 Task: Design a Travel Planning Software.
Action: Mouse moved to (391, 232)
Screenshot: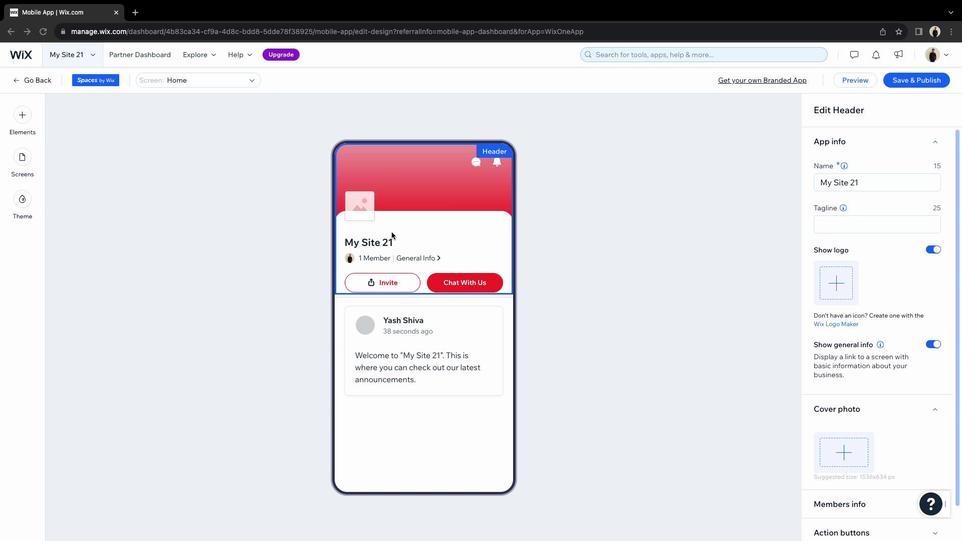 
Action: Mouse pressed left at (391, 232)
Screenshot: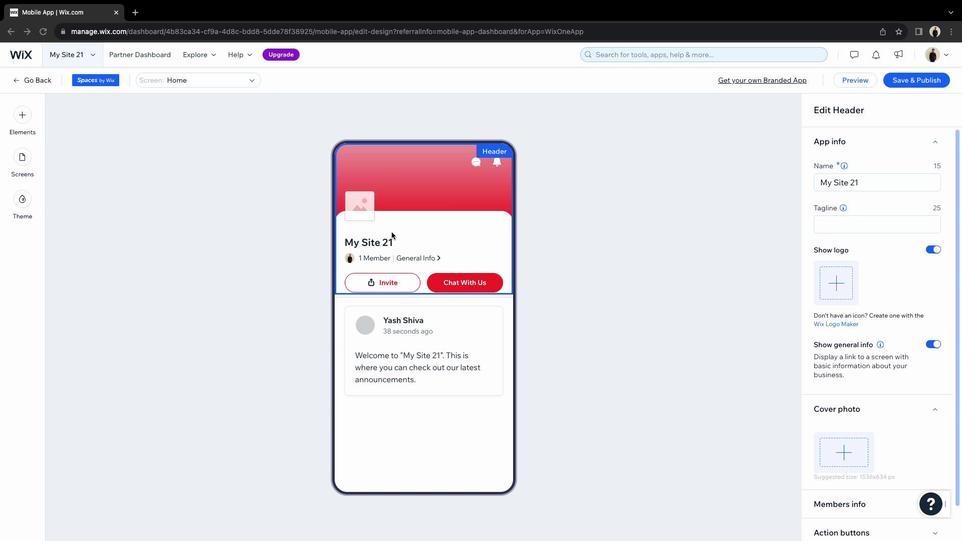 
Action: Mouse moved to (878, 185)
Screenshot: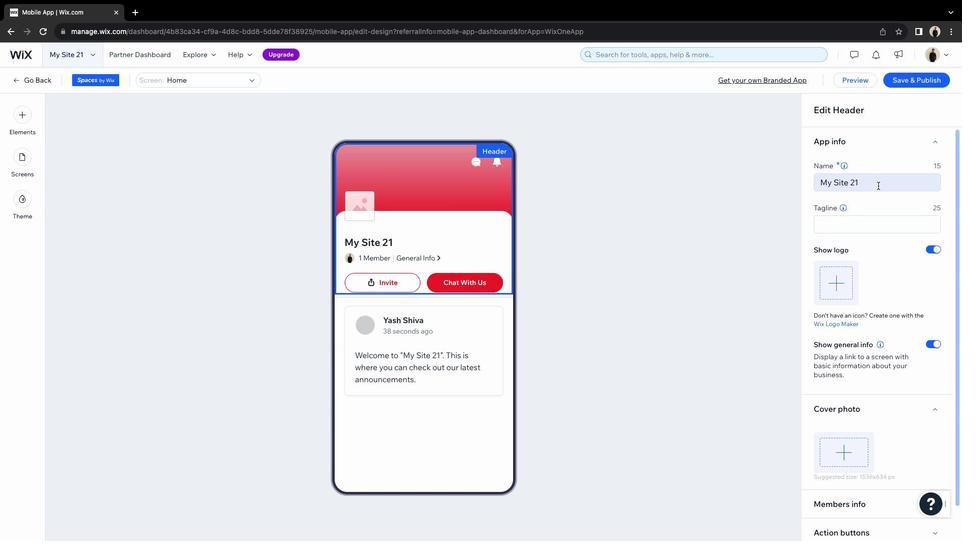 
Action: Mouse pressed left at (878, 185)
Screenshot: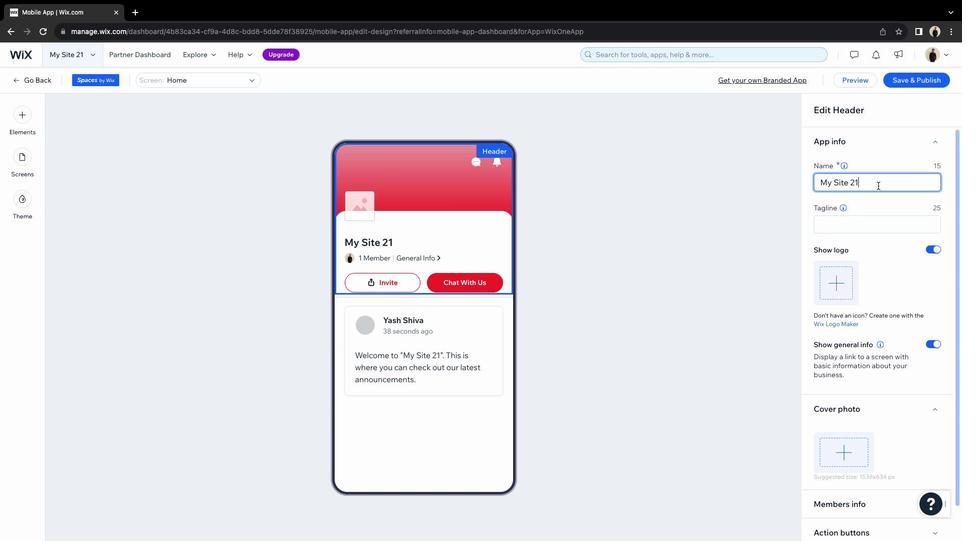 
Action: Key pressed Key.shift'T'Key.caps_lock'r''a''v''e''l'Key.caps_lock'X'
Screenshot: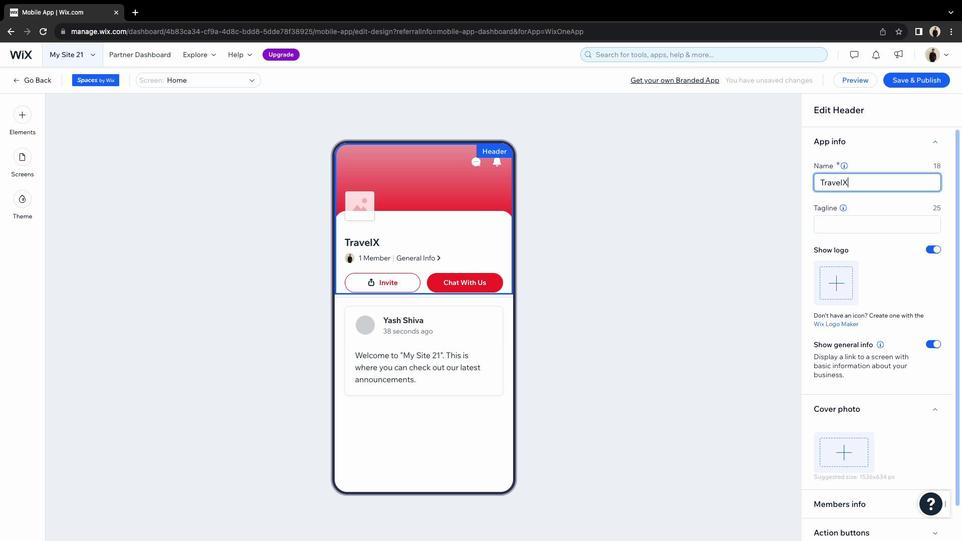 
Action: Mouse moved to (868, 221)
Screenshot: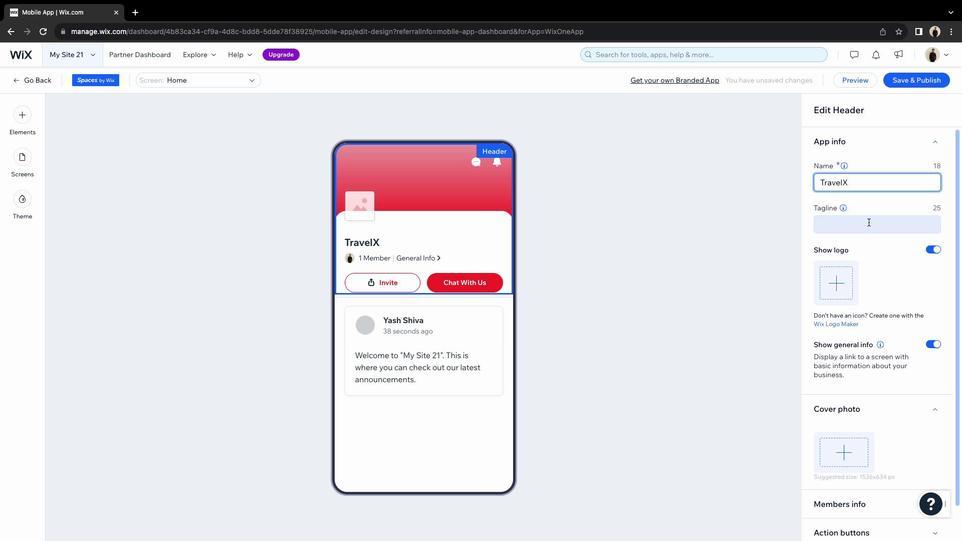 
Action: Mouse pressed left at (868, 221)
Screenshot: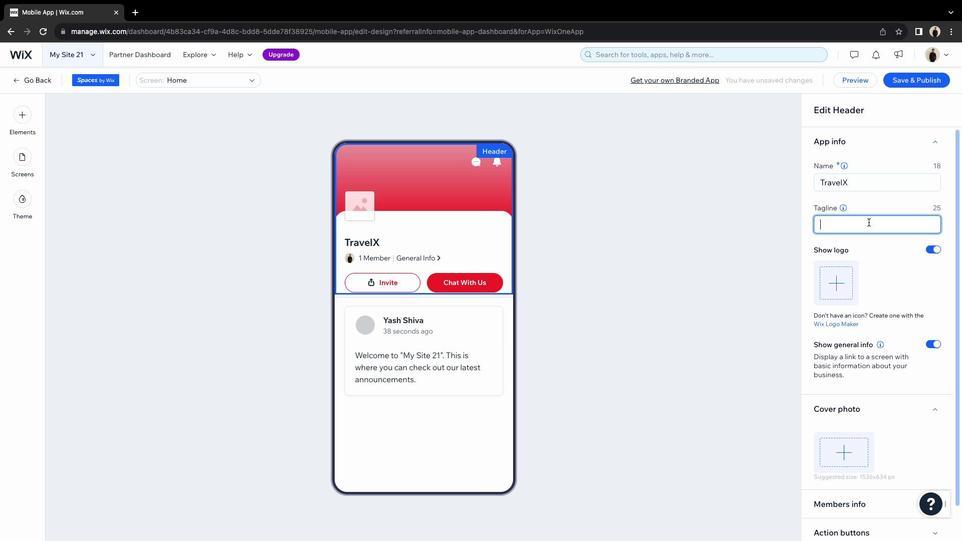 
Action: Key pressed 'G'Key.caps_lock'o'Key.space't''h''e'Key.space'd''i''s''t''a''n''c''e'
Screenshot: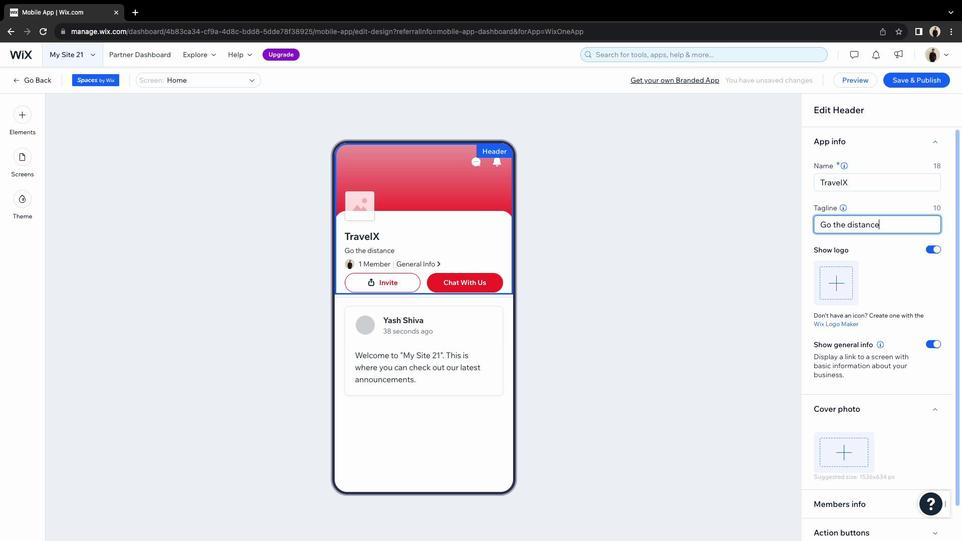 
Action: Mouse moved to (839, 280)
Screenshot: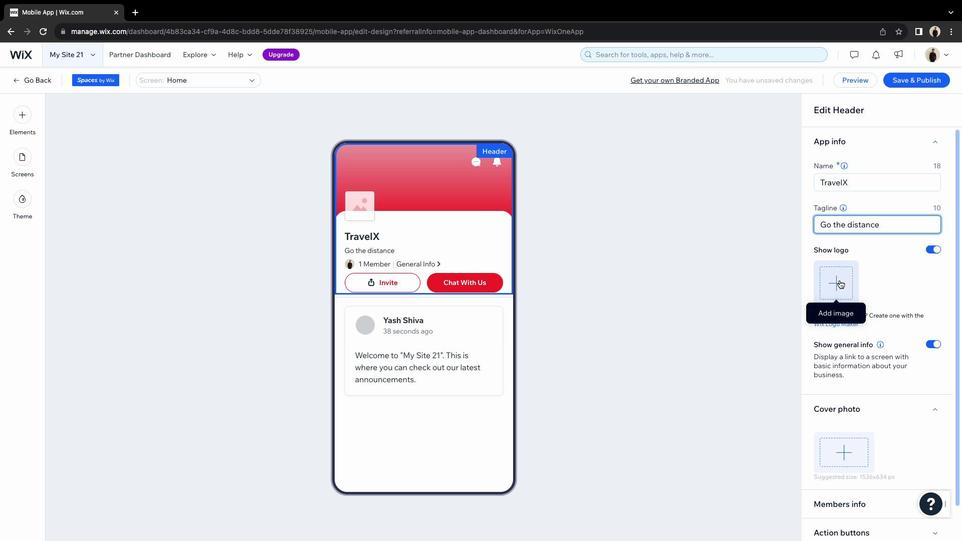 
Action: Mouse pressed left at (839, 280)
Screenshot: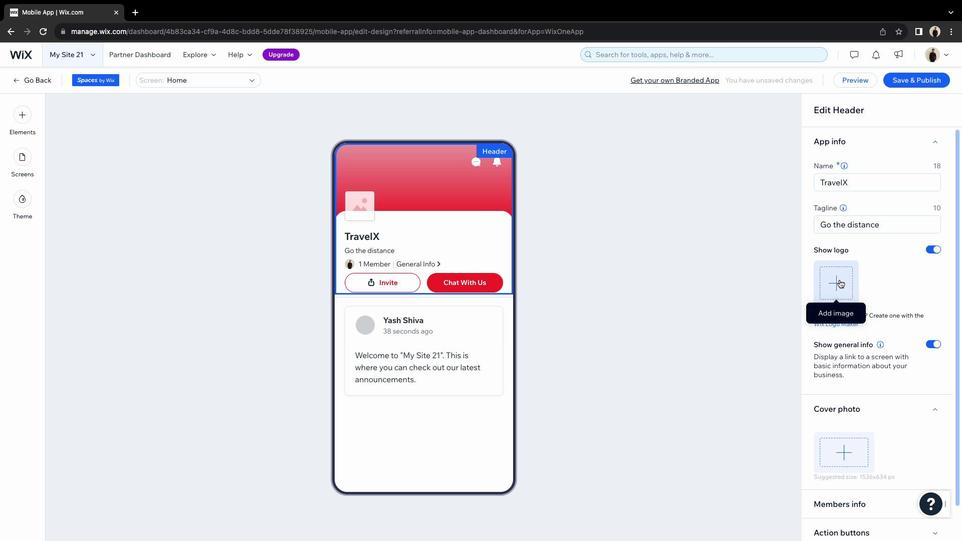 
Action: Mouse moved to (457, 117)
Screenshot: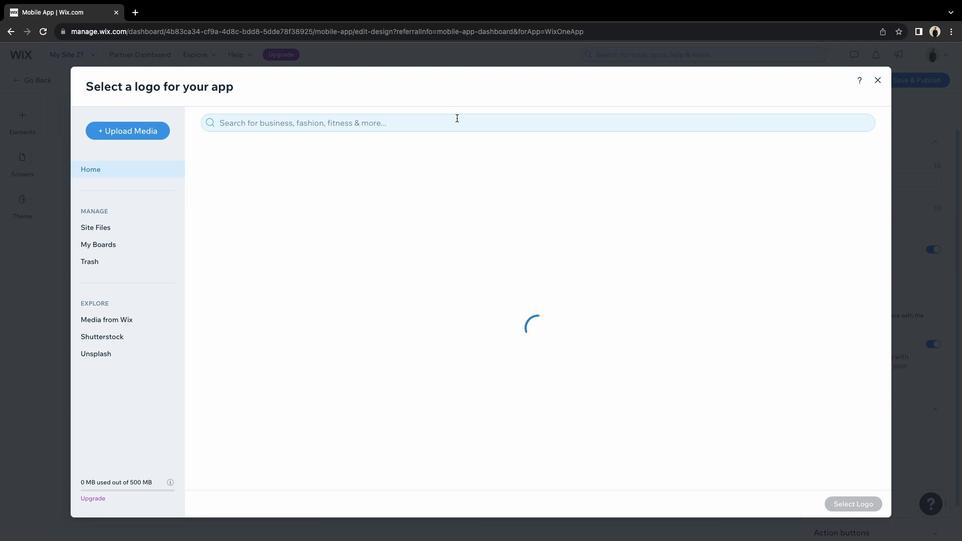 
Action: Mouse pressed left at (457, 117)
Screenshot: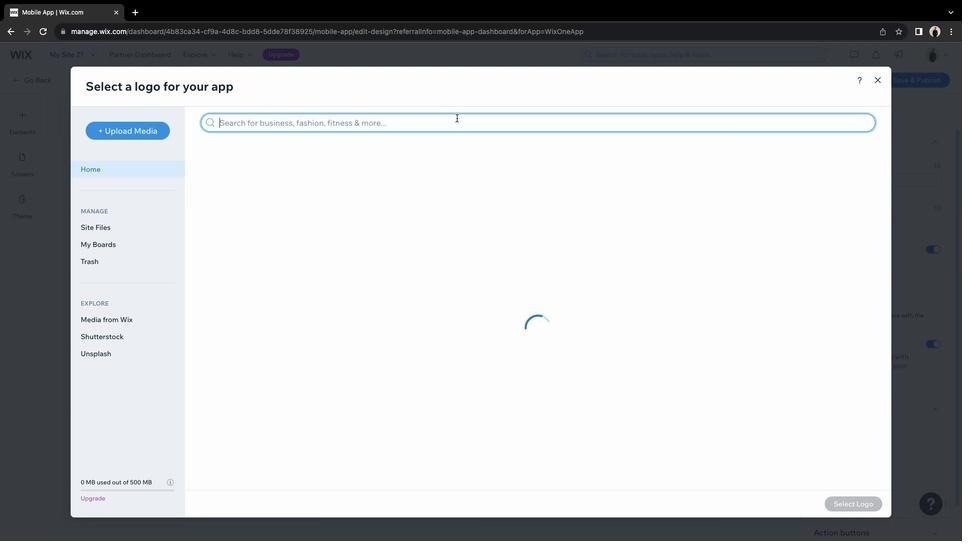 
Action: Key pressed 'a''d''v''e''n''t''u''r''e'Key.enter
Screenshot: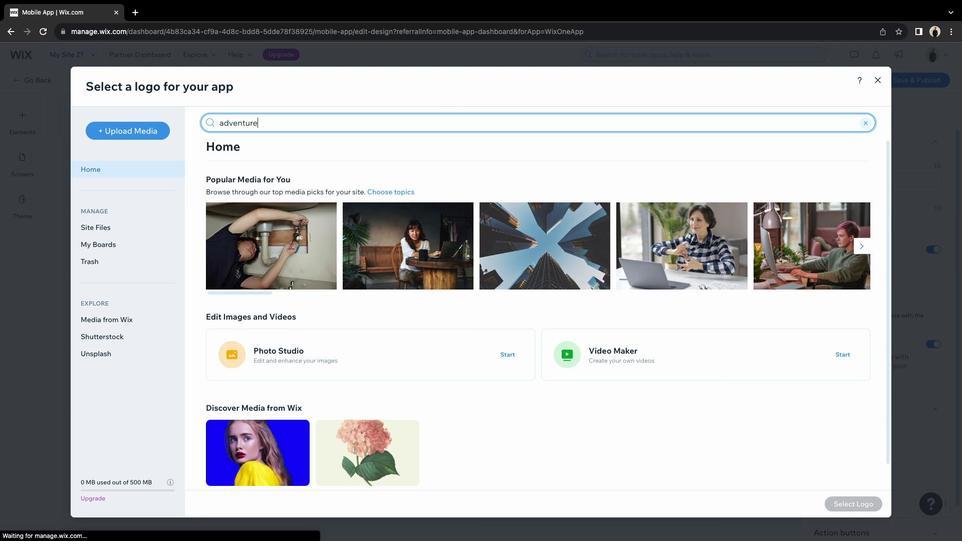 
Action: Mouse moved to (726, 280)
Screenshot: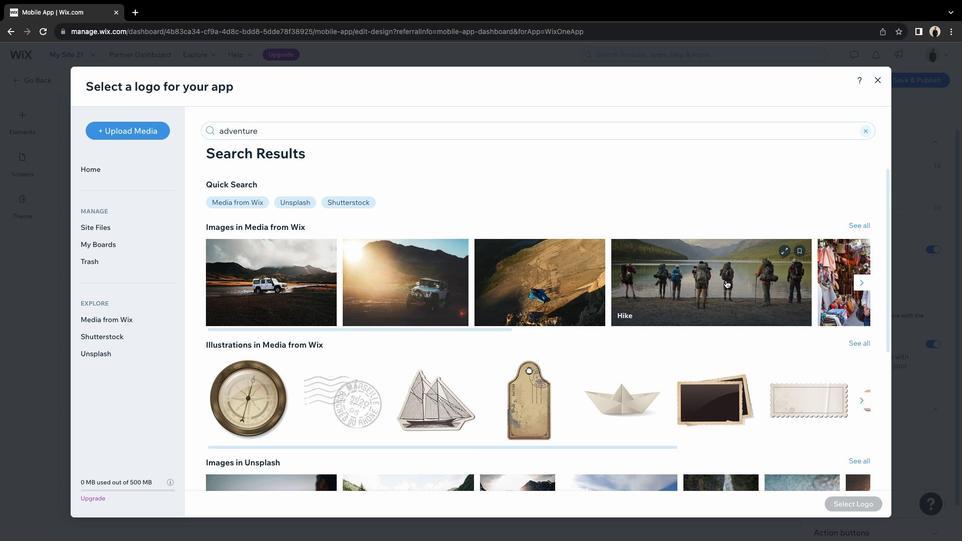 
Action: Mouse pressed left at (726, 280)
Screenshot: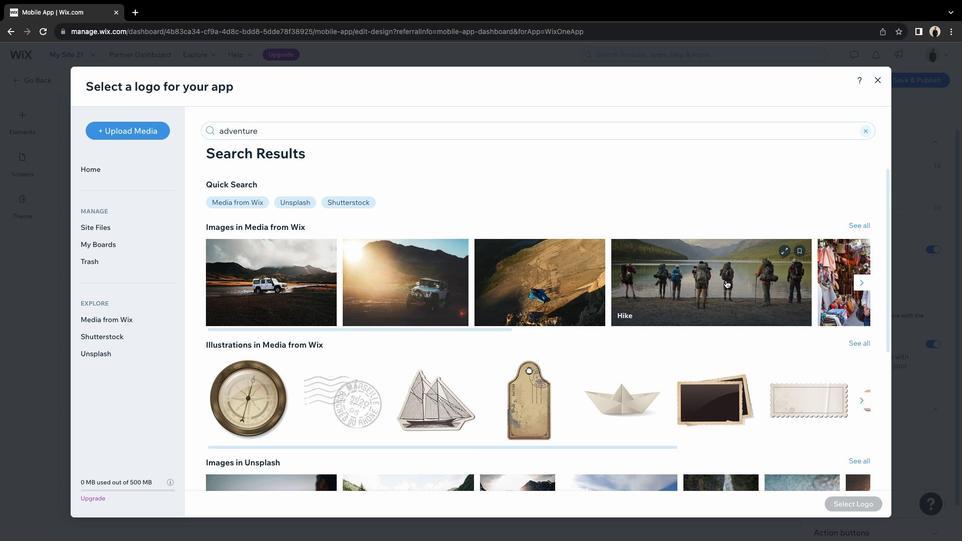 
Action: Mouse pressed left at (726, 280)
Screenshot: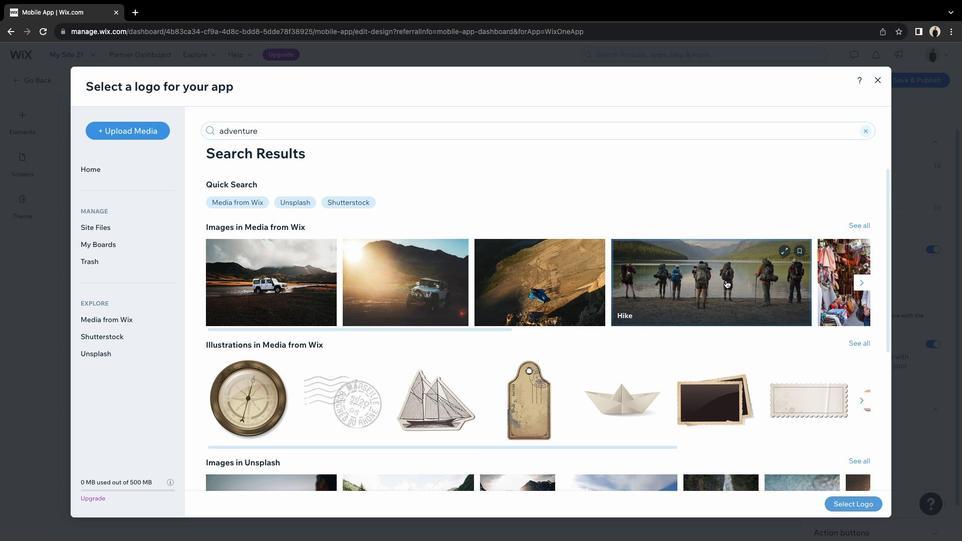 
Action: Mouse moved to (708, 407)
Screenshot: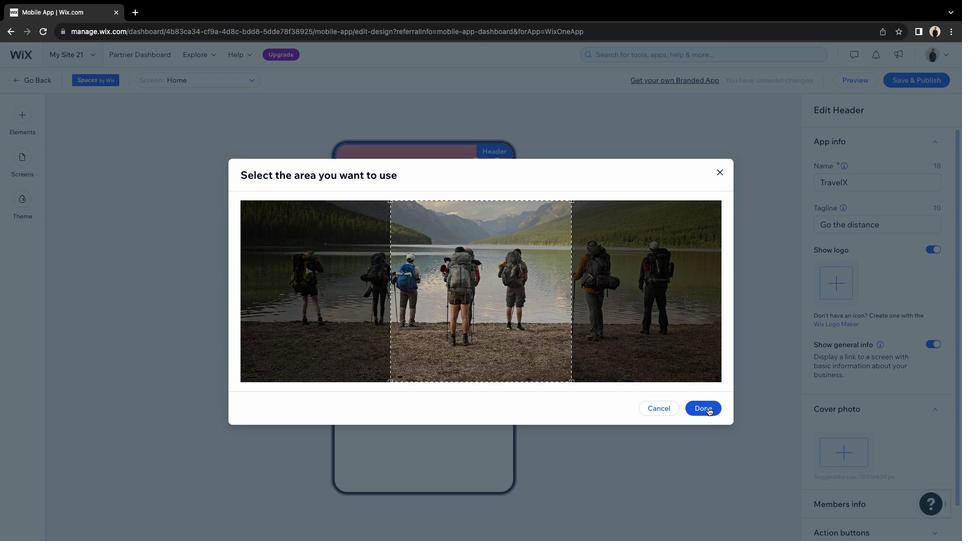 
Action: Mouse pressed left at (708, 407)
Screenshot: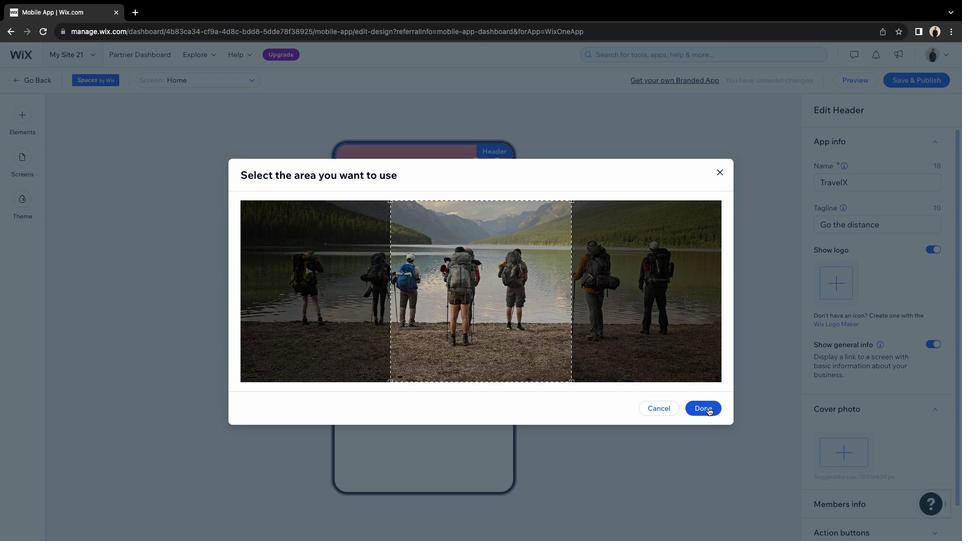 
Action: Mouse moved to (838, 457)
Screenshot: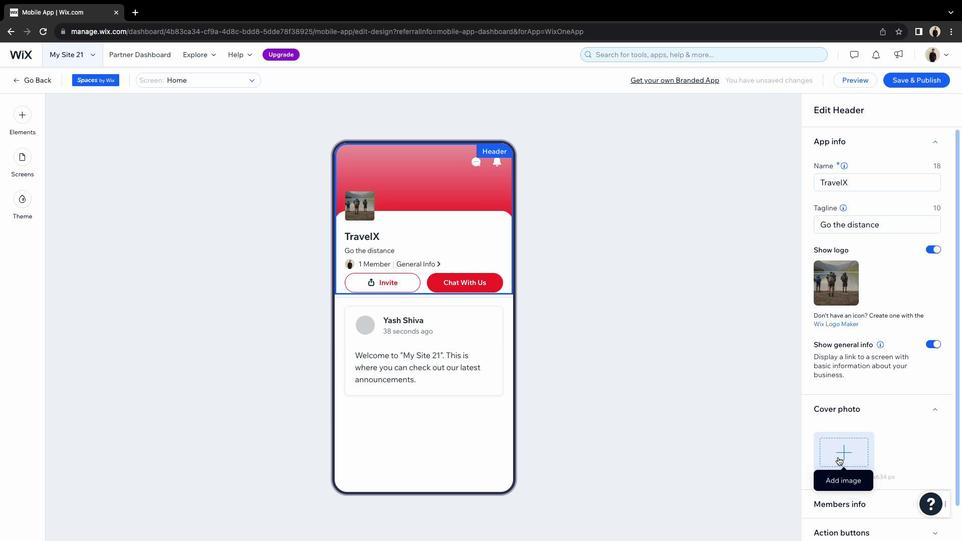 
Action: Mouse pressed left at (838, 457)
Screenshot: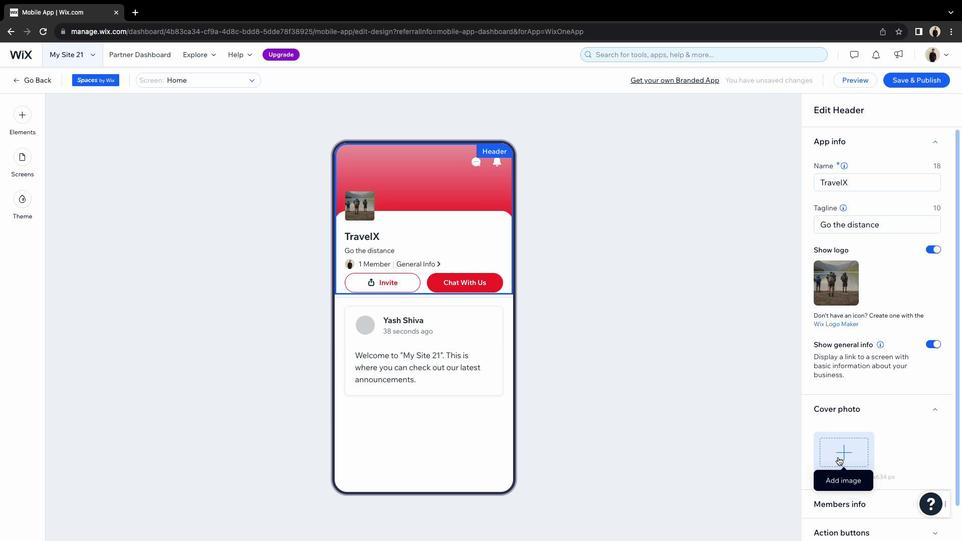 
Action: Mouse moved to (420, 120)
Screenshot: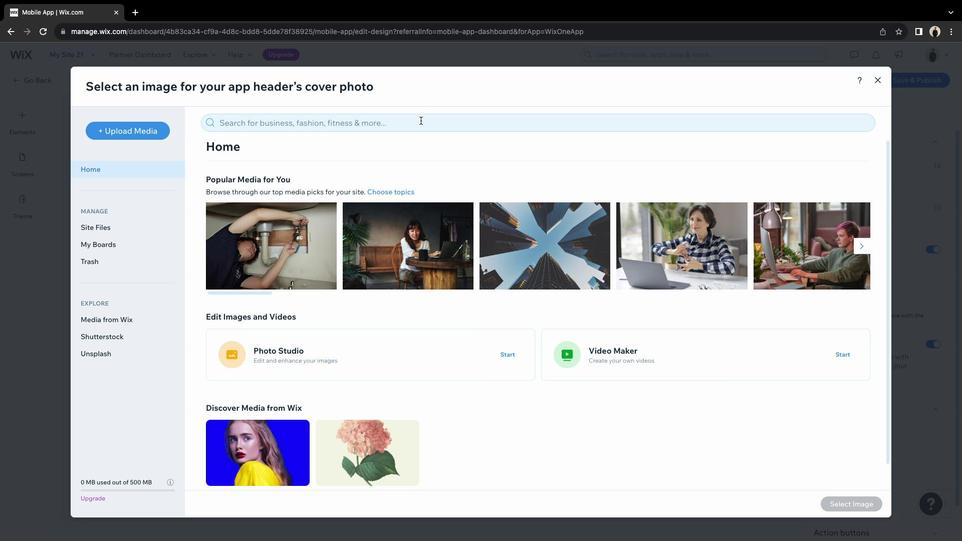 
Action: Mouse pressed left at (420, 120)
Screenshot: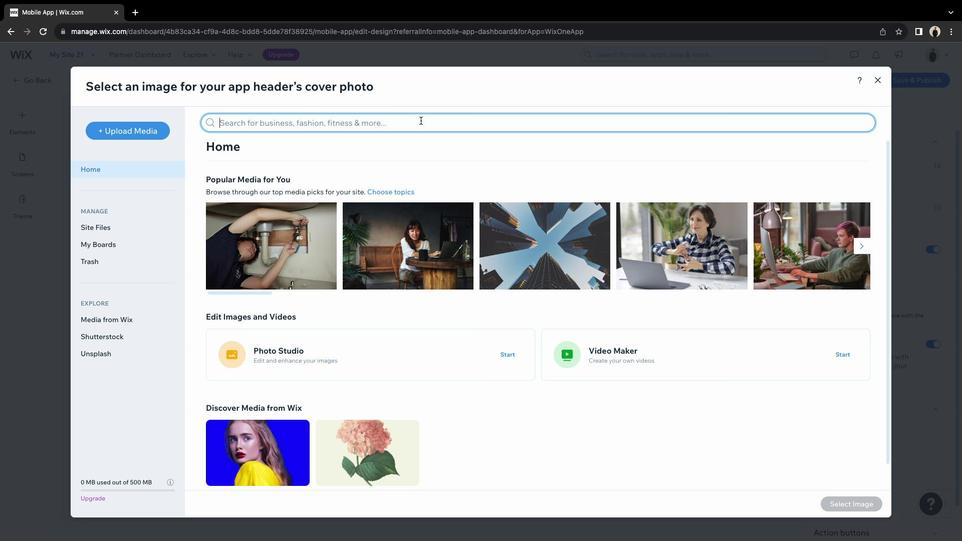 
Action: Key pressed 't''r''a''v''e''l''l''l''i''n''g'Key.enter
Screenshot: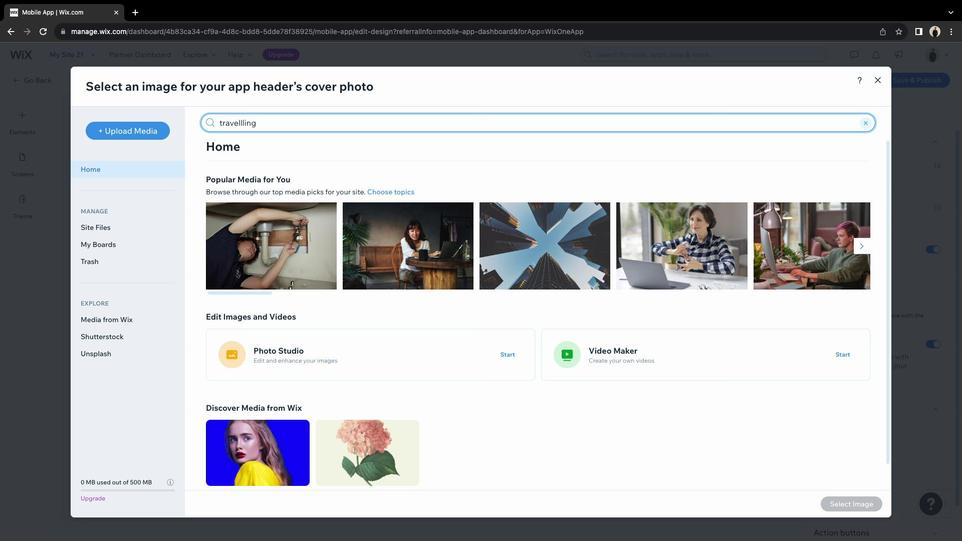 
Action: Mouse moved to (272, 281)
Screenshot: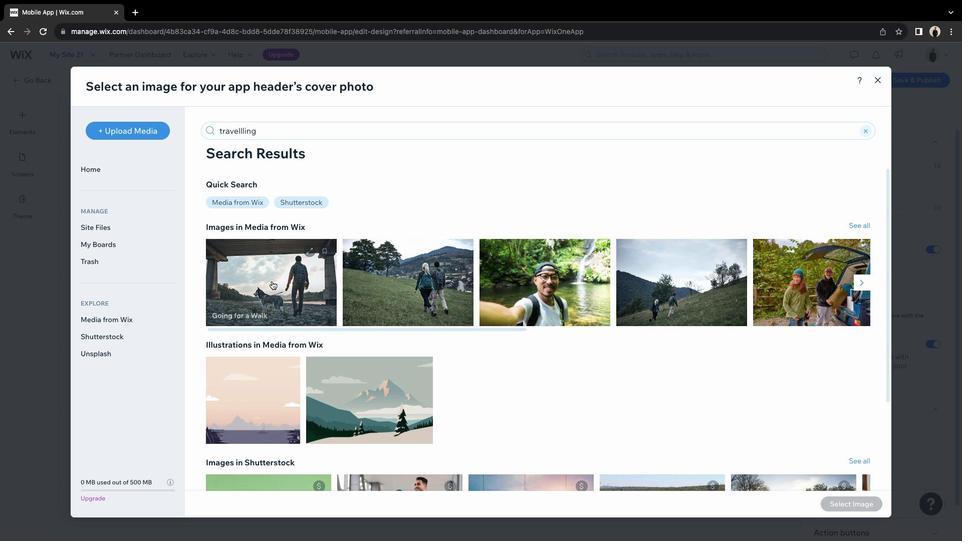 
Action: Mouse pressed left at (272, 281)
Screenshot: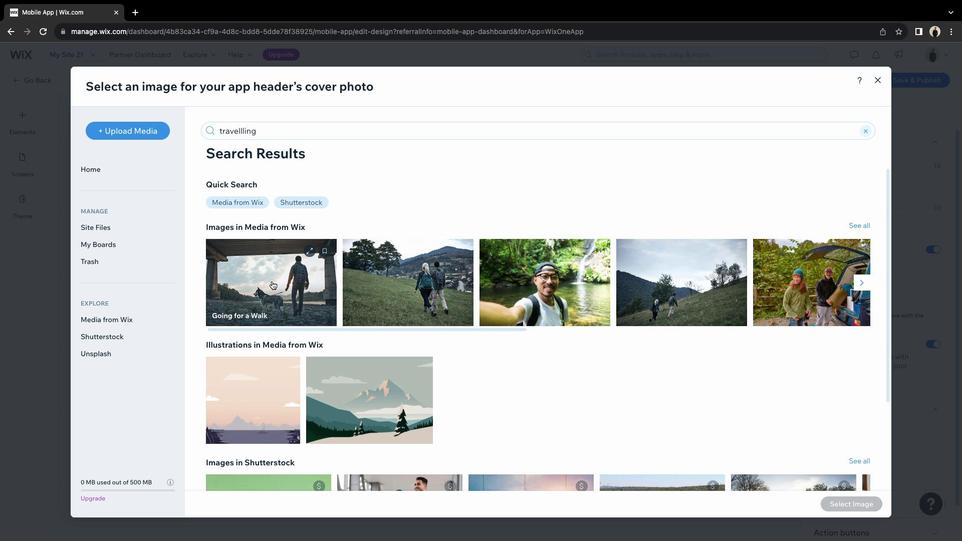 
Action: Mouse pressed left at (272, 281)
Screenshot: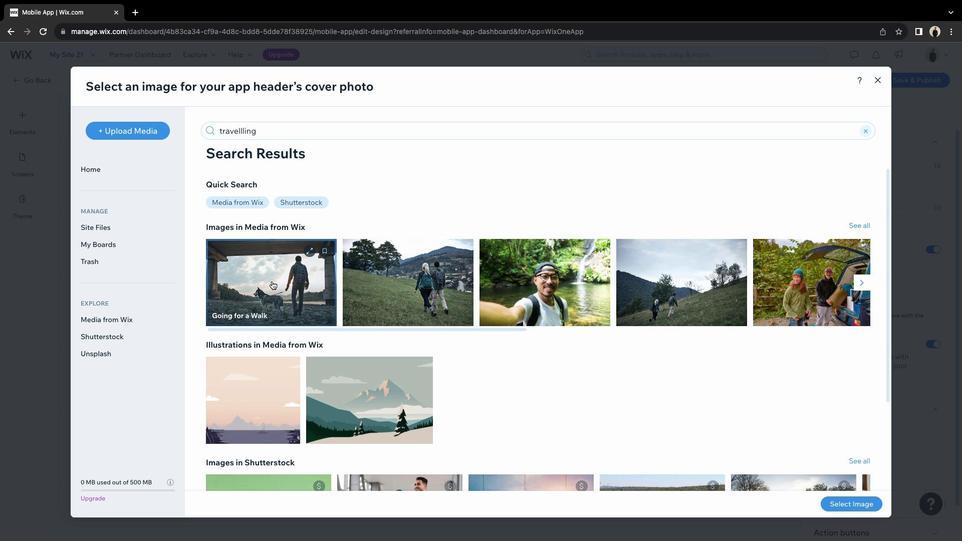 
Action: Mouse moved to (509, 296)
Screenshot: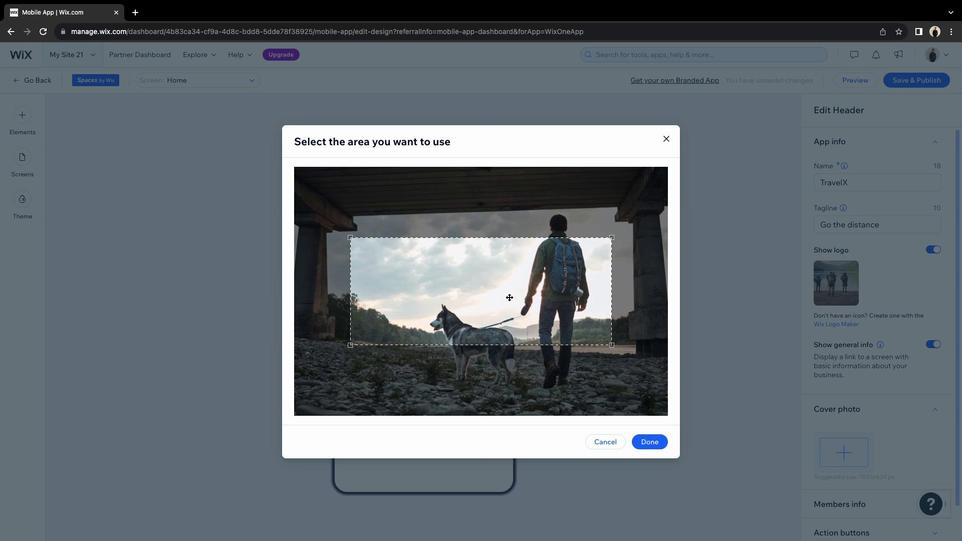 
Action: Mouse pressed left at (509, 296)
Screenshot: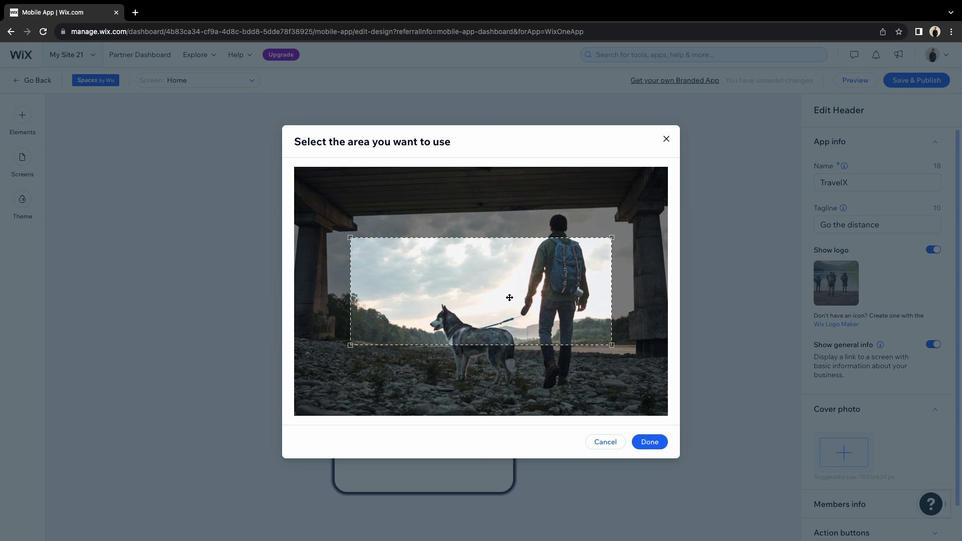 
Action: Mouse moved to (653, 443)
Screenshot: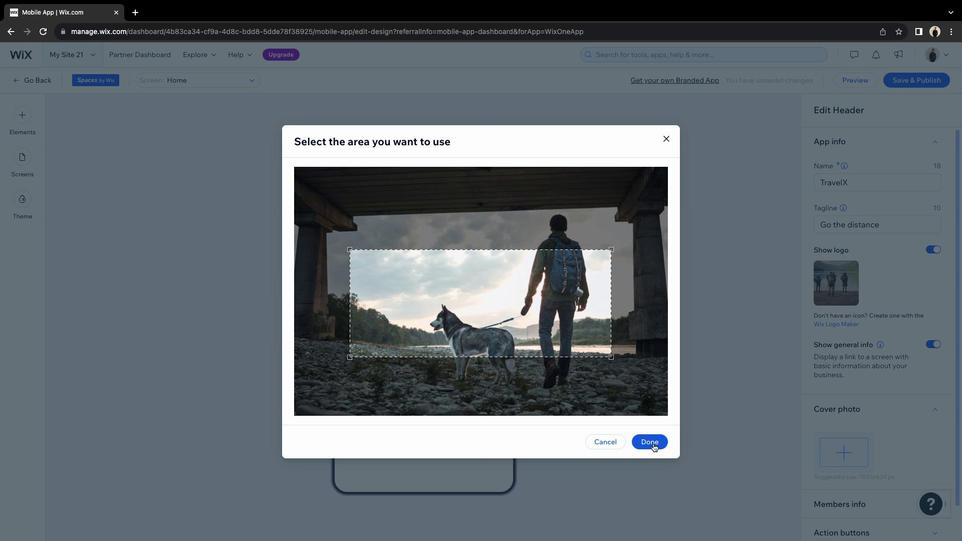 
Action: Mouse pressed left at (653, 443)
Screenshot: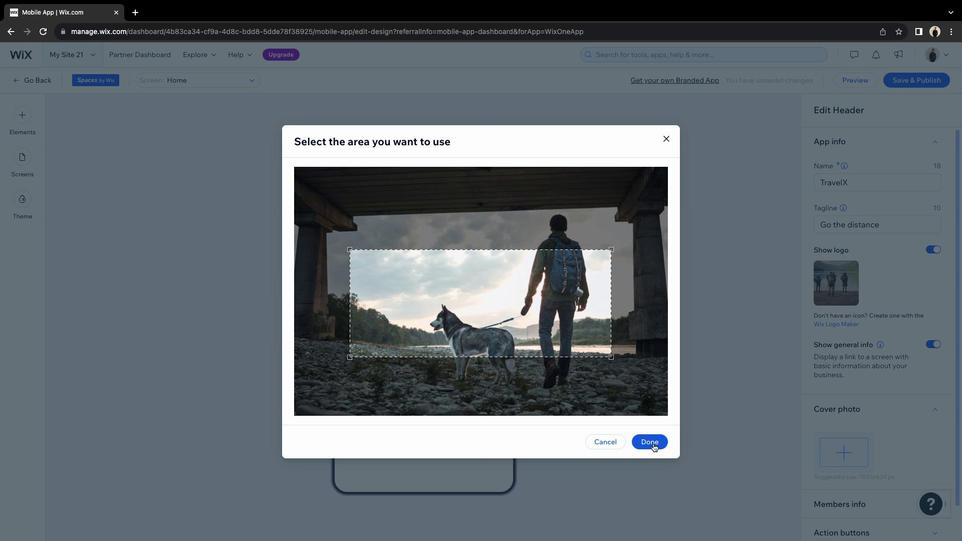 
Action: Mouse moved to (928, 383)
Screenshot: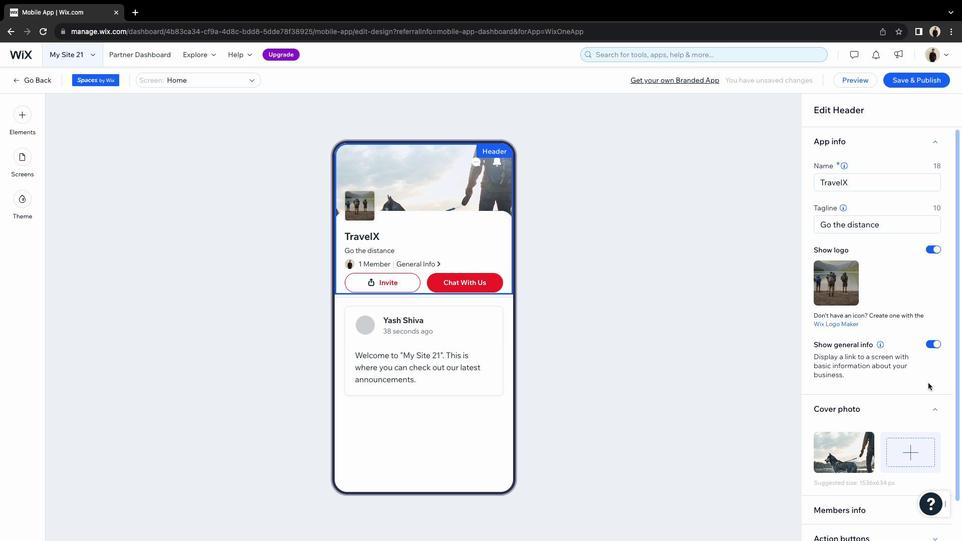 
Action: Mouse scrolled (928, 383) with delta (0, 0)
Screenshot: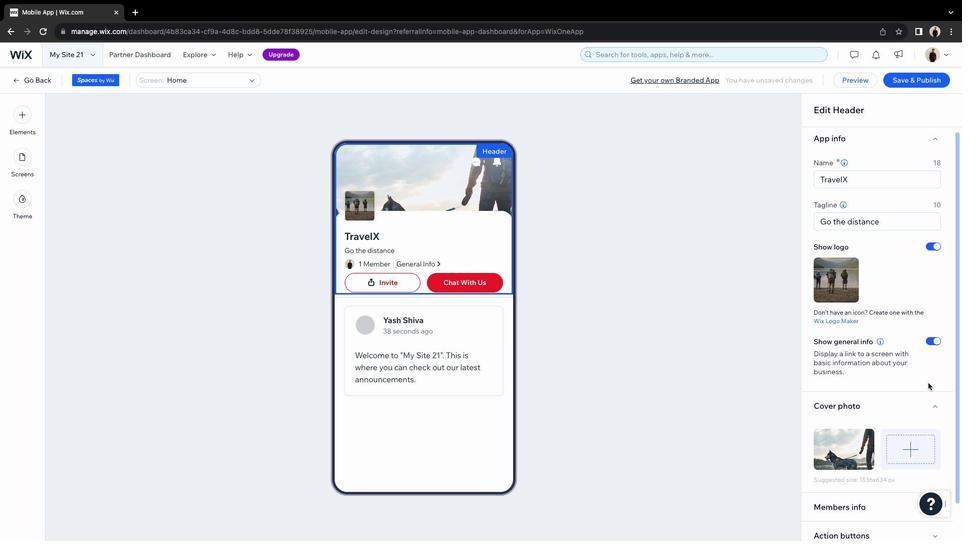 
Action: Mouse scrolled (928, 383) with delta (0, 0)
Screenshot: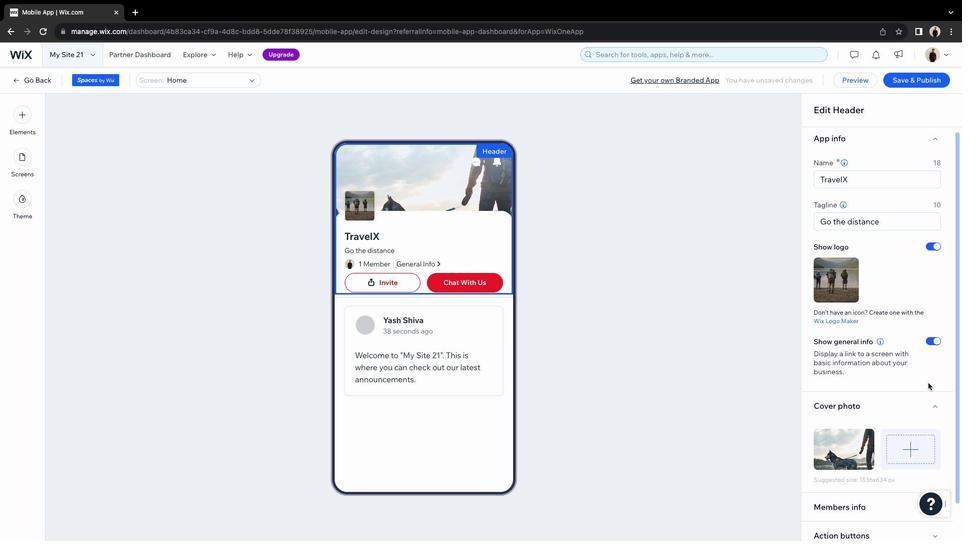 
Action: Mouse scrolled (928, 383) with delta (0, -1)
Screenshot: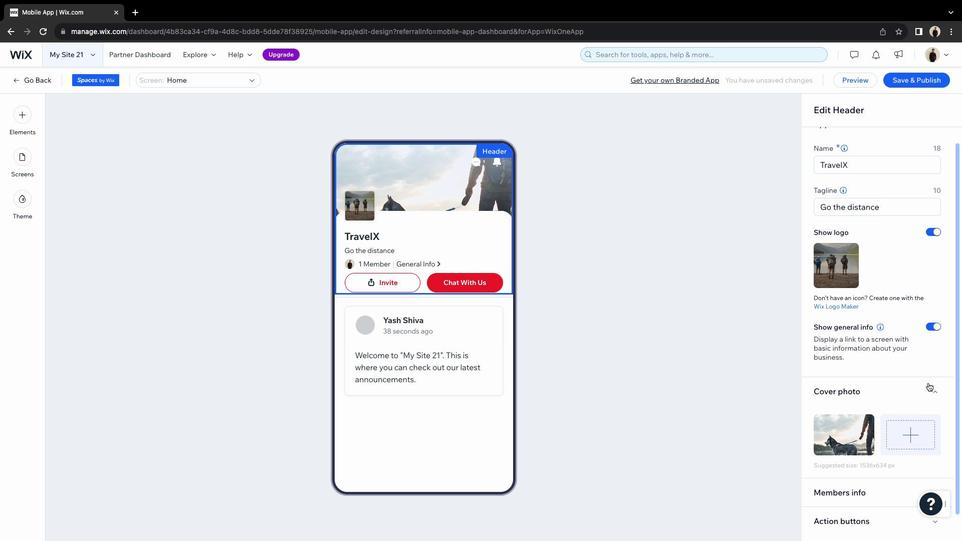 
Action: Mouse moved to (909, 382)
Screenshot: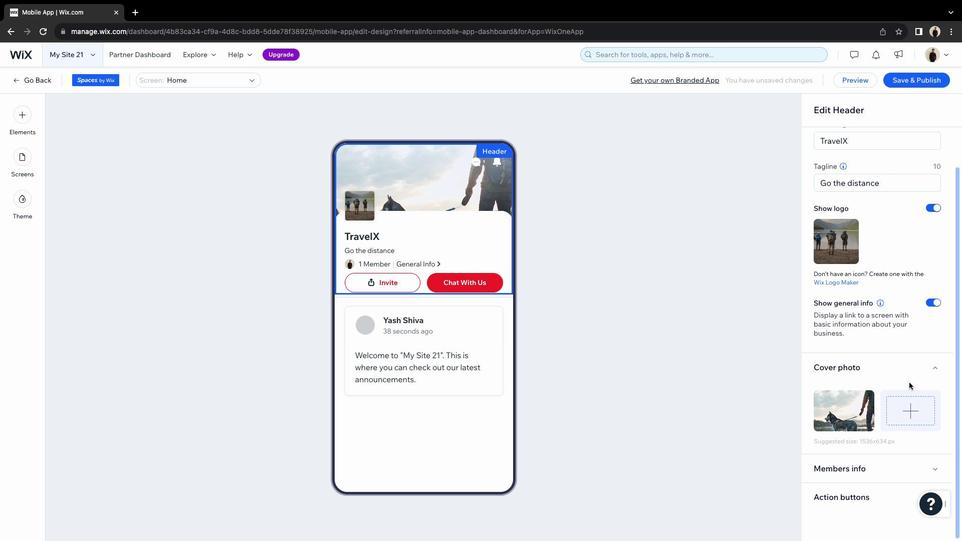 
Action: Mouse scrolled (909, 382) with delta (0, 0)
Screenshot: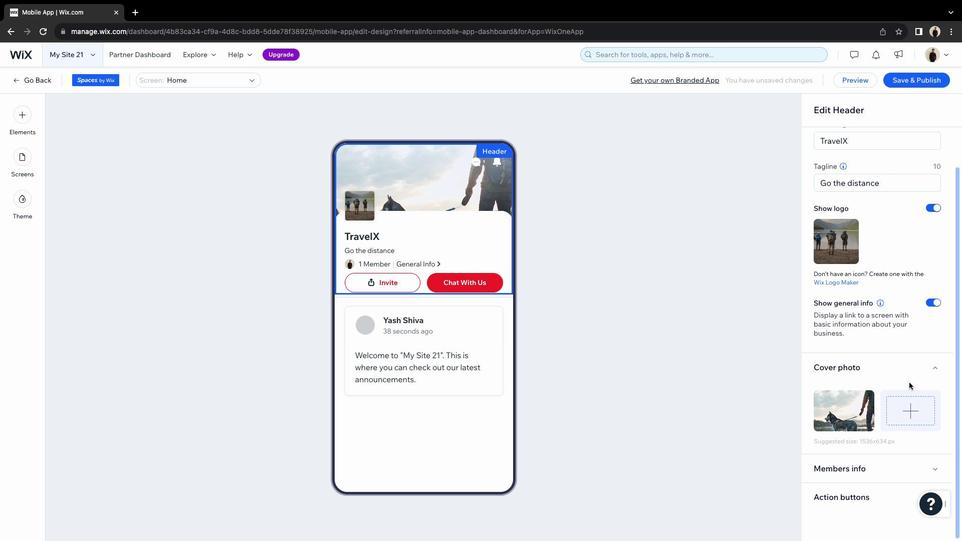 
Action: Mouse scrolled (909, 382) with delta (0, 0)
Screenshot: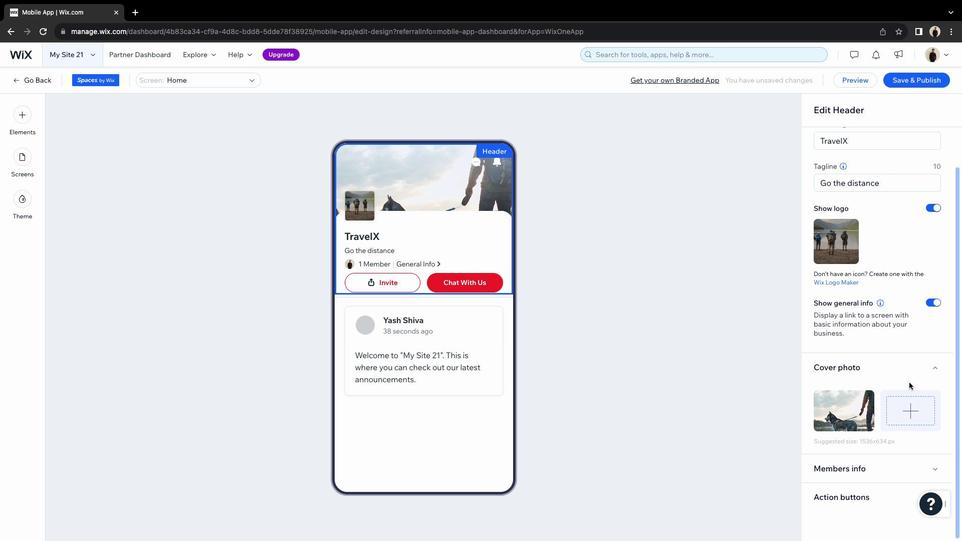 
Action: Mouse scrolled (909, 382) with delta (0, -1)
Screenshot: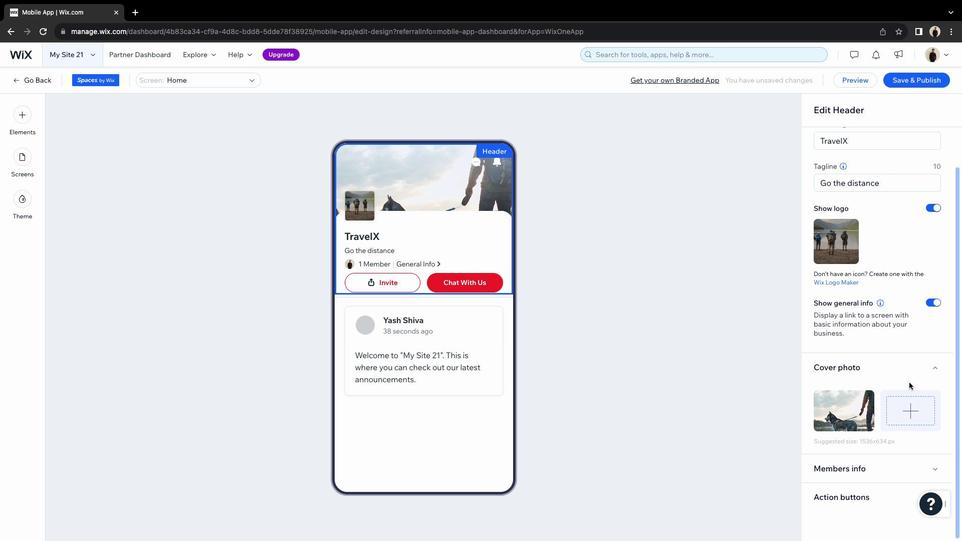 
Action: Mouse moved to (886, 496)
Screenshot: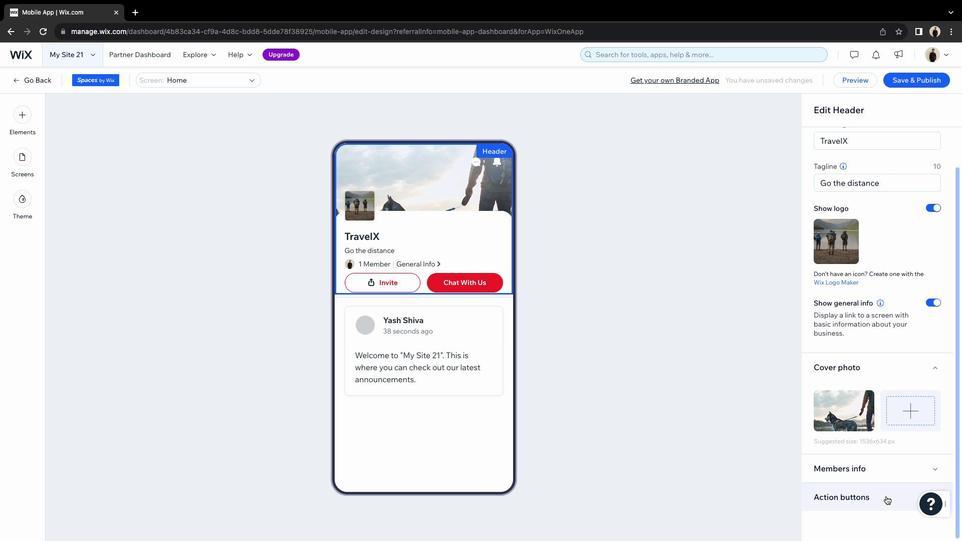 
Action: Mouse pressed left at (886, 496)
Screenshot: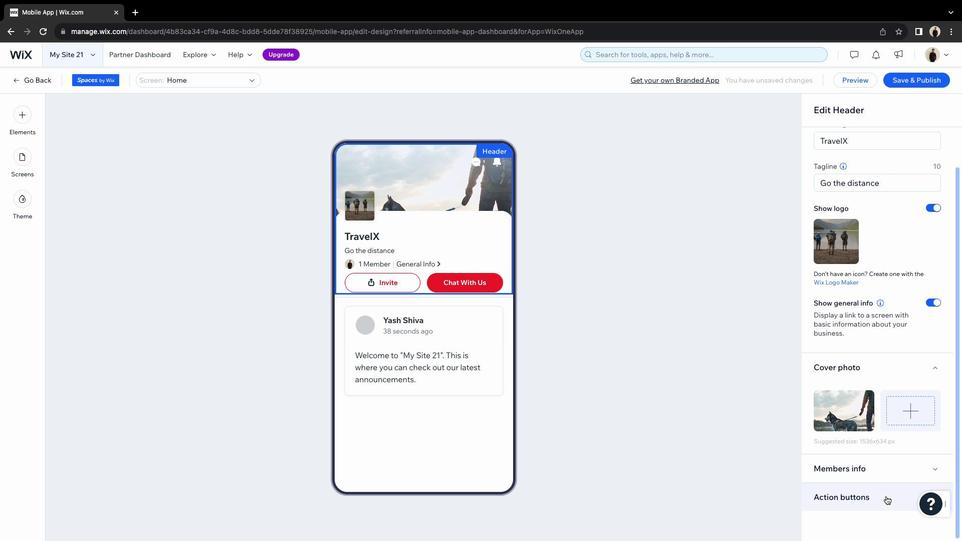 
Action: Mouse moved to (879, 450)
Screenshot: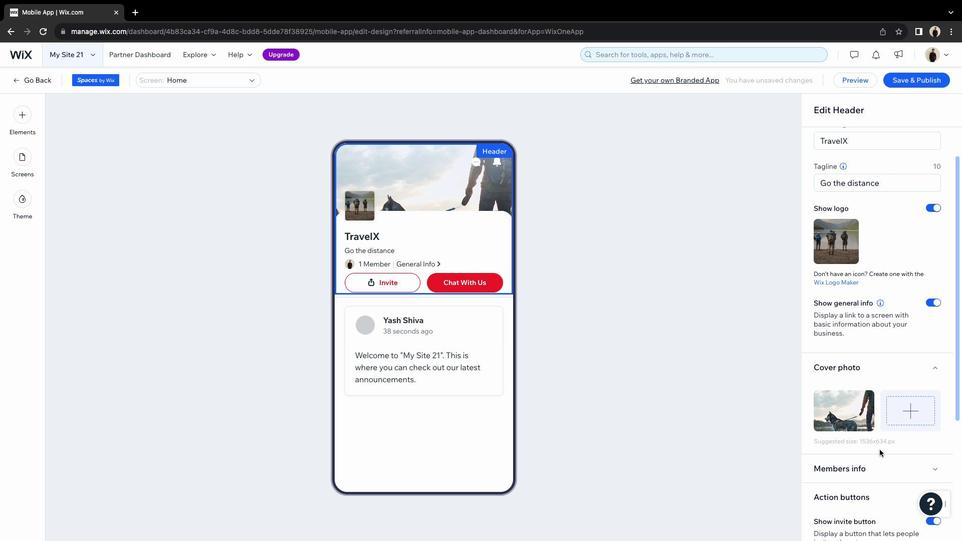 
Action: Mouse scrolled (879, 450) with delta (0, 0)
Screenshot: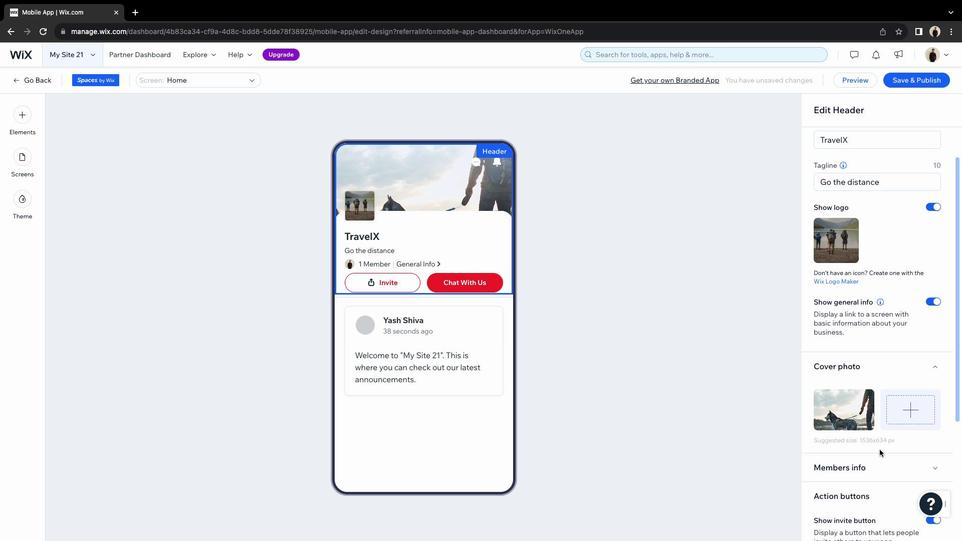 
Action: Mouse scrolled (879, 450) with delta (0, 0)
Screenshot: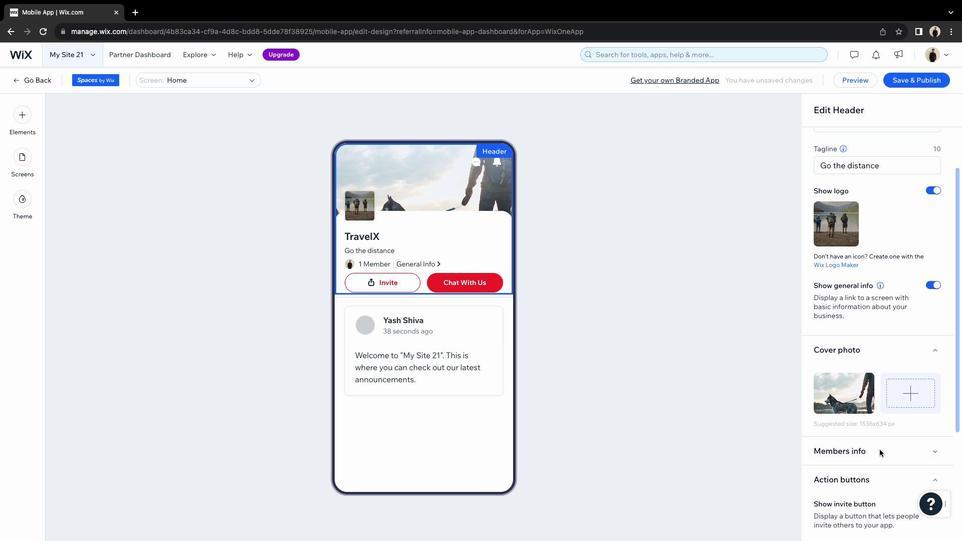 
Action: Mouse scrolled (879, 450) with delta (0, -1)
Screenshot: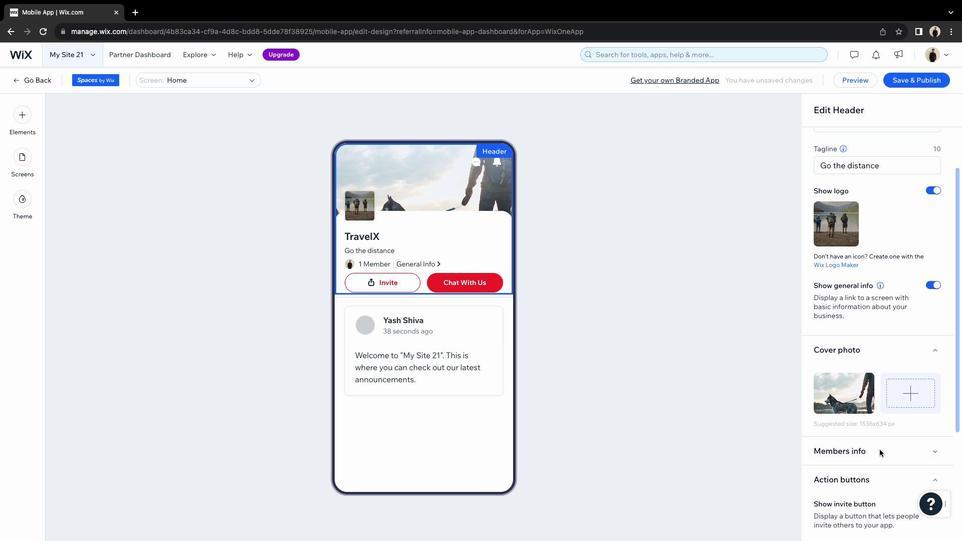 
Action: Mouse scrolled (879, 450) with delta (0, -2)
Screenshot: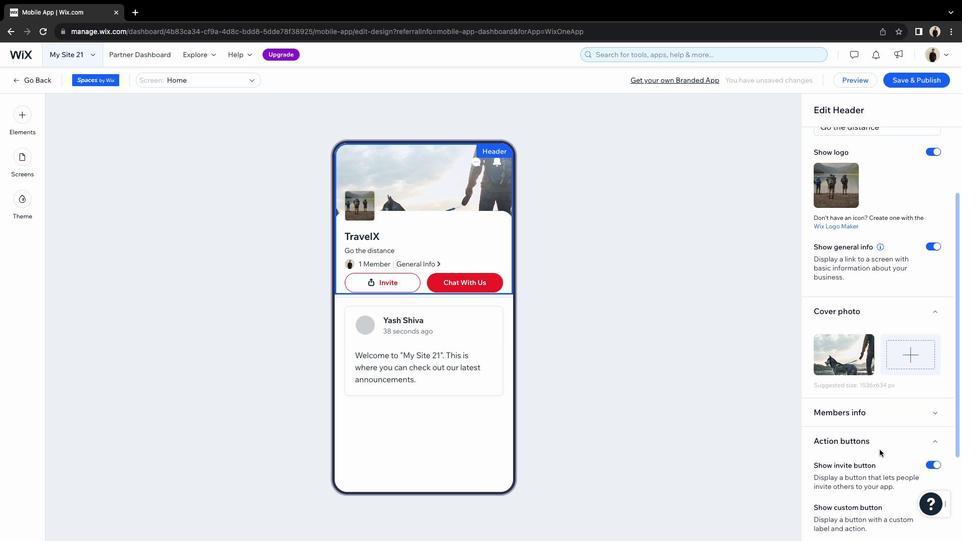 
Action: Mouse moved to (928, 341)
Screenshot: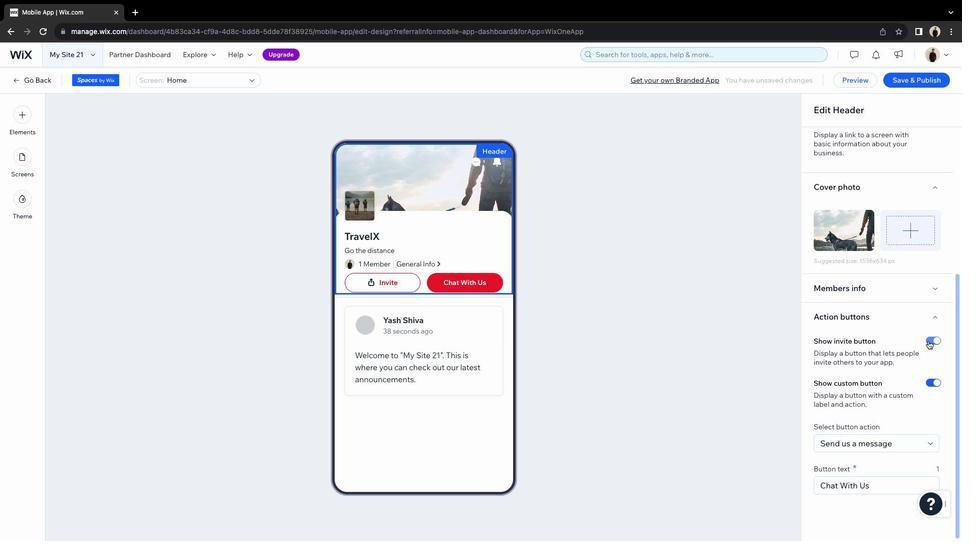 
Action: Mouse pressed left at (928, 341)
Screenshot: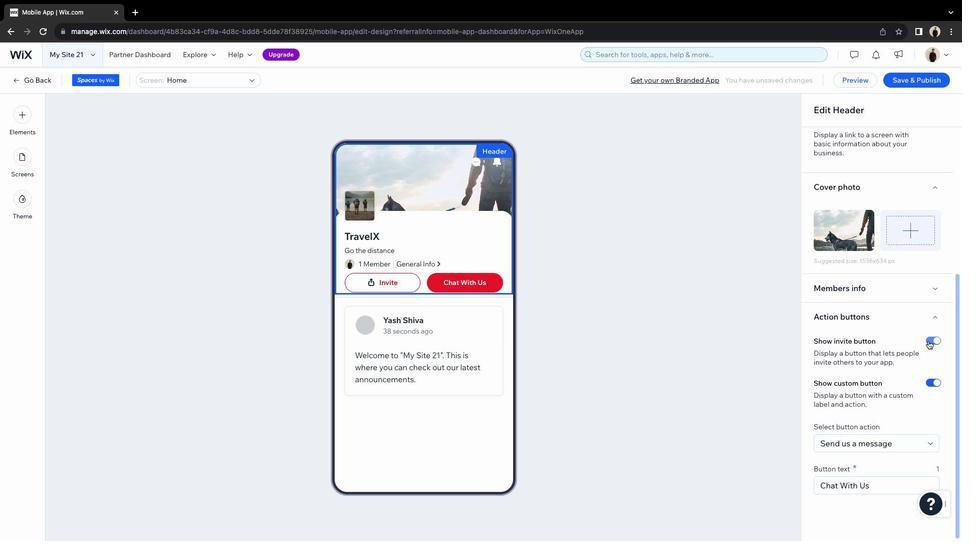 
Action: Mouse moved to (873, 389)
Screenshot: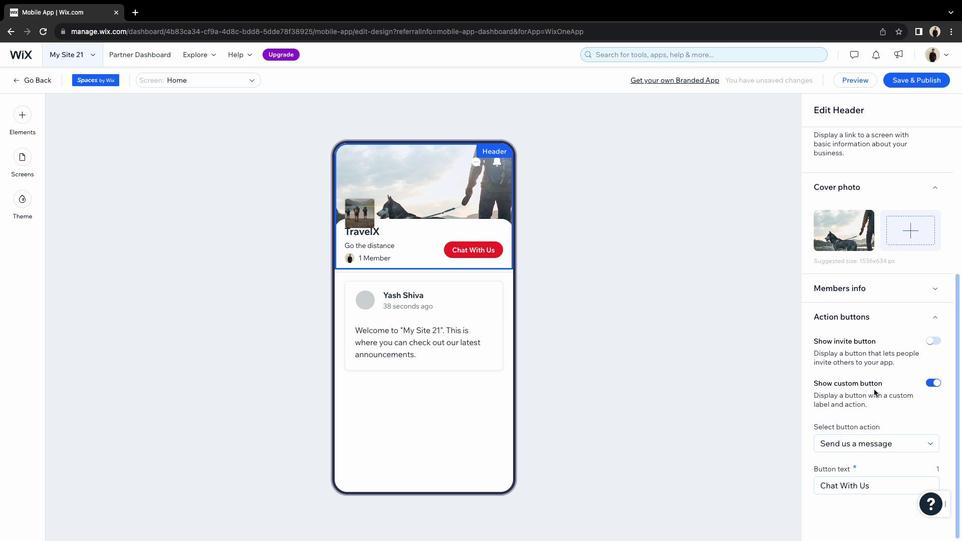 
Action: Mouse scrolled (873, 389) with delta (0, 0)
Screenshot: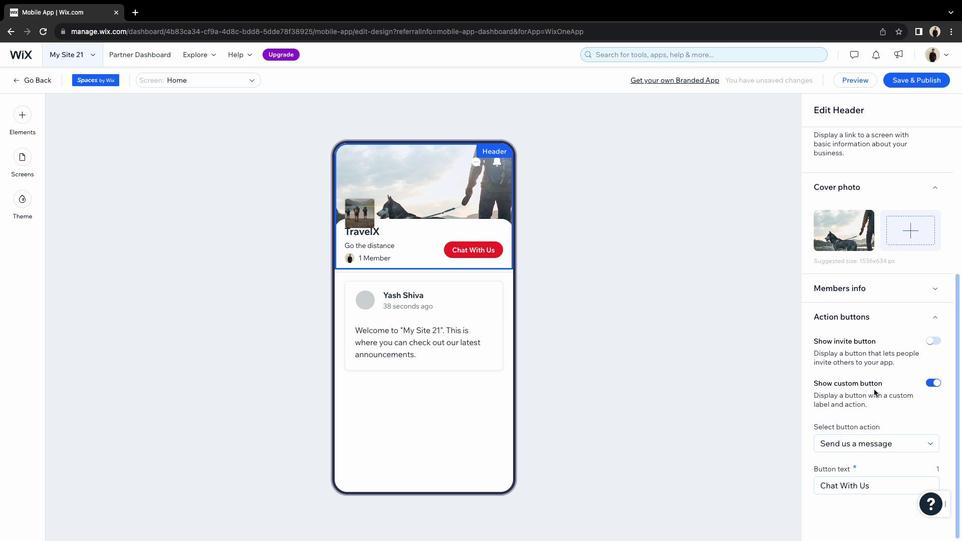
Action: Mouse scrolled (873, 389) with delta (0, 0)
Screenshot: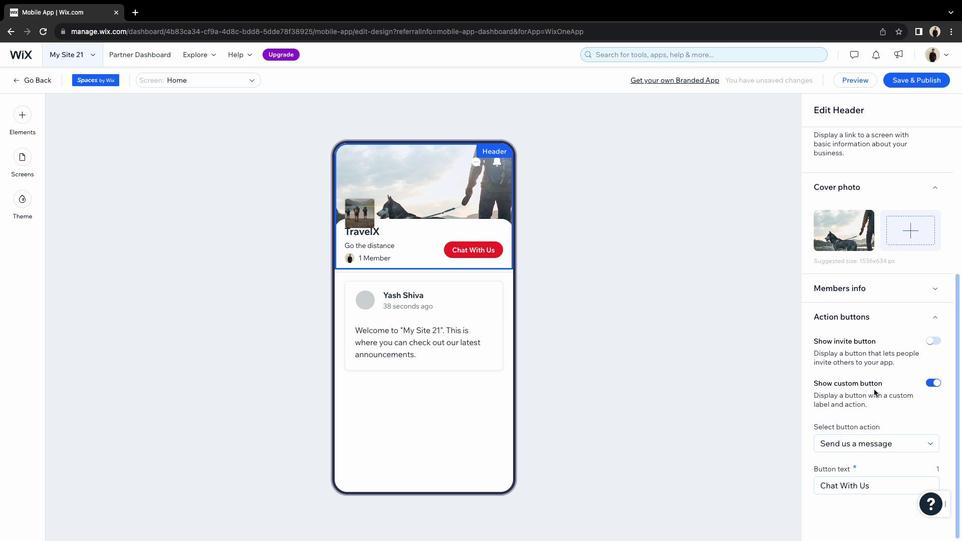 
Action: Mouse scrolled (873, 389) with delta (0, -1)
Screenshot: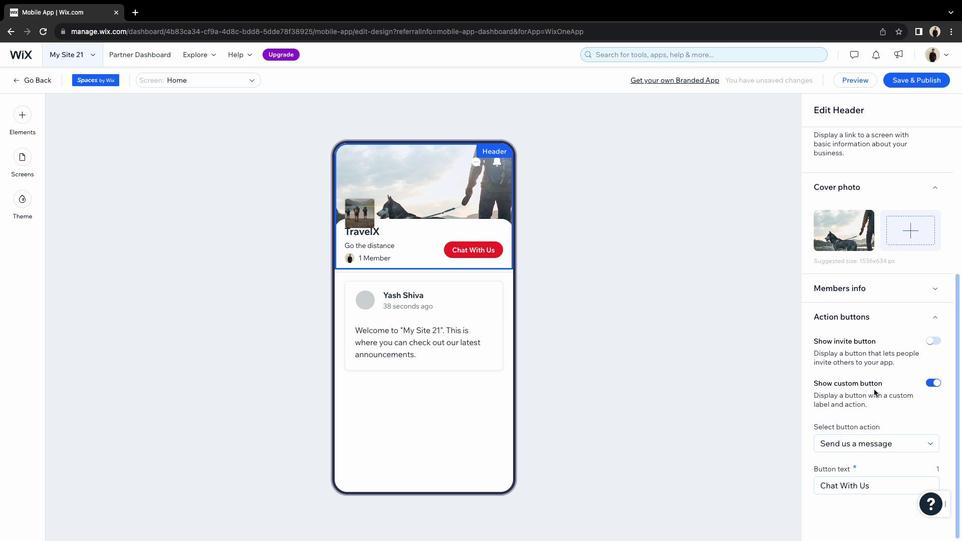 
Action: Mouse moved to (887, 488)
Screenshot: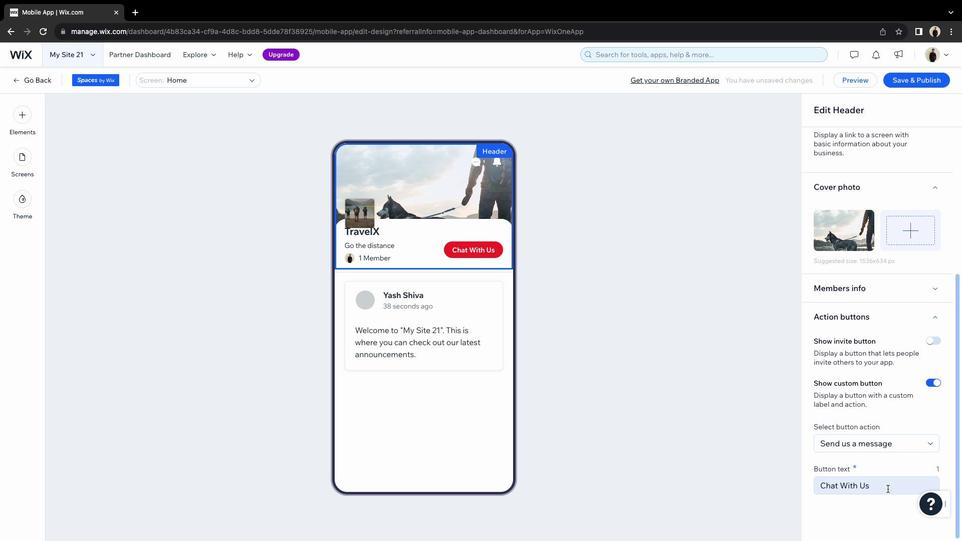 
Action: Mouse pressed left at (887, 488)
Screenshot: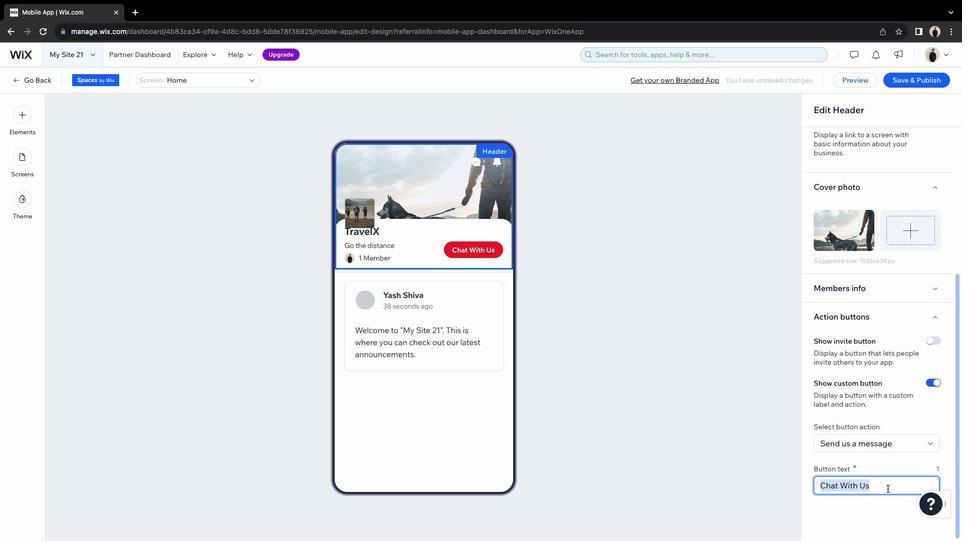 
Action: Mouse pressed left at (887, 488)
Screenshot: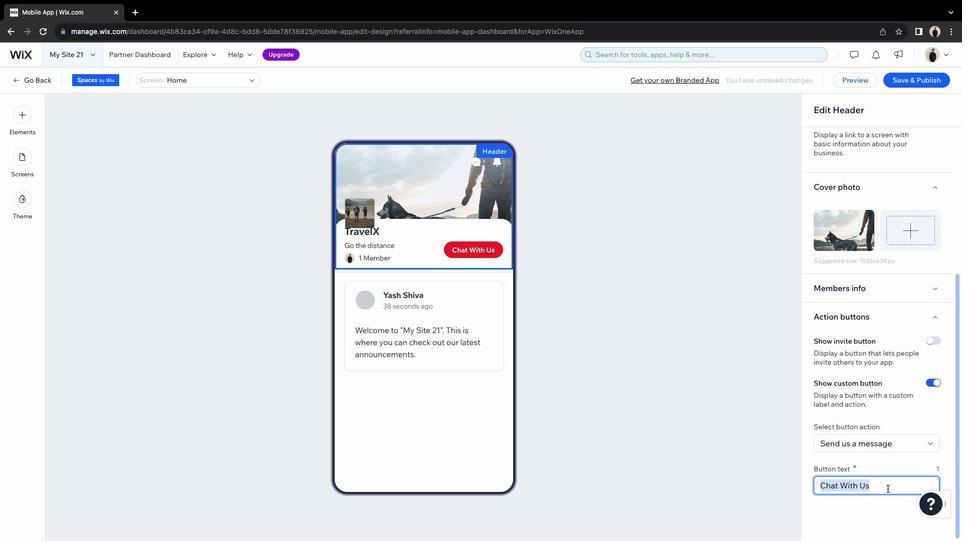 
Action: Mouse pressed left at (887, 488)
Screenshot: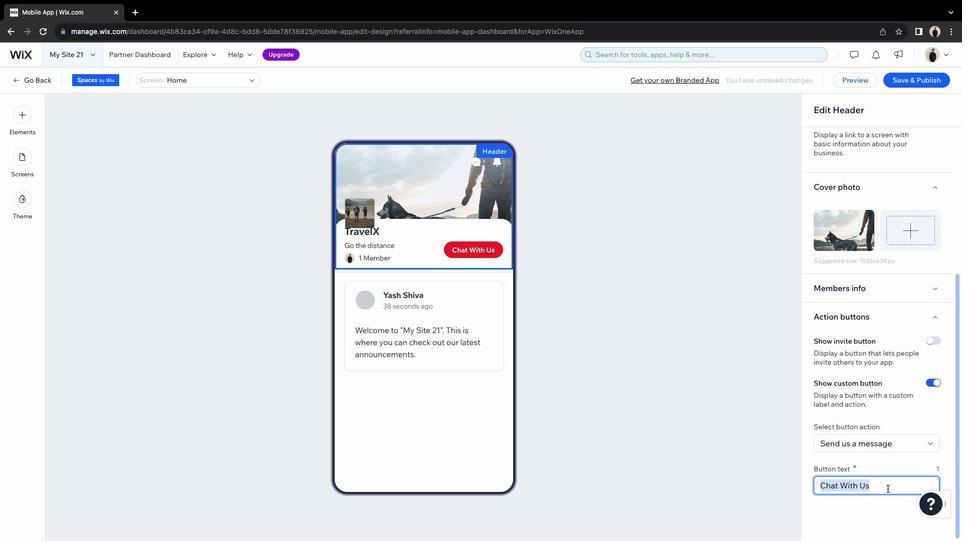 
Action: Key pressed Key.shift'G''o'Key.spaceKey.shift'T''r''a''v''e'Key.backspaceKey.backspaceKey.backspaceKey.backspaceKey.backspaceKey.backspaceKey.backspaceKey.backspaceKey.backspaceKey.backspaceKey.shift'f''i''n''d'Key.spaceKey.backspaceKey.backspaceKey.backspaceKey.backspaceKey.backspaceKey.backspaceKey.backspaceKey.shift'F''i''n''d'Key.space't''r''i''p''s'
Screenshot: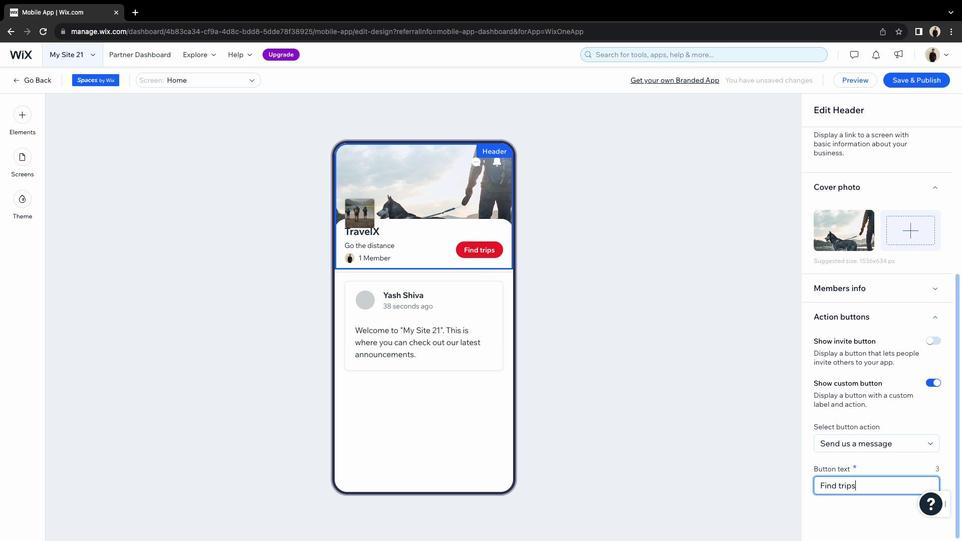 
Action: Mouse moved to (668, 367)
Screenshot: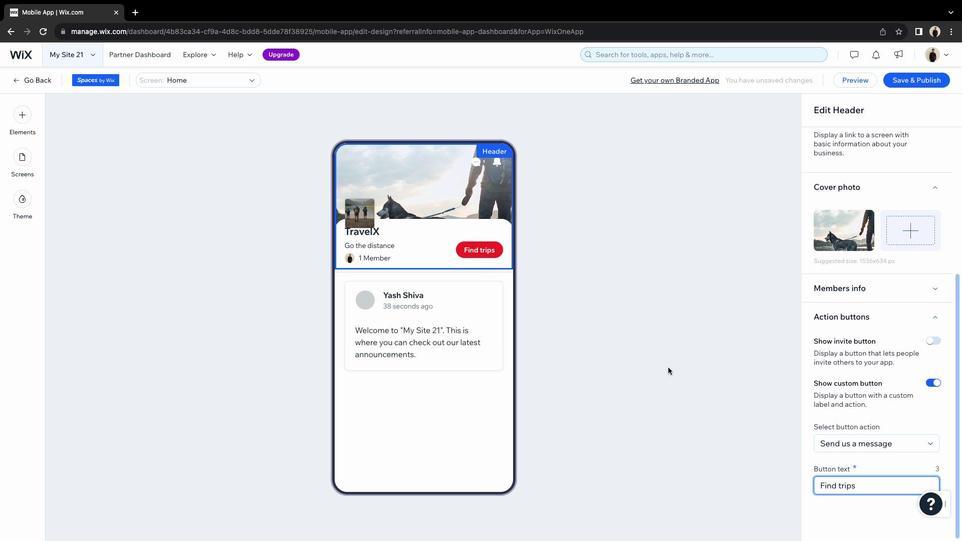 
Action: Mouse pressed left at (668, 367)
Screenshot: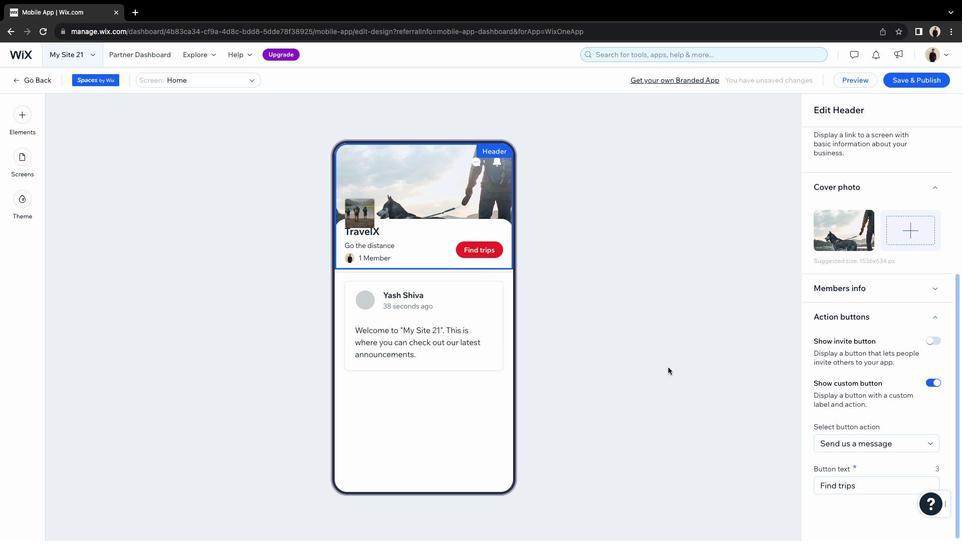 
Action: Mouse moved to (398, 320)
Screenshot: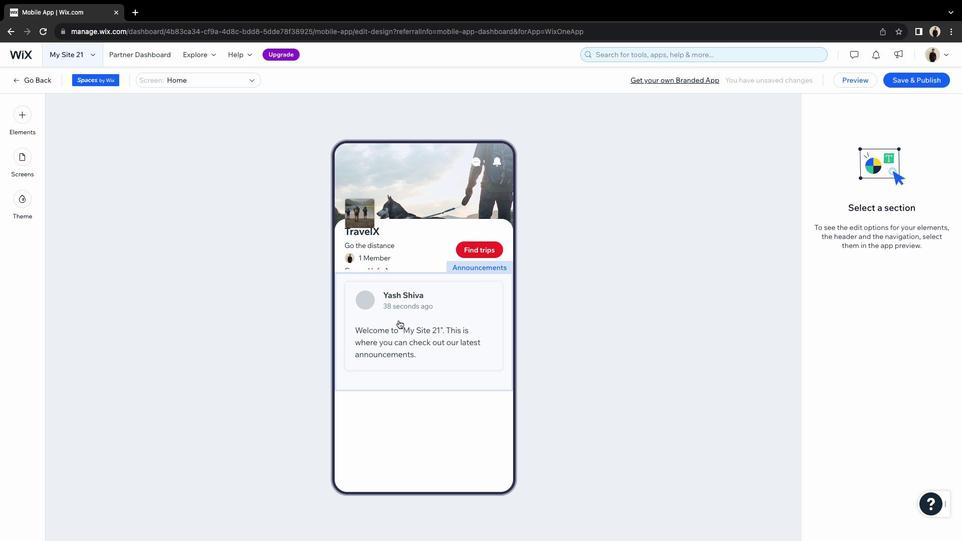 
Action: Mouse pressed left at (398, 320)
Screenshot: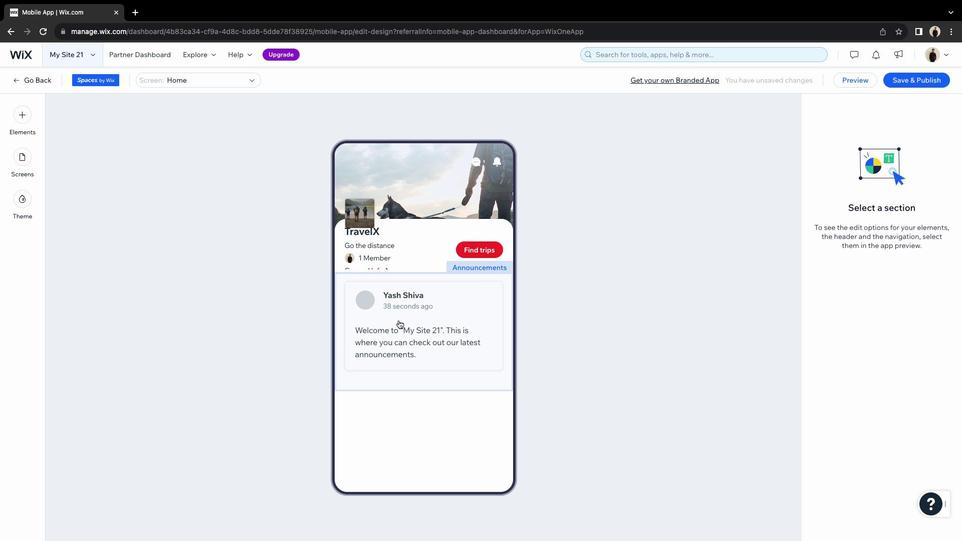 
Action: Mouse moved to (531, 345)
Screenshot: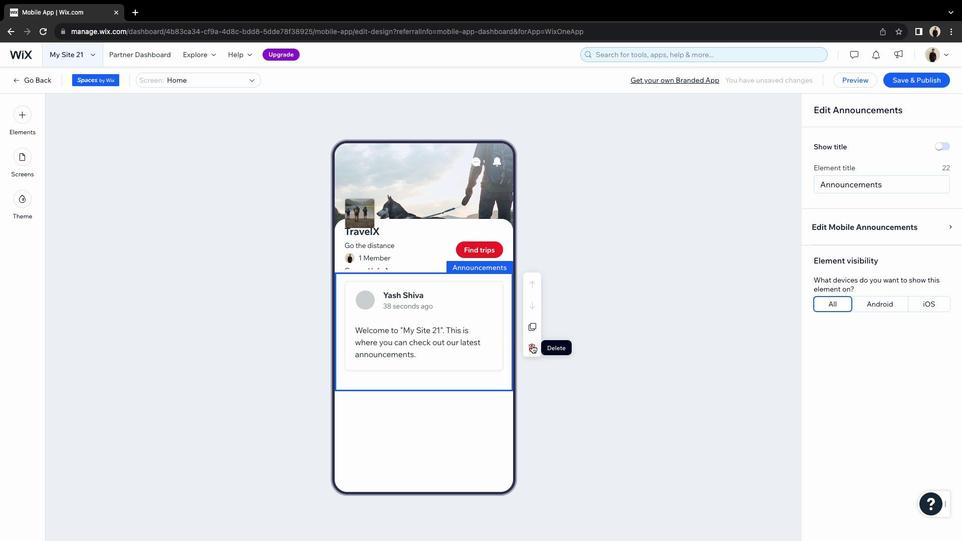 
Action: Mouse pressed left at (531, 345)
Screenshot: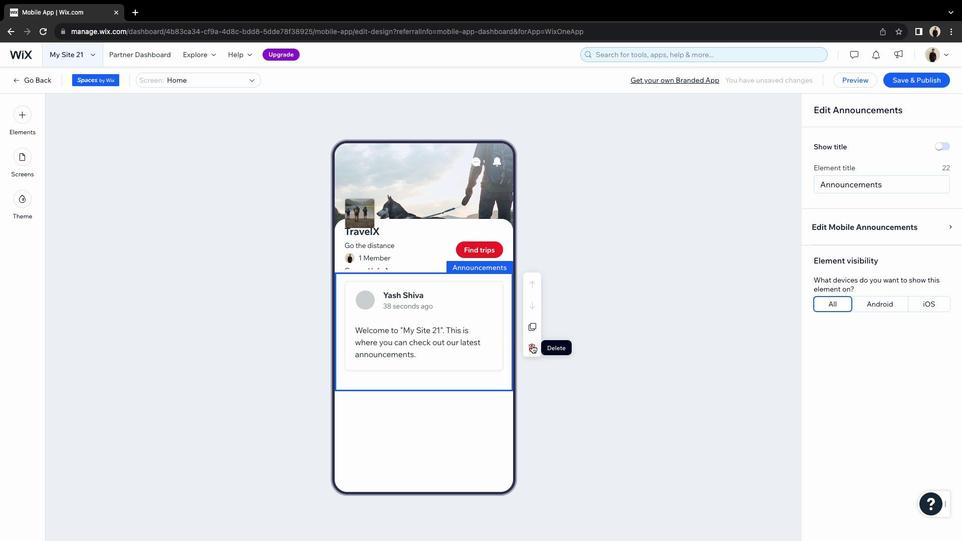 
Action: Mouse moved to (578, 323)
Screenshot: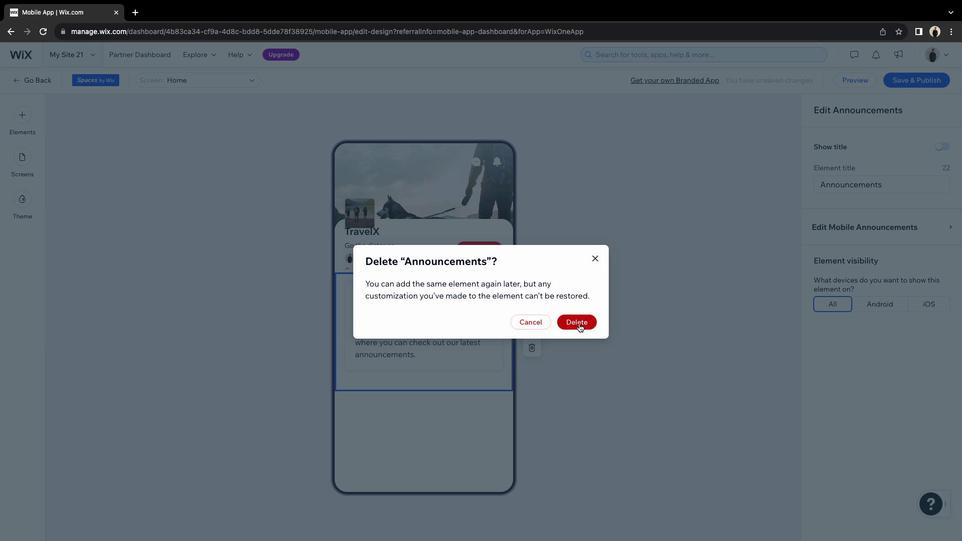 
Action: Mouse pressed left at (578, 323)
Screenshot: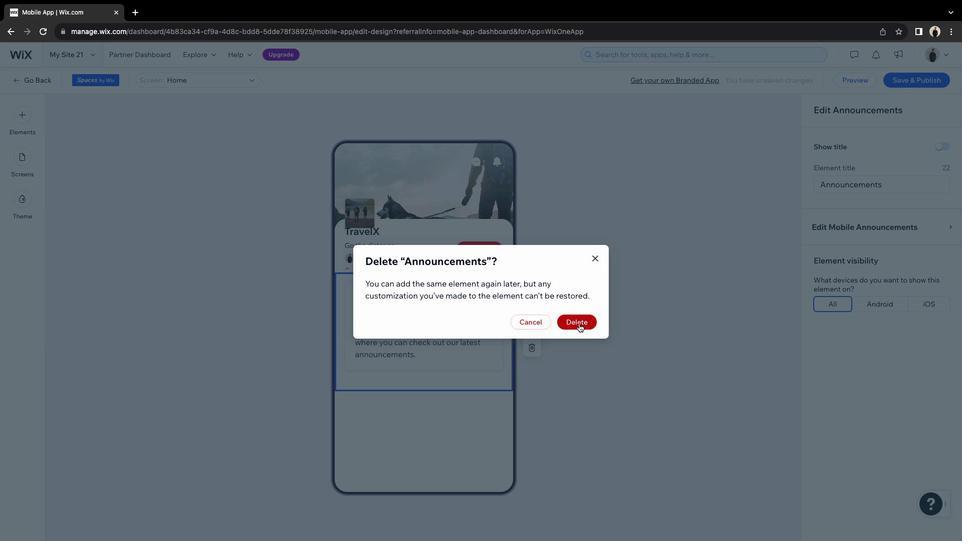 
Action: Mouse moved to (16, 112)
Screenshot: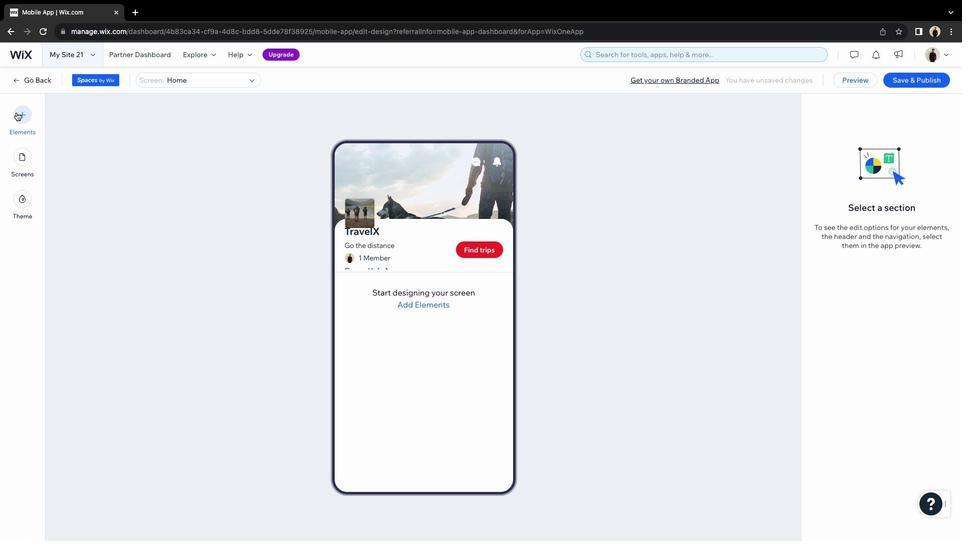 
Action: Mouse pressed left at (16, 112)
Screenshot: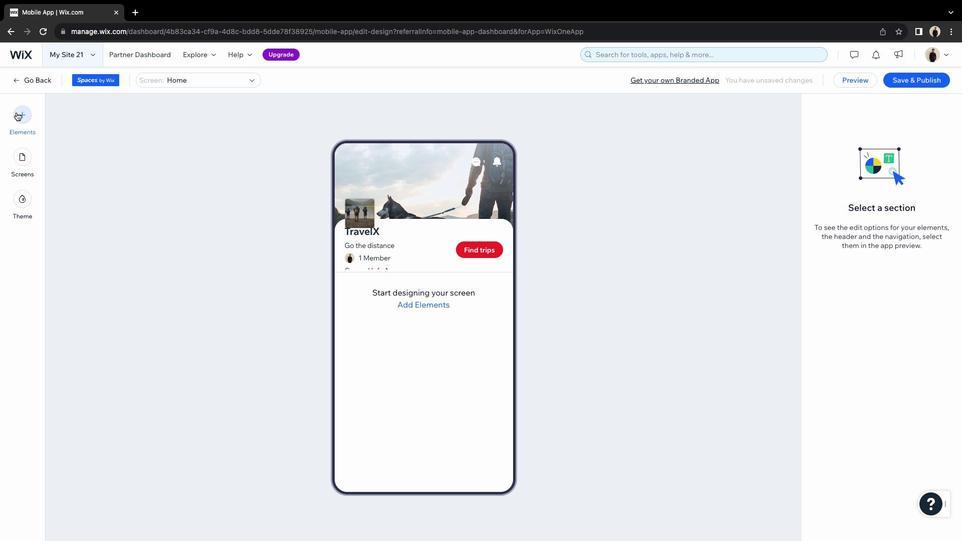 
Action: Mouse moved to (278, 336)
Screenshot: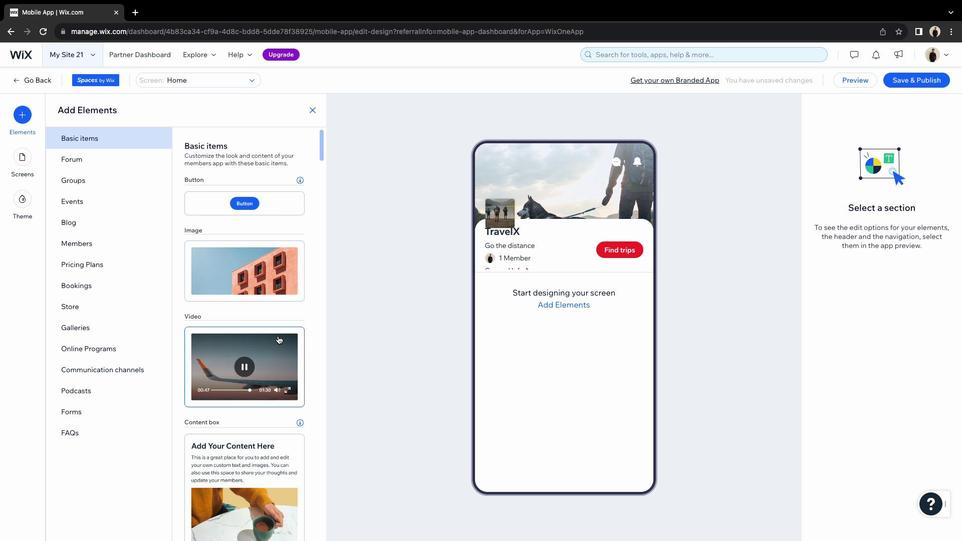 
Action: Mouse scrolled (278, 336) with delta (0, 0)
Screenshot: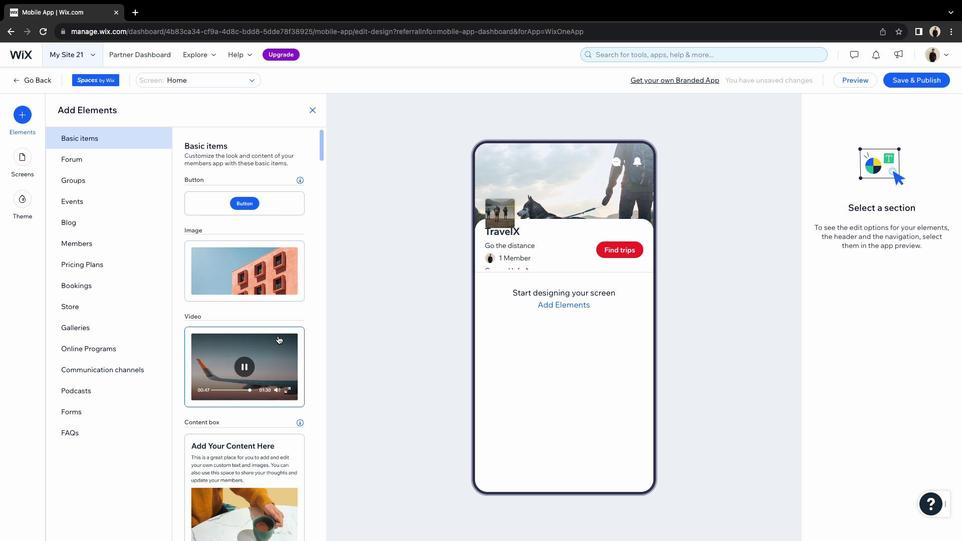 
Action: Mouse moved to (267, 252)
Screenshot: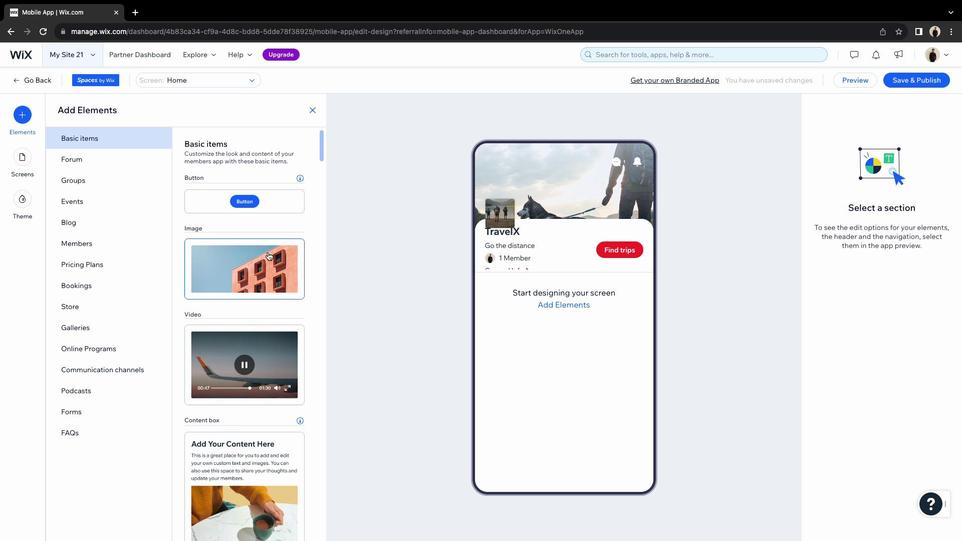 
Action: Mouse pressed left at (267, 252)
Screenshot: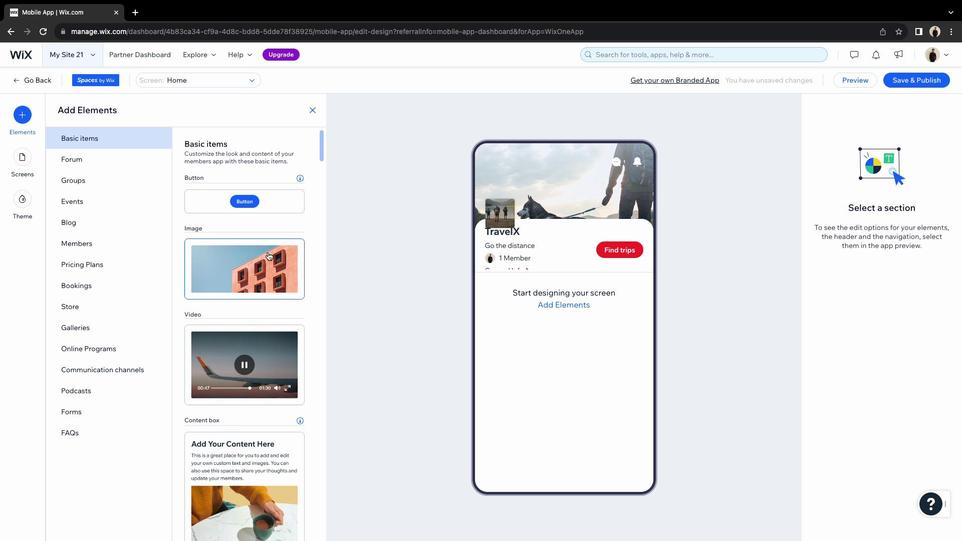 
Action: Mouse moved to (868, 195)
Screenshot: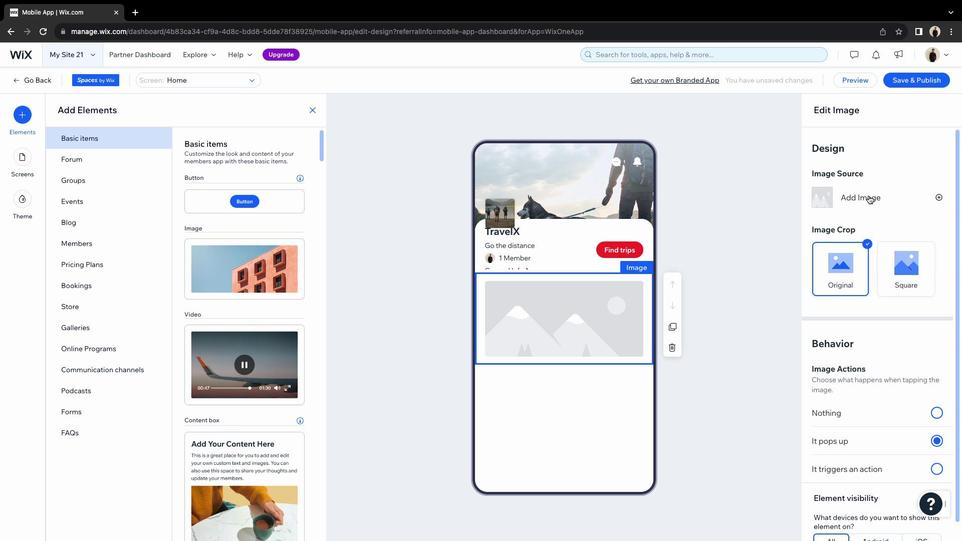 
Action: Mouse pressed left at (868, 195)
Screenshot: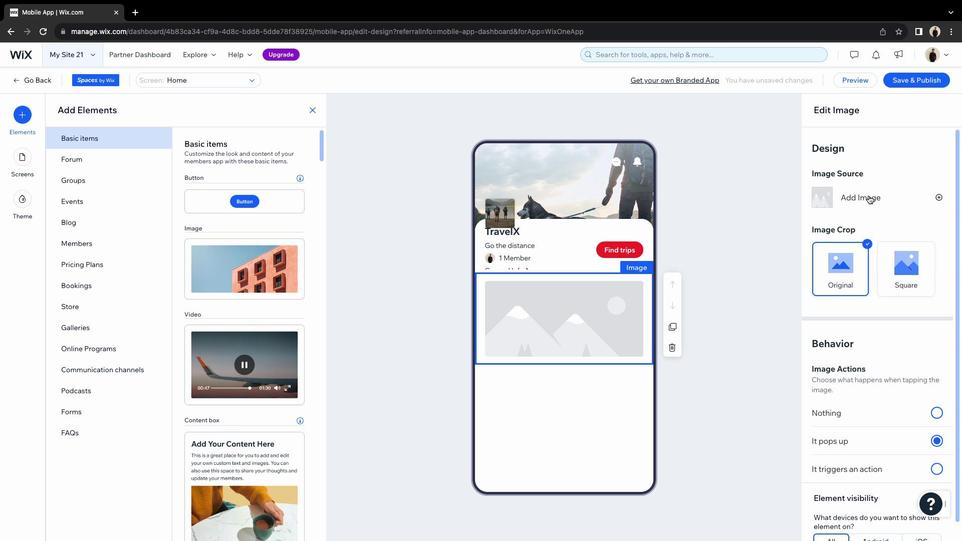 
Action: Mouse moved to (878, 410)
Screenshot: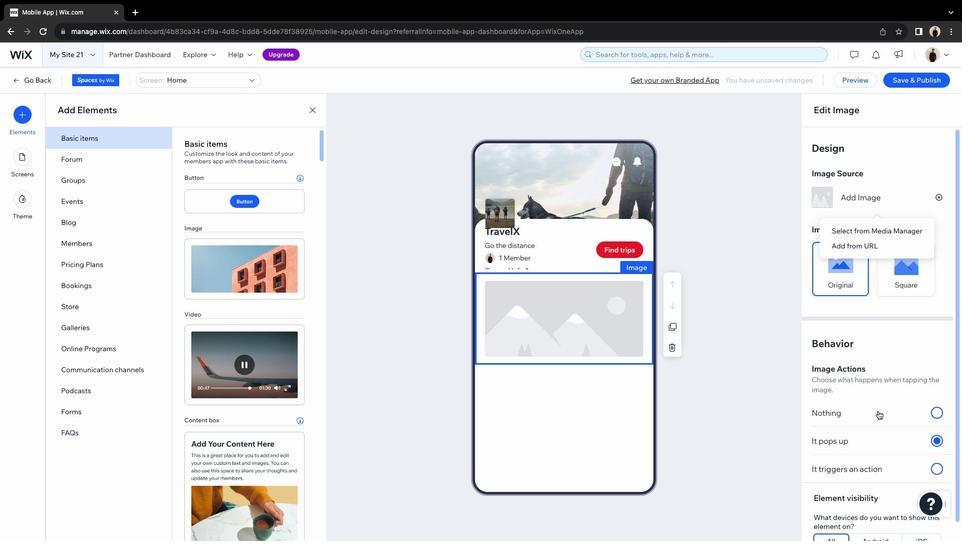 
Action: Mouse scrolled (878, 410) with delta (0, 0)
Screenshot: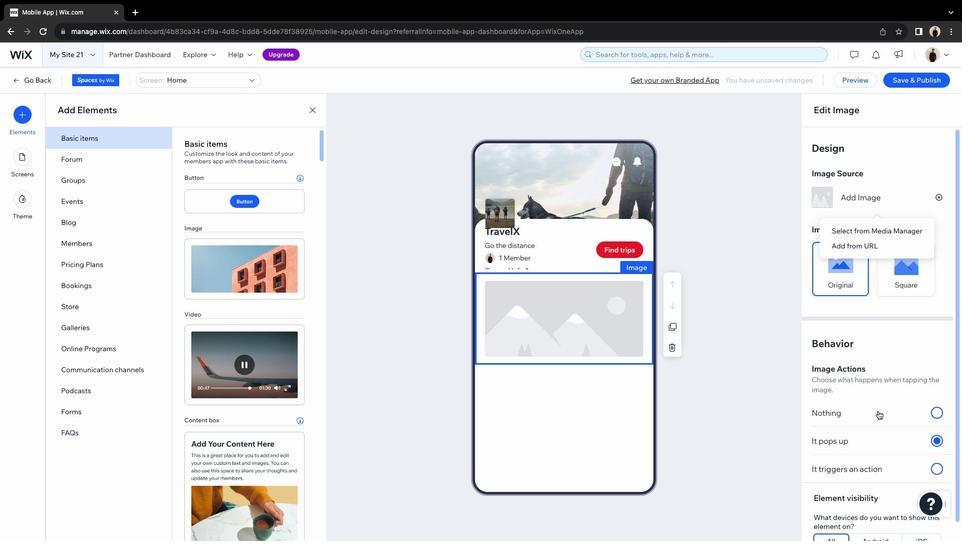 
Action: Mouse scrolled (878, 410) with delta (0, 0)
Screenshot: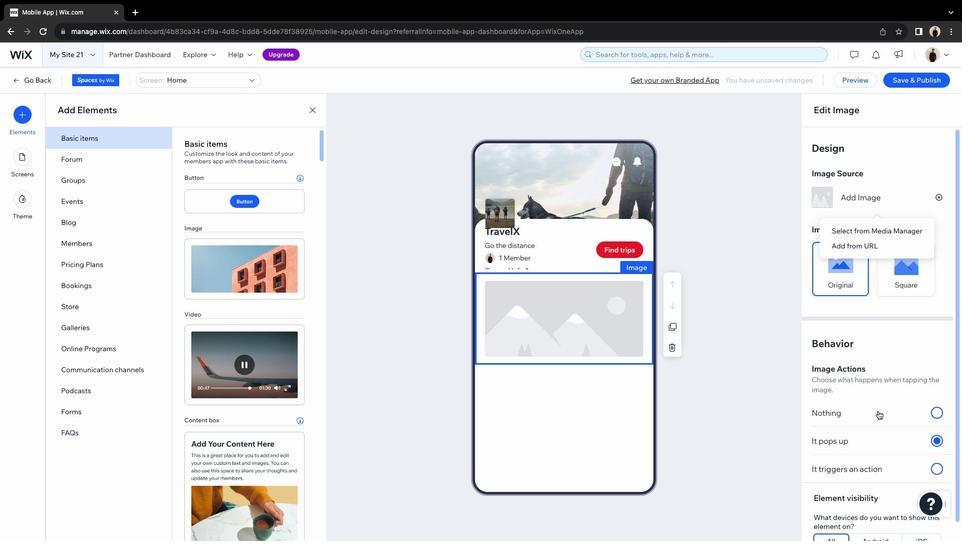 
Action: Mouse scrolled (878, 410) with delta (0, -1)
Screenshot: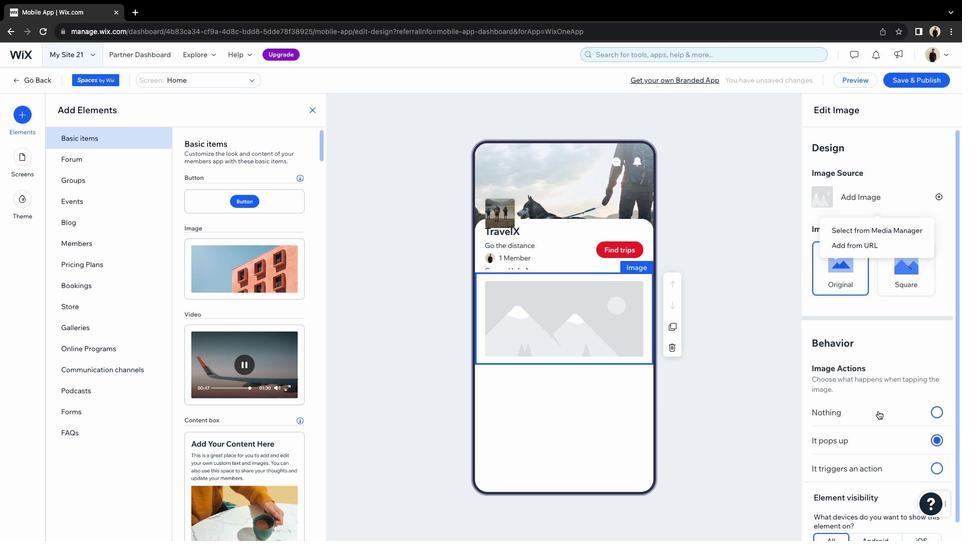
Action: Mouse scrolled (878, 410) with delta (0, -2)
Screenshot: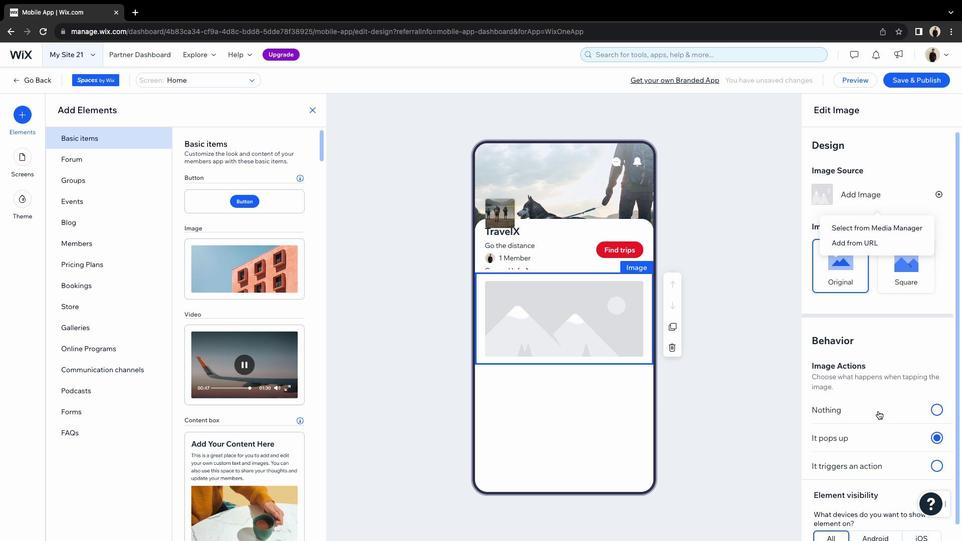 
Action: Mouse moved to (916, 522)
Screenshot: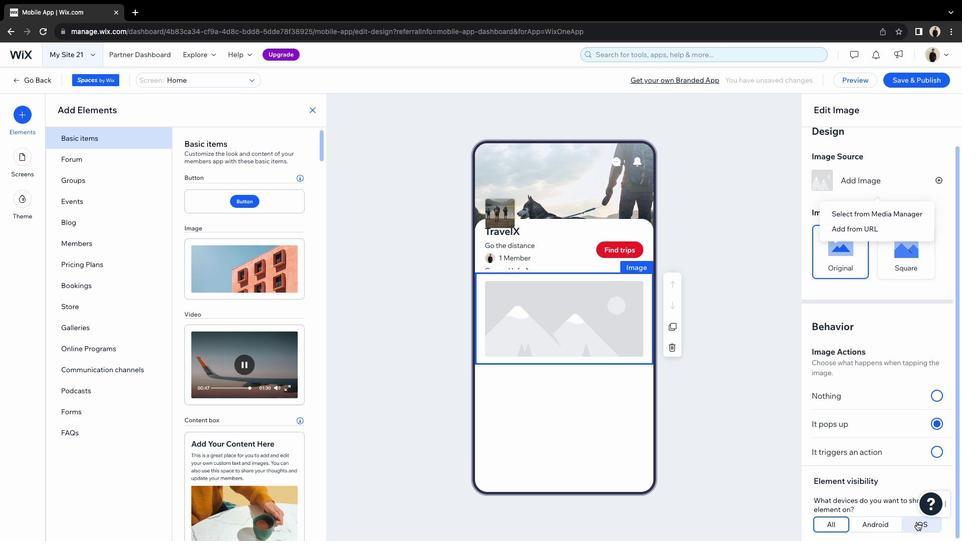 
Action: Mouse pressed left at (916, 522)
Screenshot: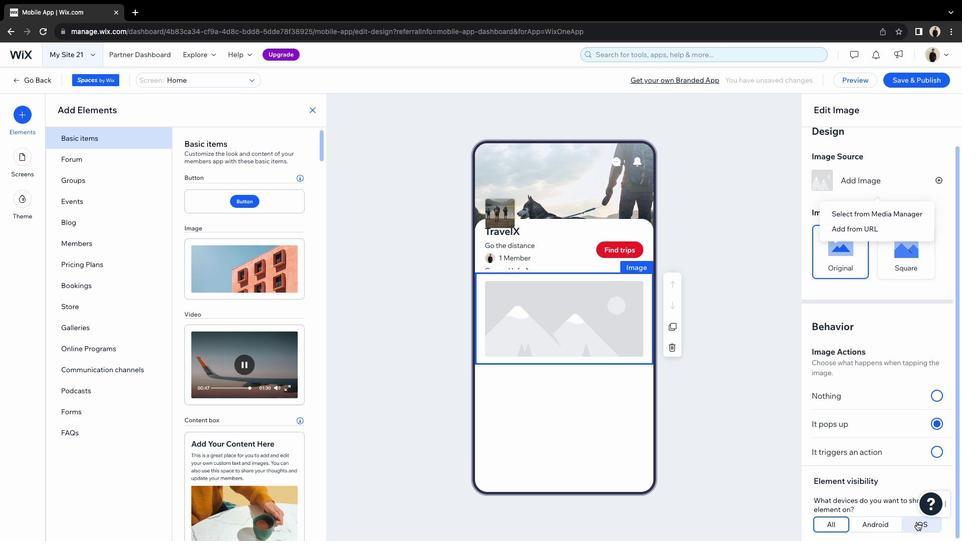 
Action: Mouse moved to (861, 183)
Screenshot: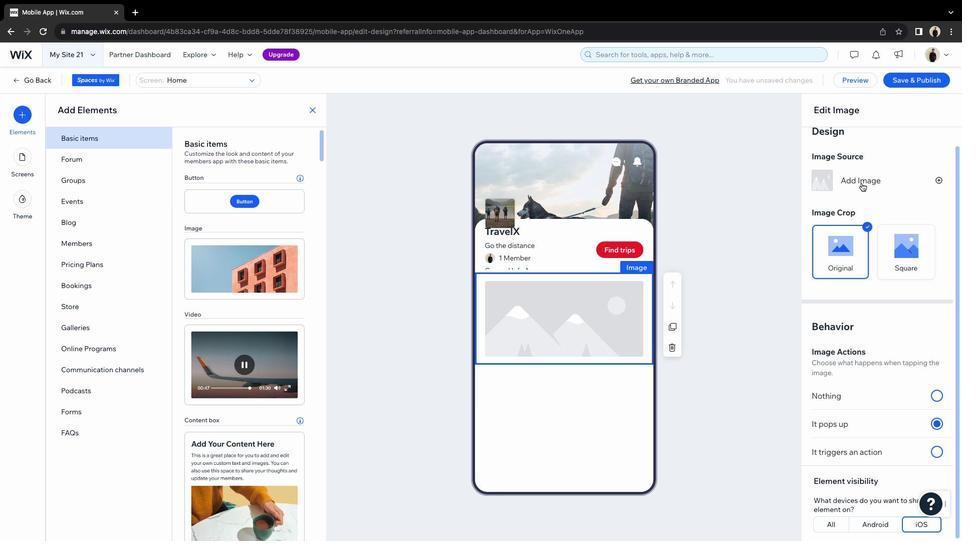
Action: Mouse pressed left at (861, 183)
Screenshot: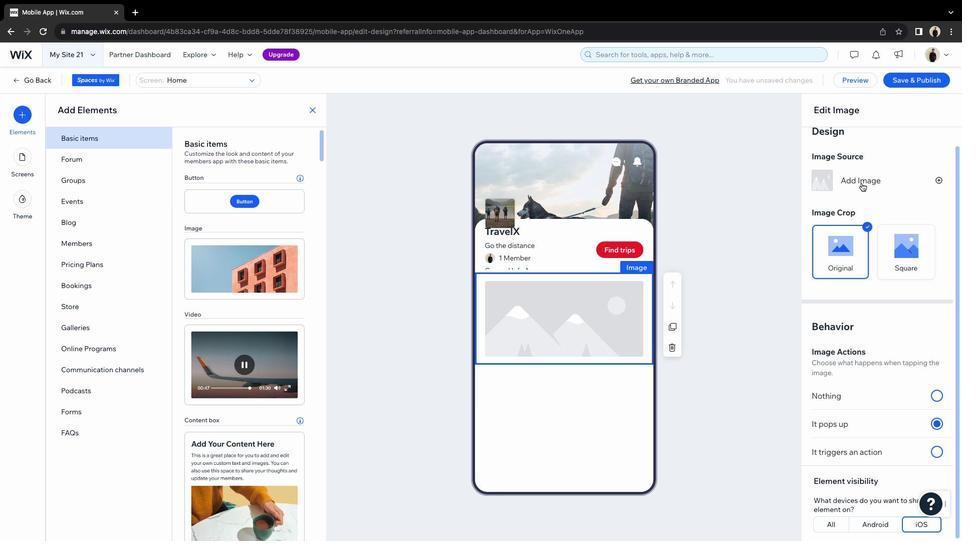 
Action: Mouse moved to (872, 177)
Screenshot: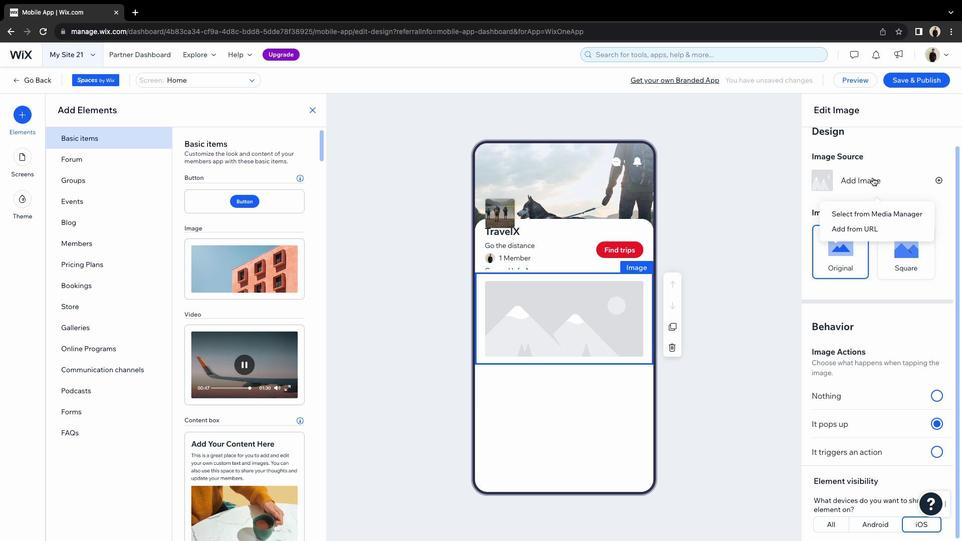 
Action: Mouse pressed left at (872, 177)
Screenshot: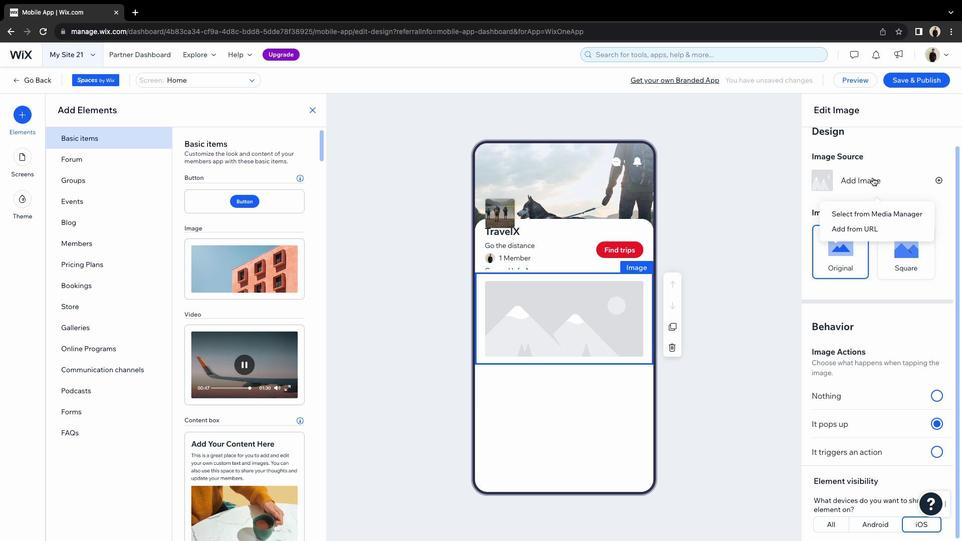 
Action: Mouse moved to (882, 209)
Screenshot: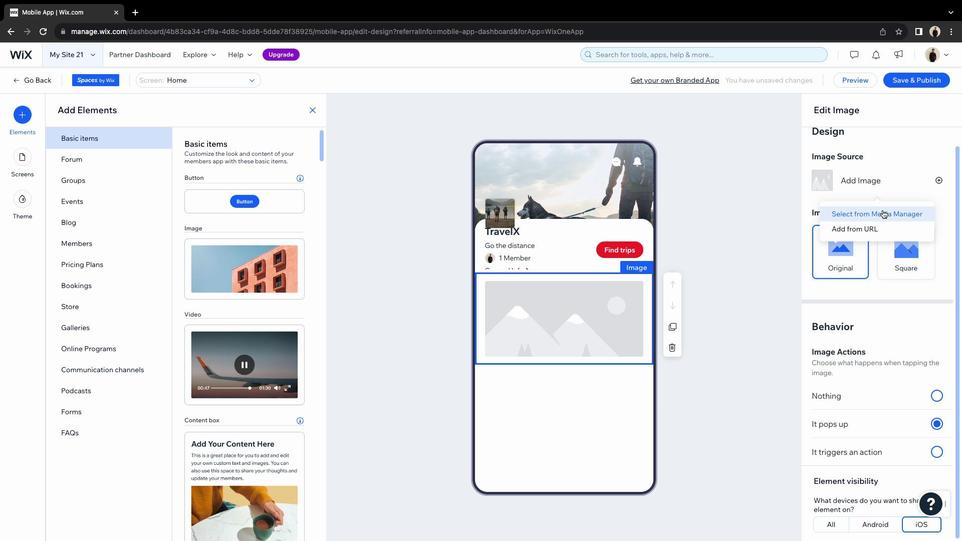 
Action: Mouse pressed left at (882, 209)
Screenshot: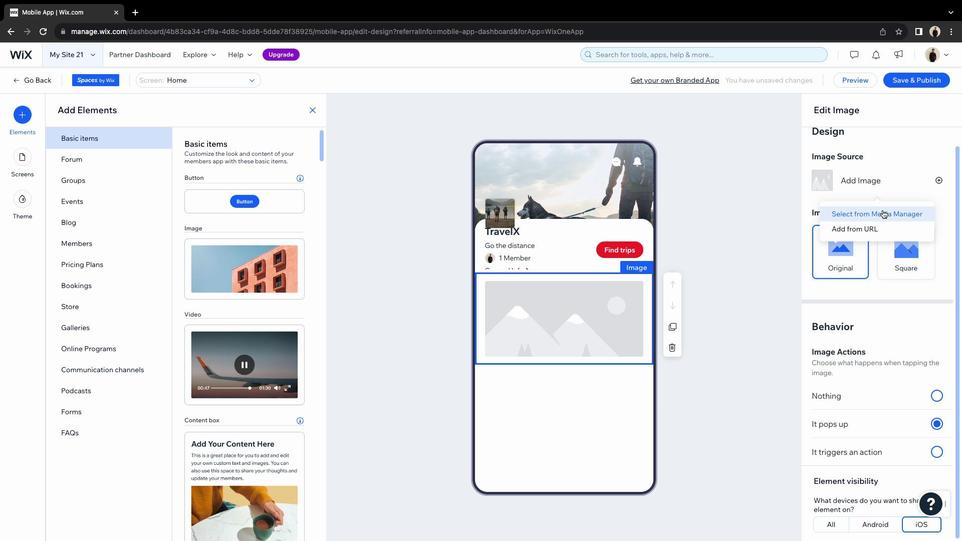 
Action: Mouse moved to (428, 130)
Screenshot: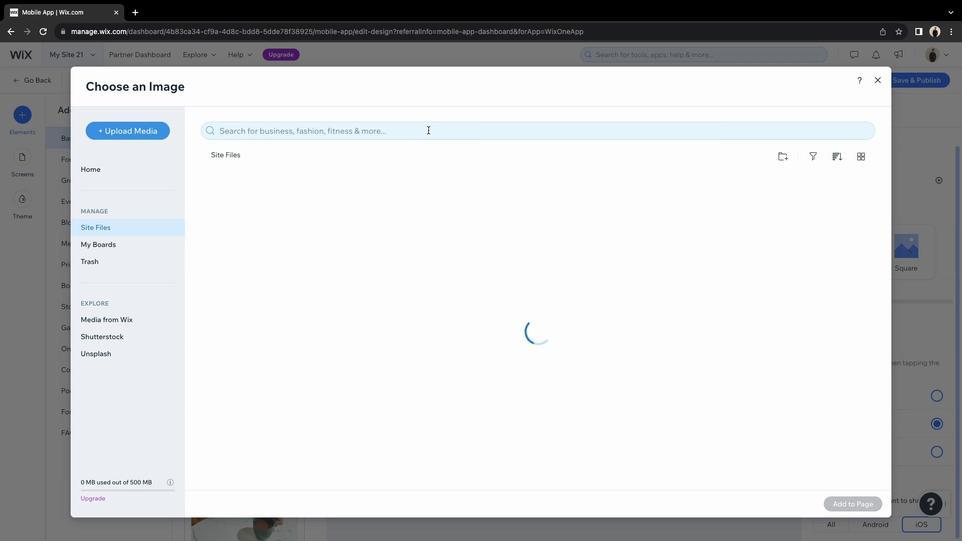 
Action: Mouse pressed left at (428, 130)
Screenshot: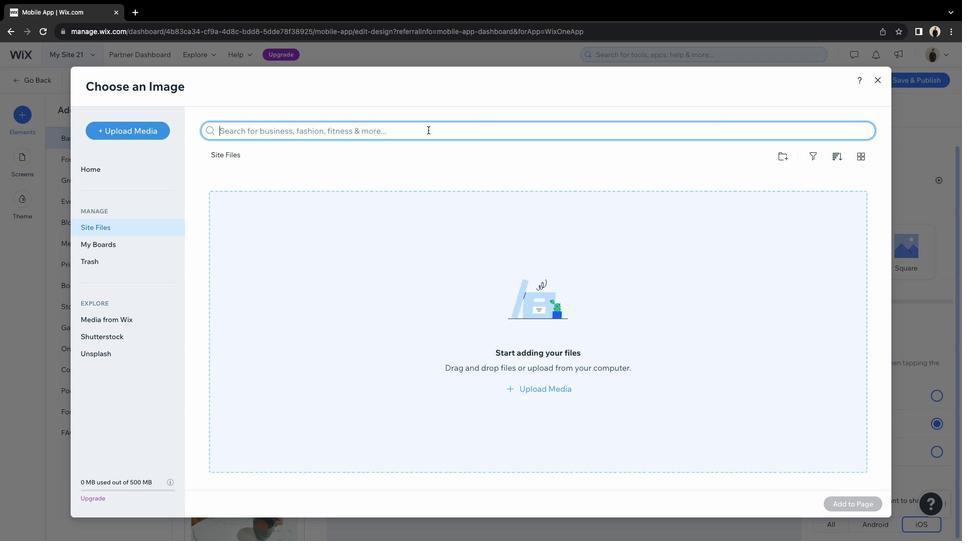 
Action: Key pressed 't''r''a''v''e''l''l''i''n''g'Key.enter
Screenshot: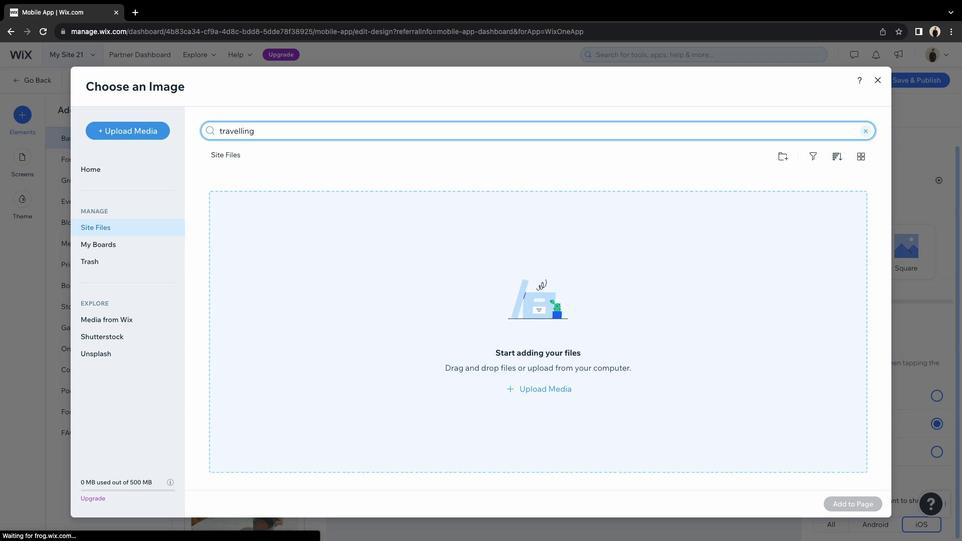 
Action: Mouse moved to (417, 268)
Screenshot: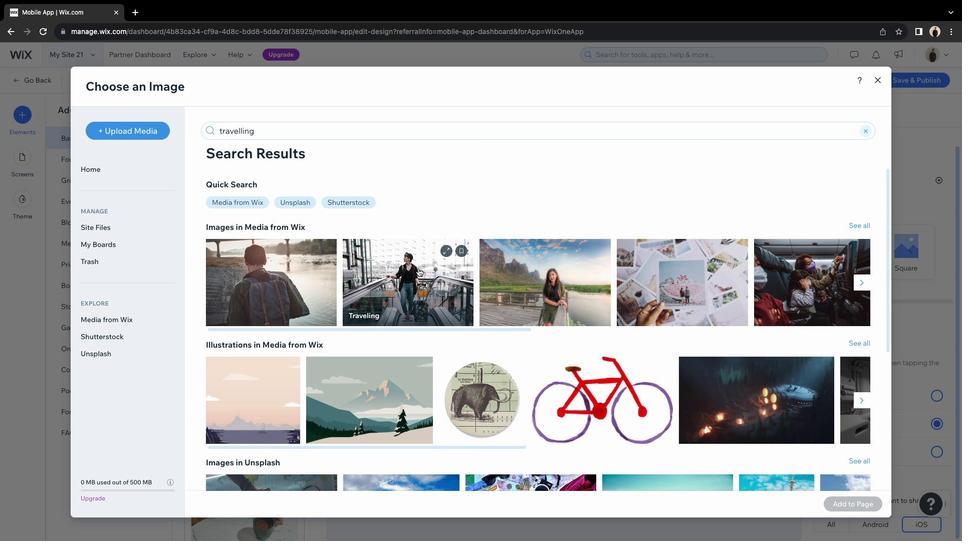 
Action: Mouse pressed left at (417, 268)
Screenshot: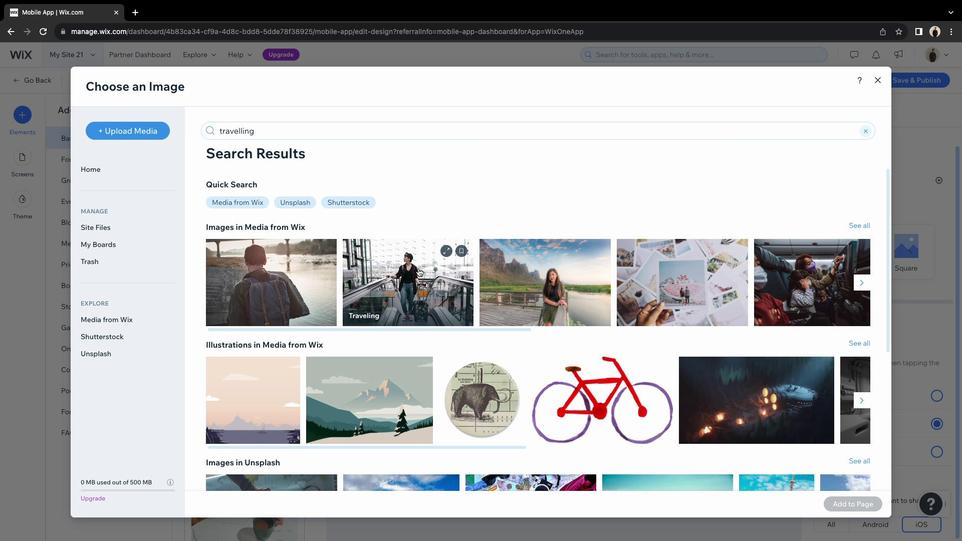 
Action: Mouse pressed left at (417, 268)
Screenshot: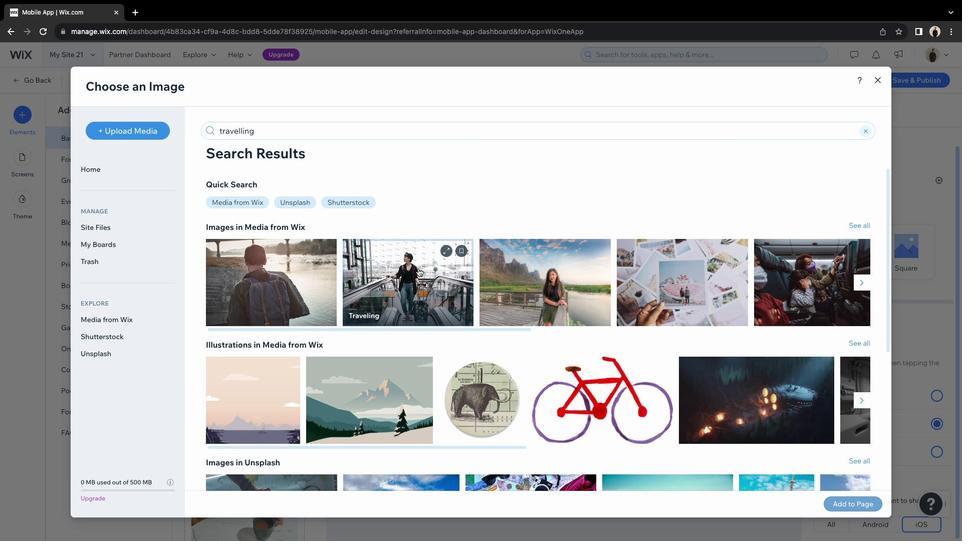 
Action: Mouse moved to (849, 341)
Screenshot: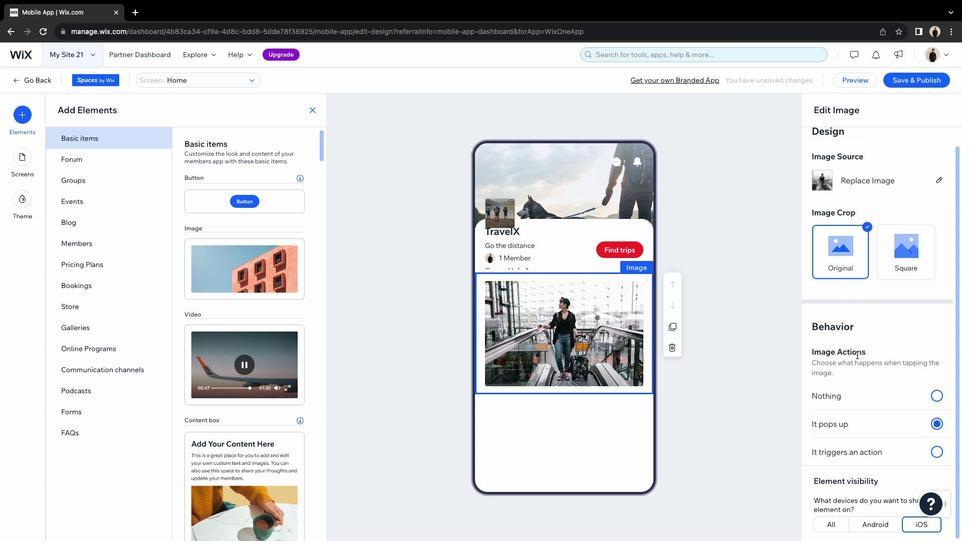 
Action: Mouse scrolled (849, 341) with delta (0, 0)
Screenshot: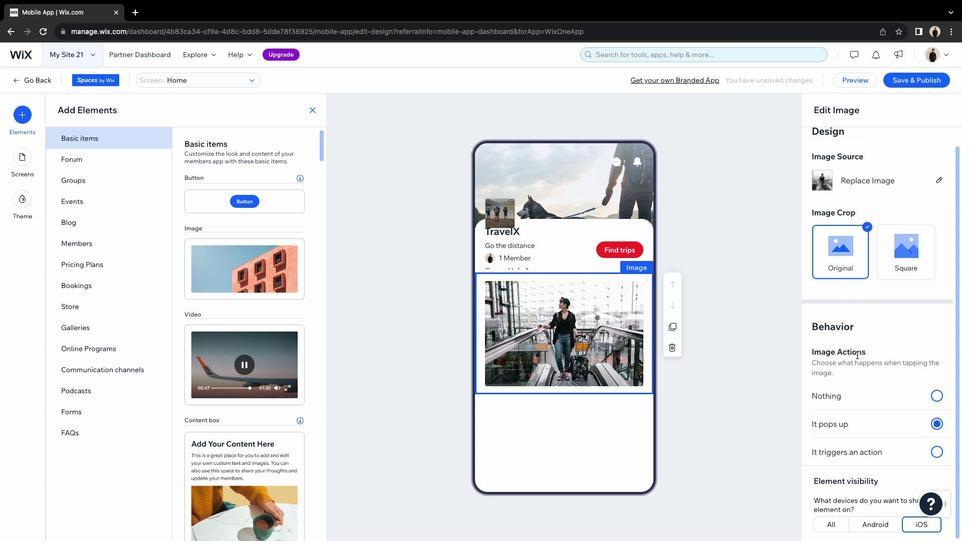 
Action: Mouse moved to (869, 384)
Screenshot: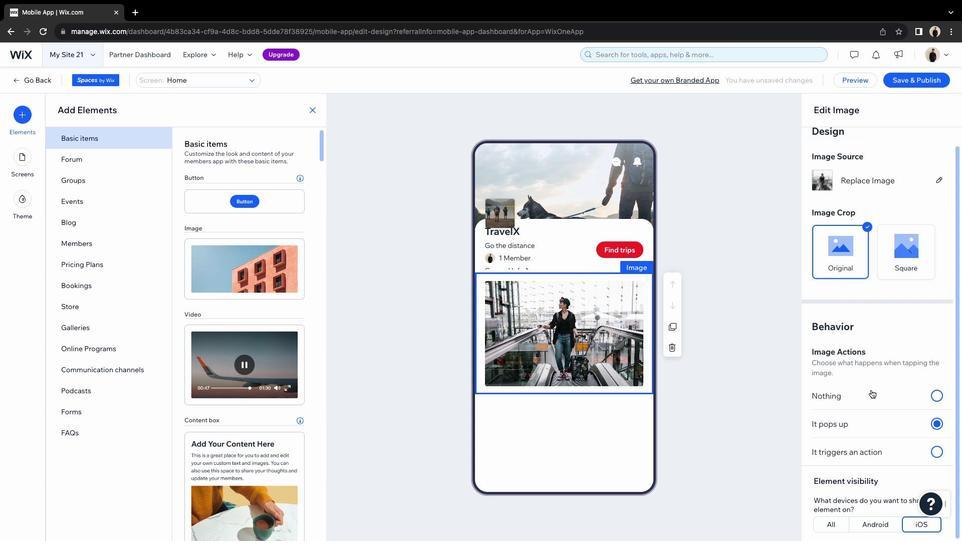 
Action: Mouse scrolled (869, 384) with delta (0, 0)
Screenshot: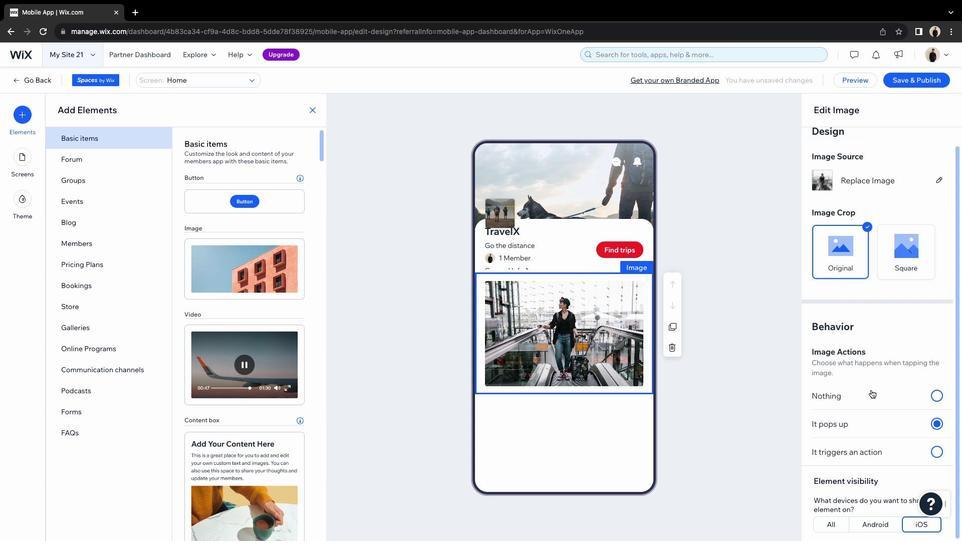
Action: Mouse moved to (872, 393)
Screenshot: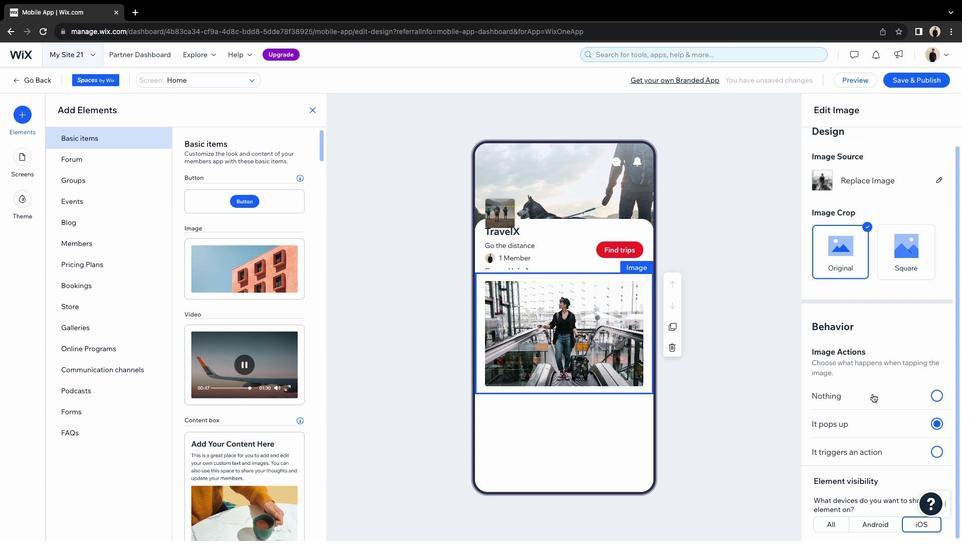 
Action: Mouse scrolled (872, 393) with delta (0, 0)
Screenshot: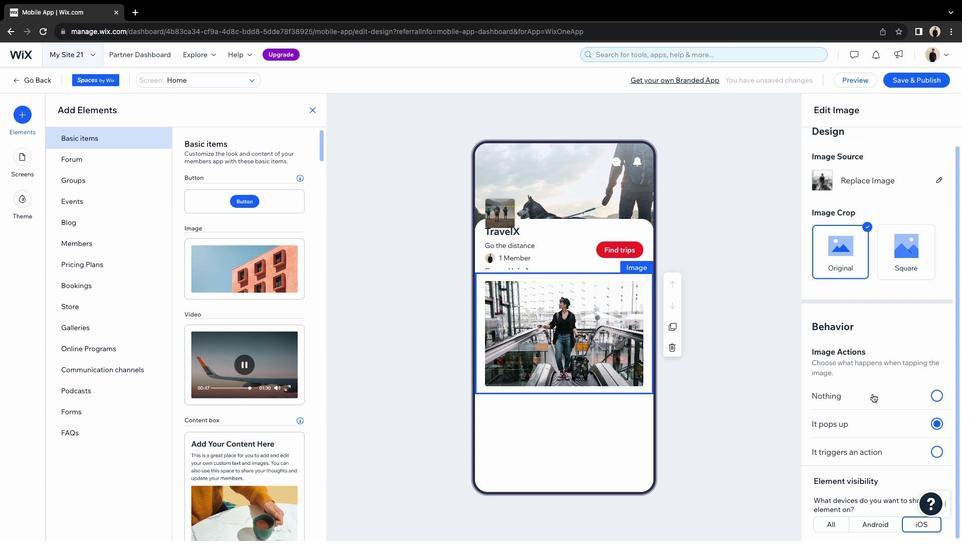 
Action: Mouse moved to (872, 394)
Screenshot: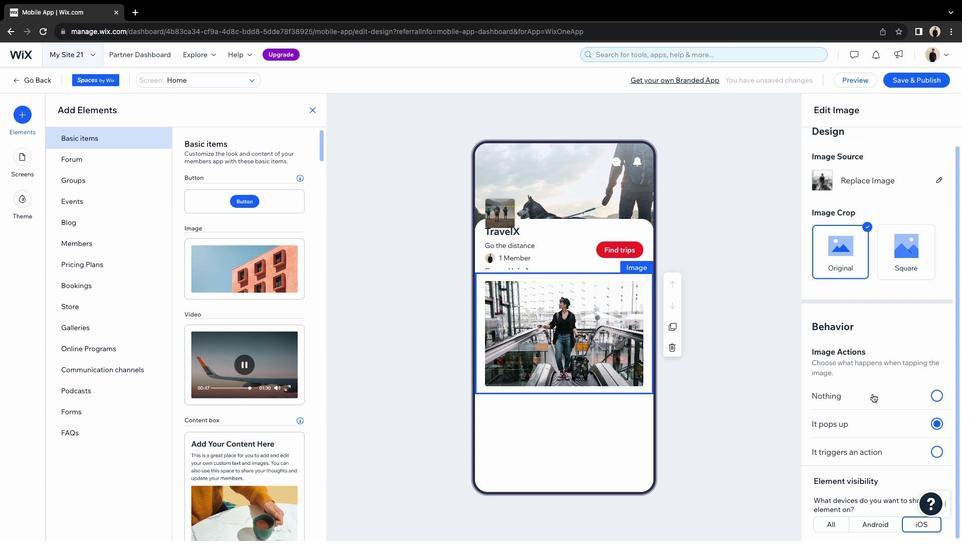 
Action: Mouse scrolled (872, 394) with delta (0, -1)
Screenshot: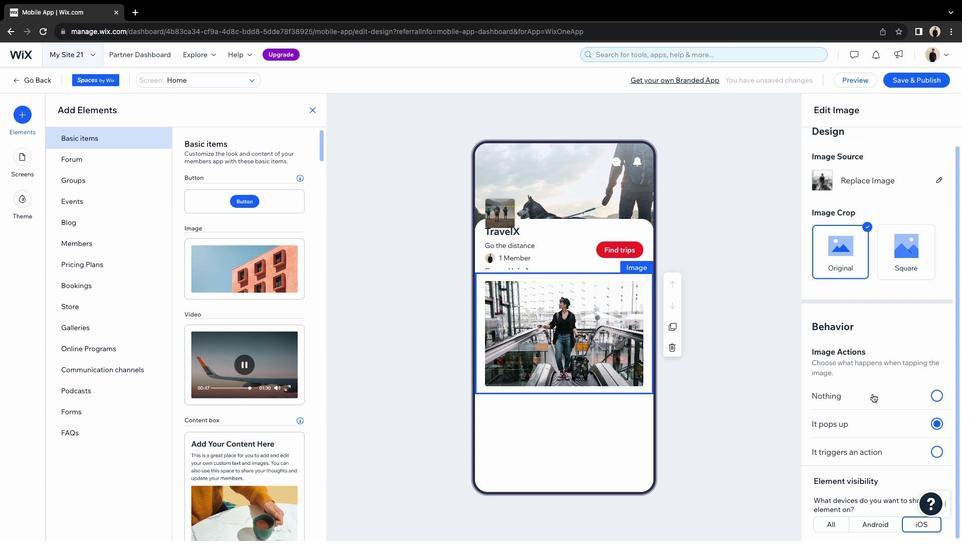 
Action: Mouse scrolled (872, 394) with delta (0, -2)
Screenshot: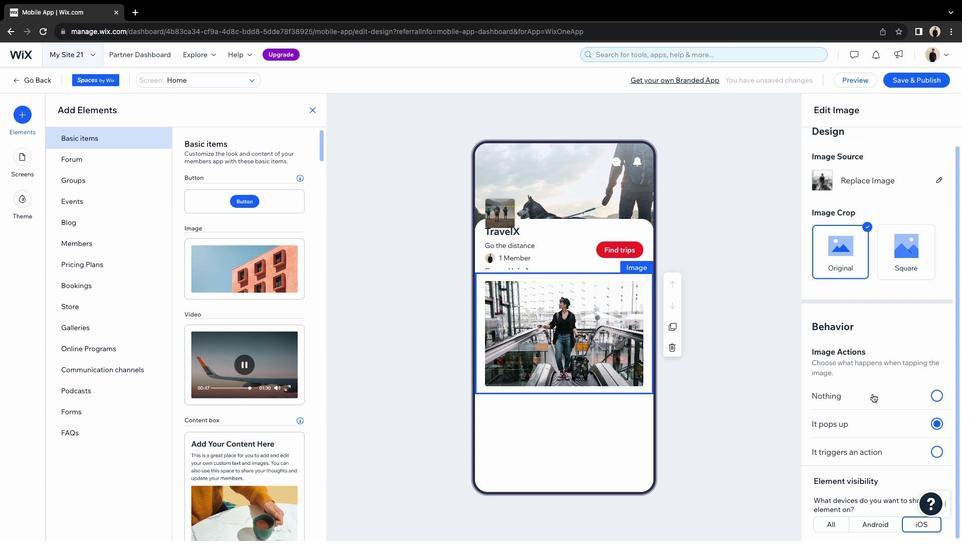 
Action: Mouse moved to (744, 346)
Screenshot: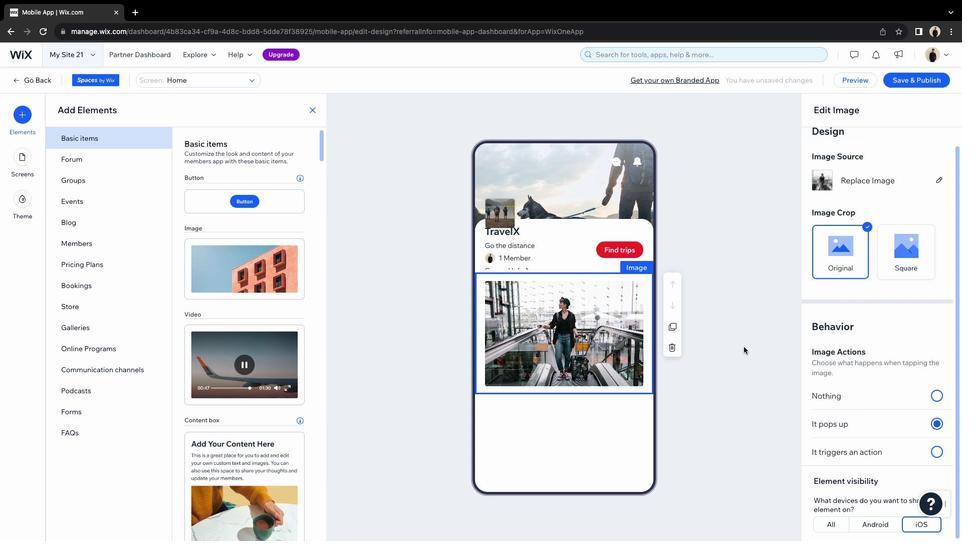 
Action: Mouse pressed left at (744, 346)
Screenshot: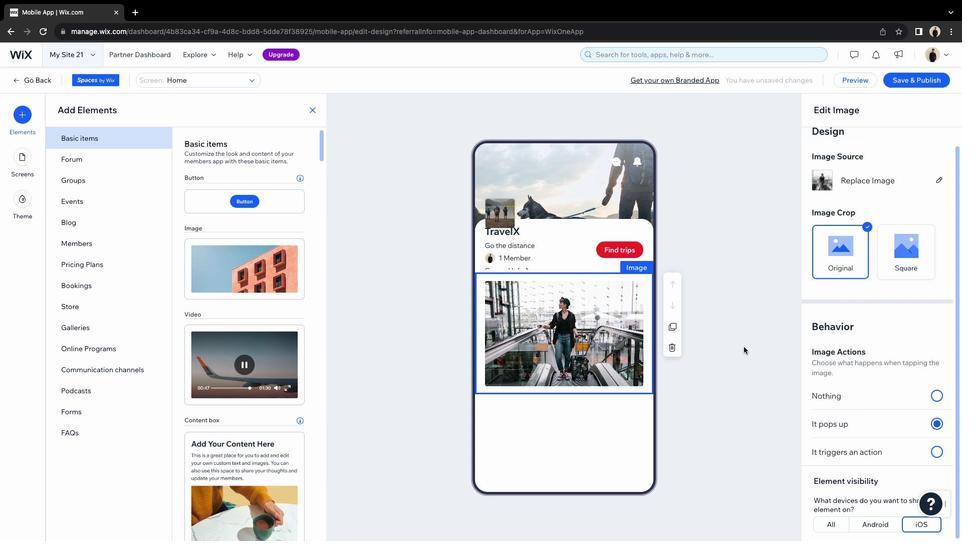 
Action: Mouse moved to (274, 282)
Screenshot: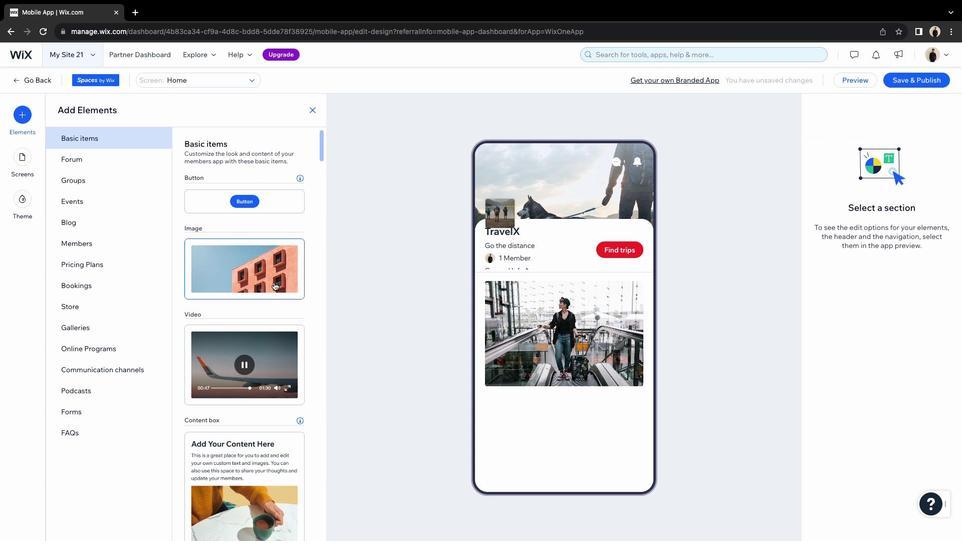
Action: Mouse scrolled (274, 282) with delta (0, 0)
Screenshot: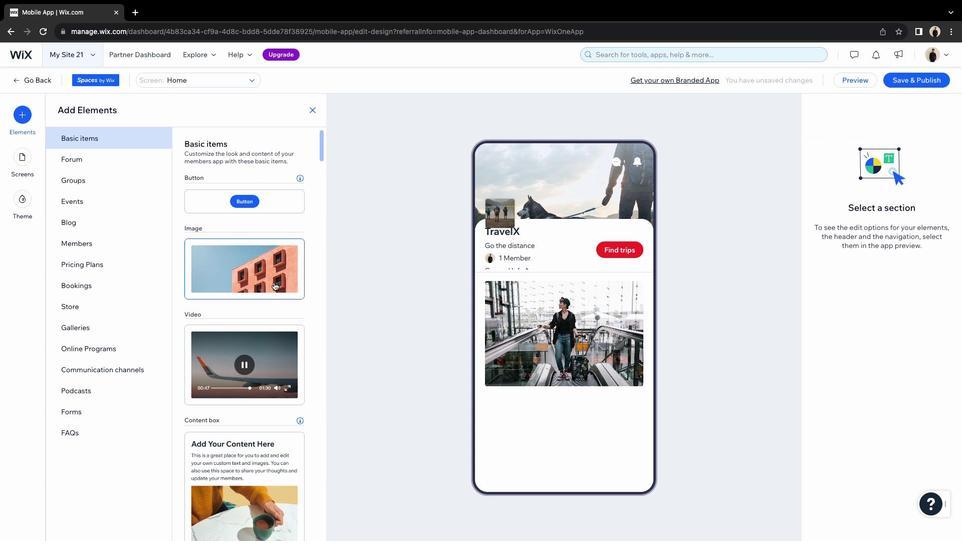 
Action: Mouse scrolled (274, 282) with delta (0, 0)
Screenshot: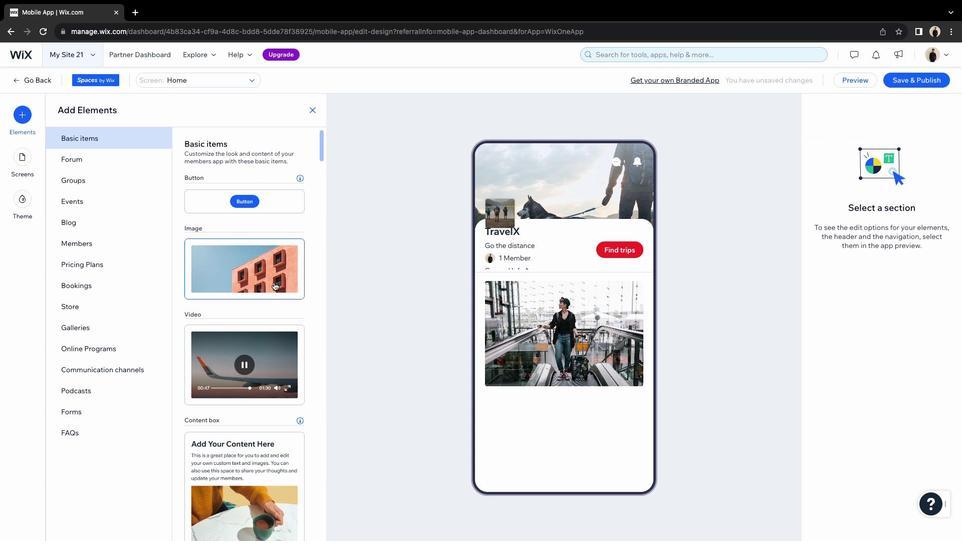 
Action: Mouse scrolled (274, 282) with delta (0, -1)
Screenshot: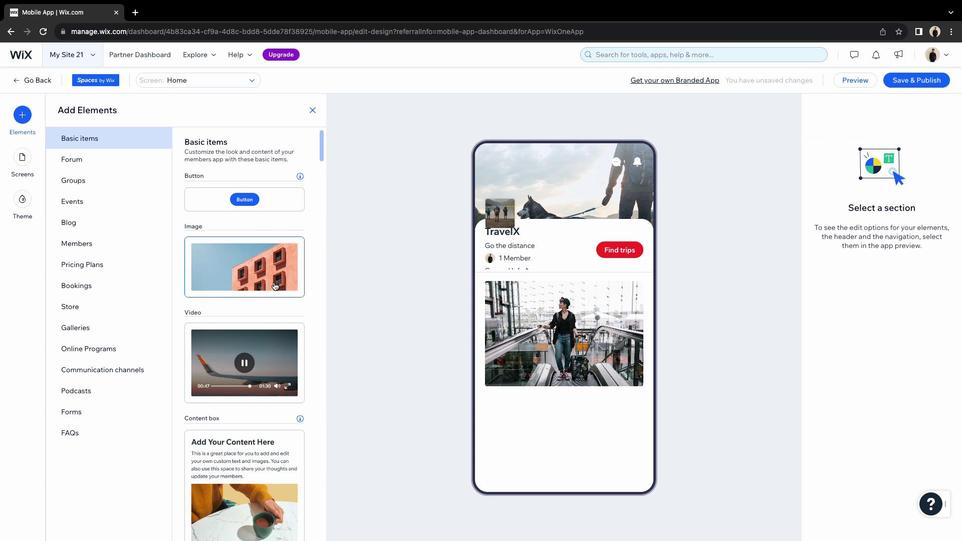 
Action: Mouse moved to (264, 310)
Screenshot: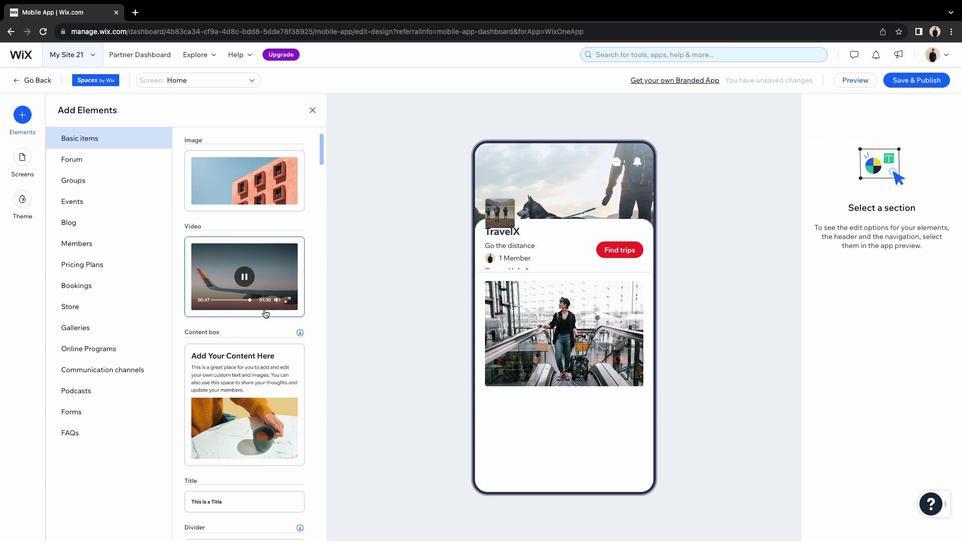 
Action: Mouse scrolled (264, 310) with delta (0, 0)
Screenshot: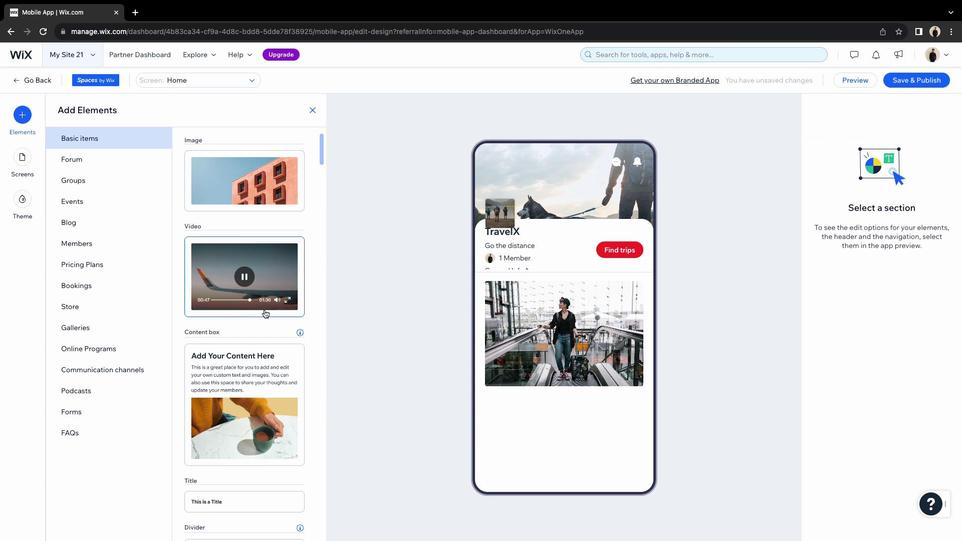 
Action: Mouse scrolled (264, 310) with delta (0, 0)
Screenshot: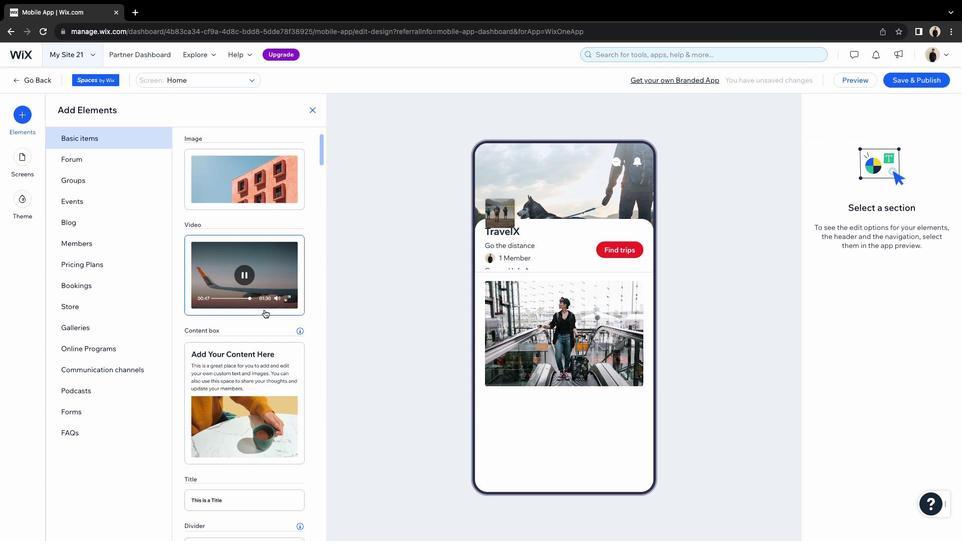 
Action: Mouse scrolled (264, 310) with delta (0, -1)
Screenshot: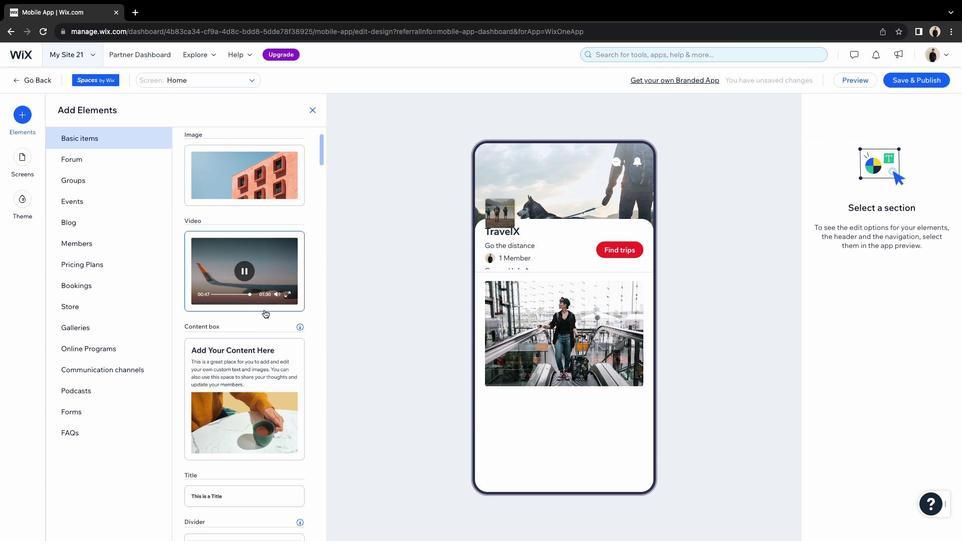 
Action: Mouse moved to (261, 416)
Screenshot: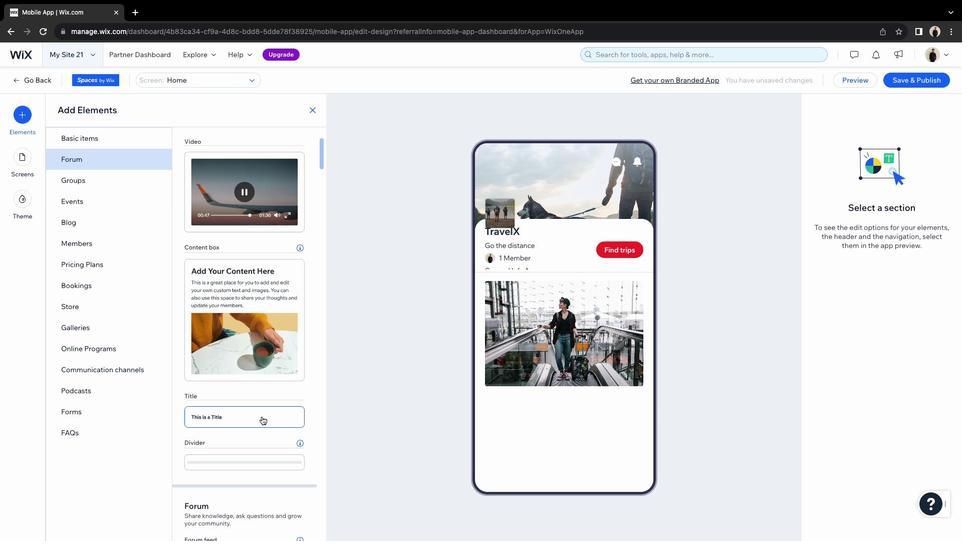 
Action: Mouse pressed left at (261, 416)
Screenshot: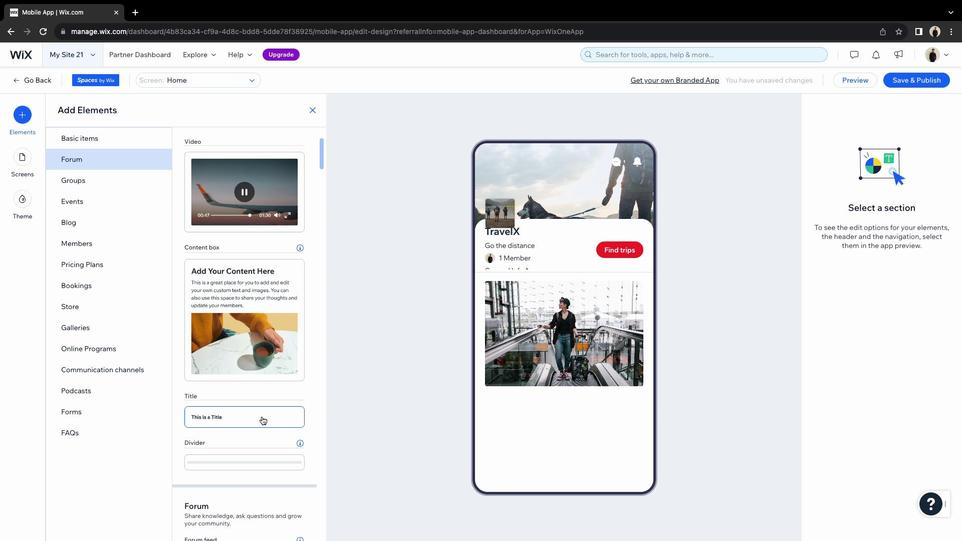 
Action: Mouse moved to (677, 403)
Screenshot: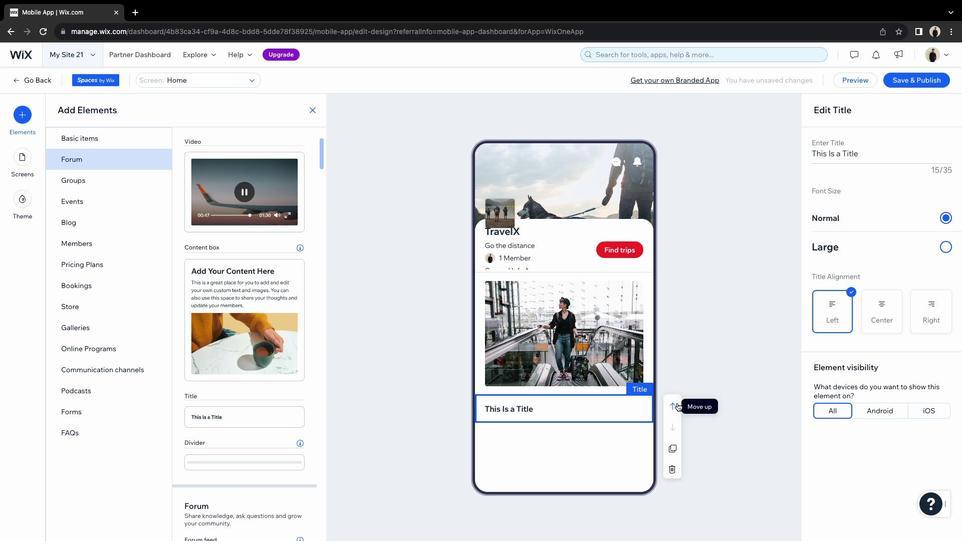 
Action: Mouse pressed left at (677, 403)
Screenshot: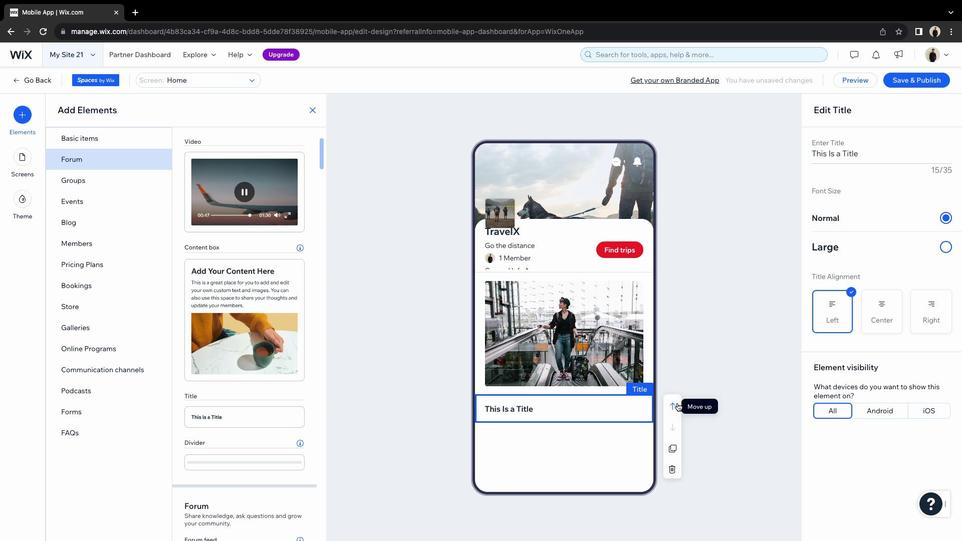 
Action: Mouse moved to (917, 408)
Screenshot: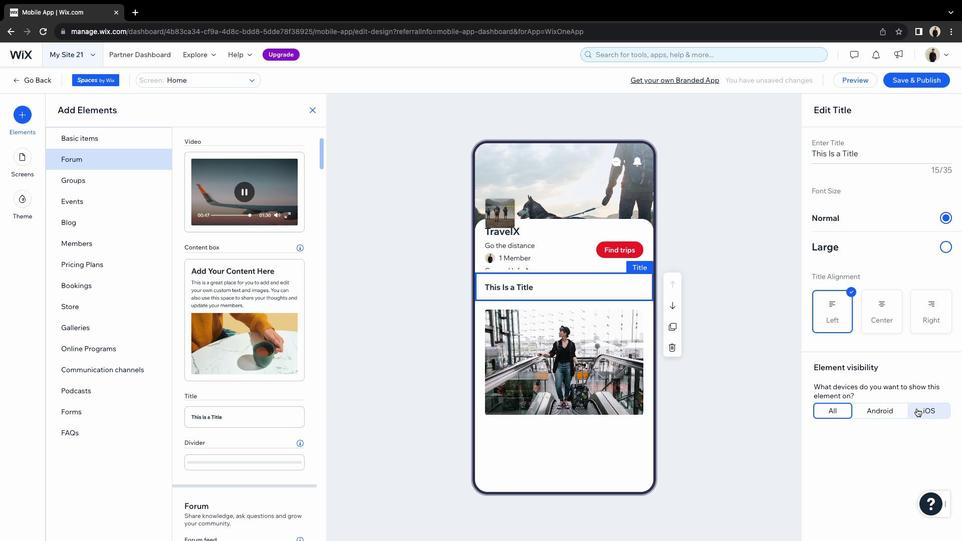 
Action: Mouse pressed left at (917, 408)
Screenshot: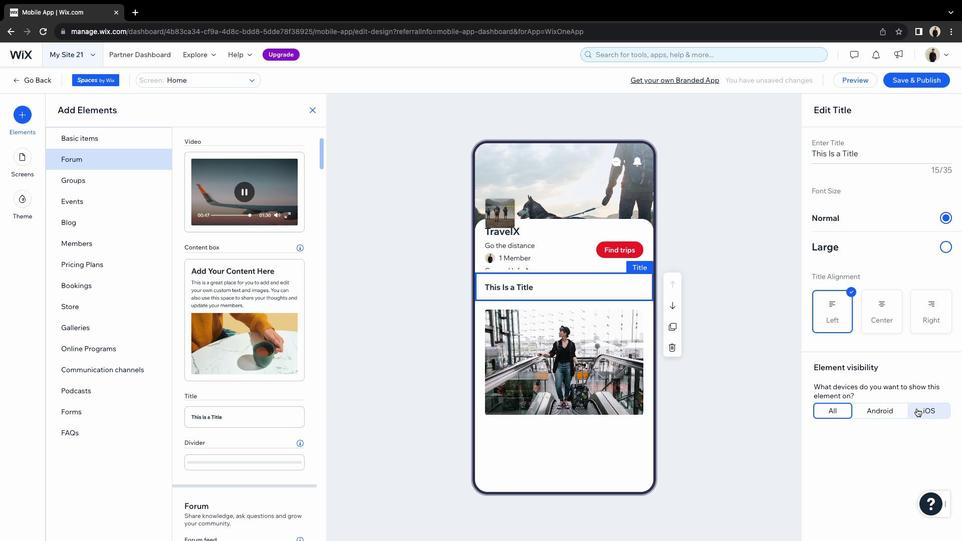 
Action: Mouse moved to (879, 150)
Screenshot: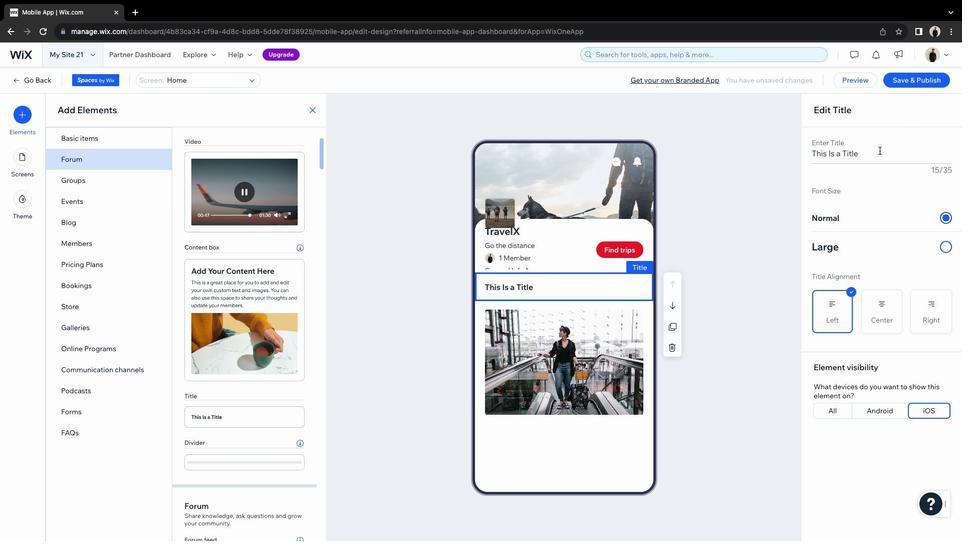 
Action: Mouse pressed left at (879, 150)
Screenshot: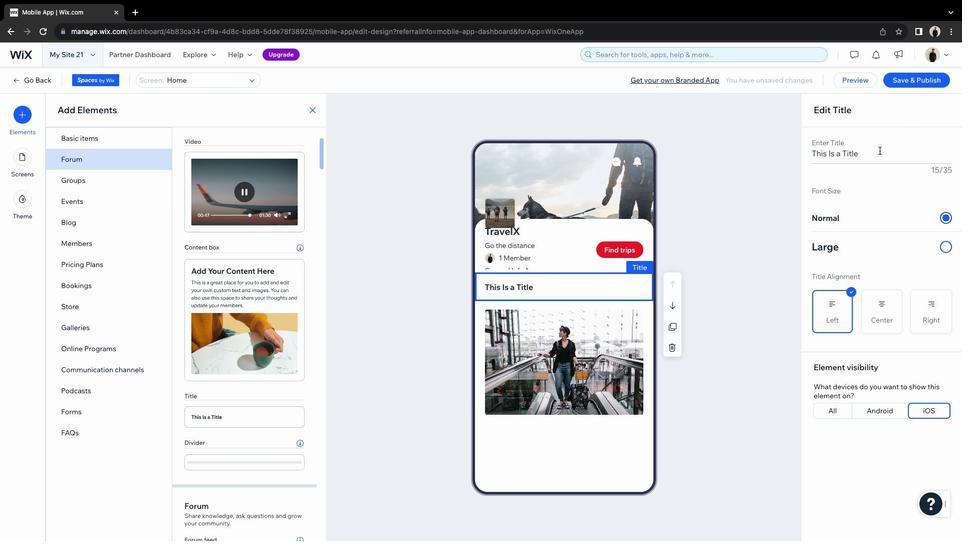 
Action: Mouse pressed left at (879, 150)
Screenshot: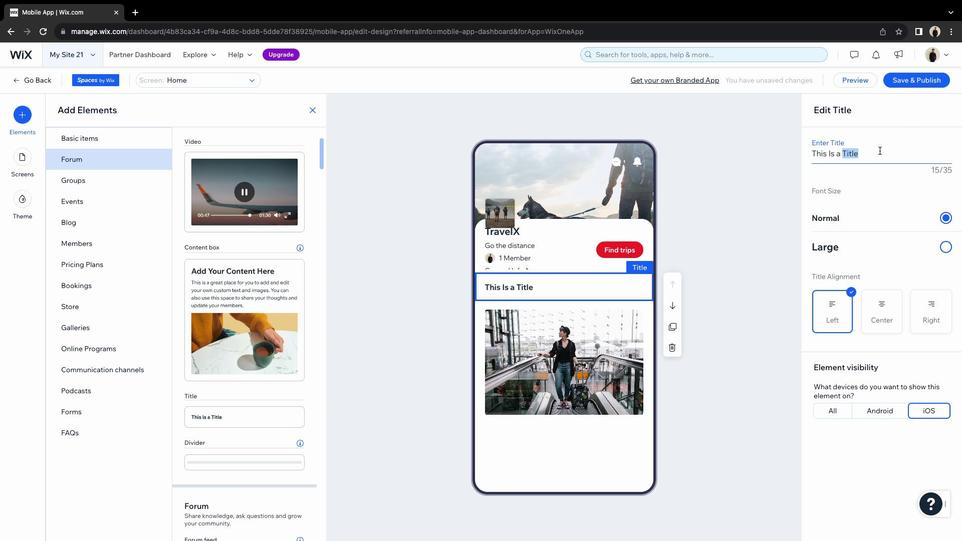 
Action: Mouse pressed left at (879, 150)
Screenshot: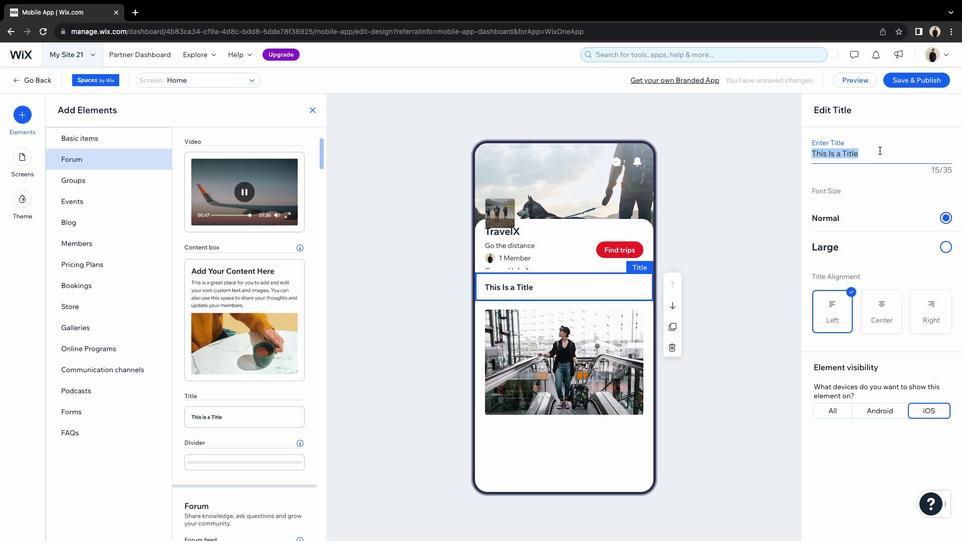 
Action: Key pressed Key.shift'W''e''l''c''o''m''e'Key.space't''o'Key.spaceKey.shift'T''r''a''v''e''l'Key.shift'X'
Screenshot: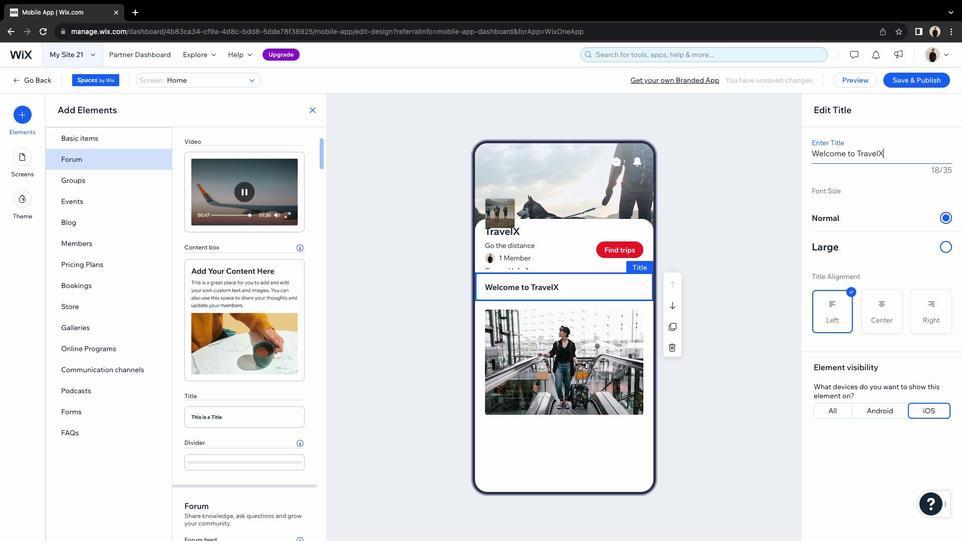 
Action: Mouse moved to (743, 235)
Screenshot: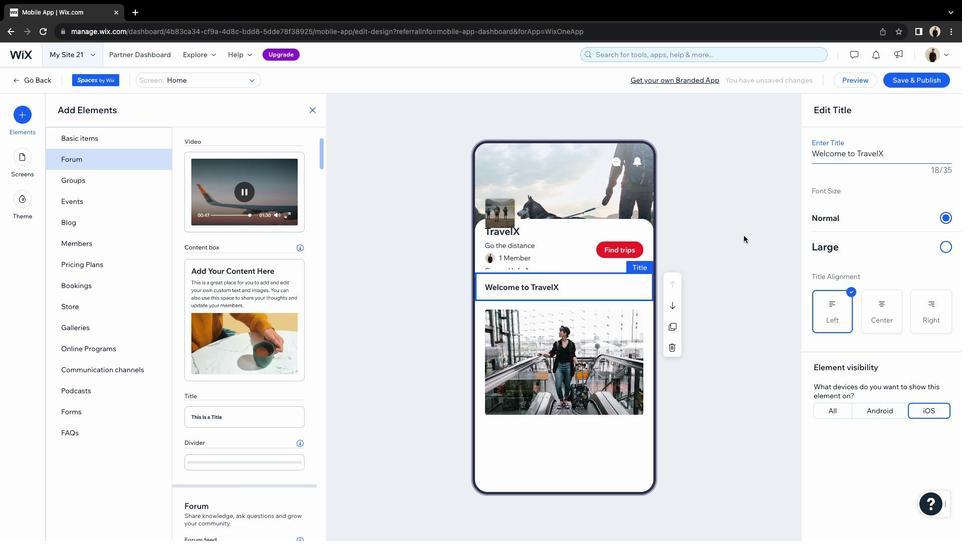 
Action: Mouse pressed left at (743, 235)
Screenshot: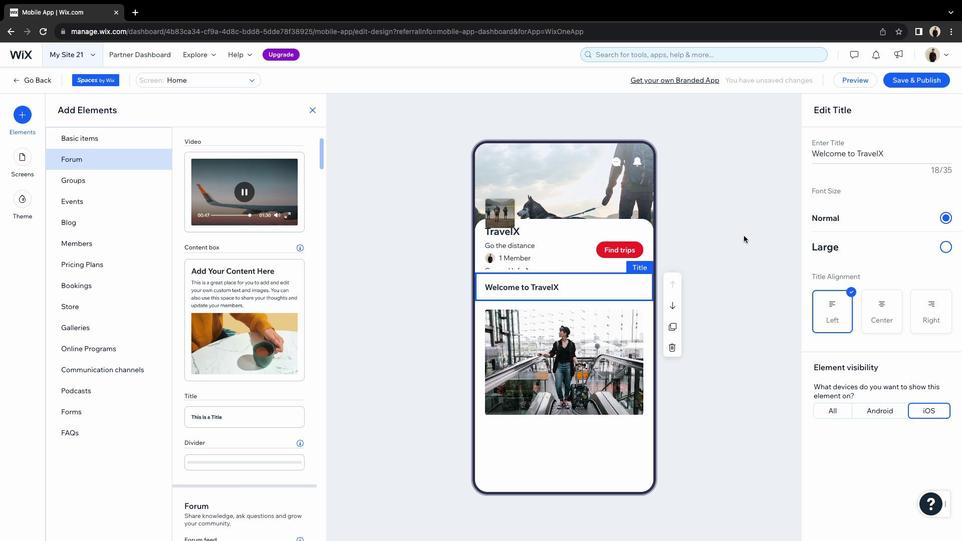 
Action: Mouse moved to (255, 290)
Screenshot: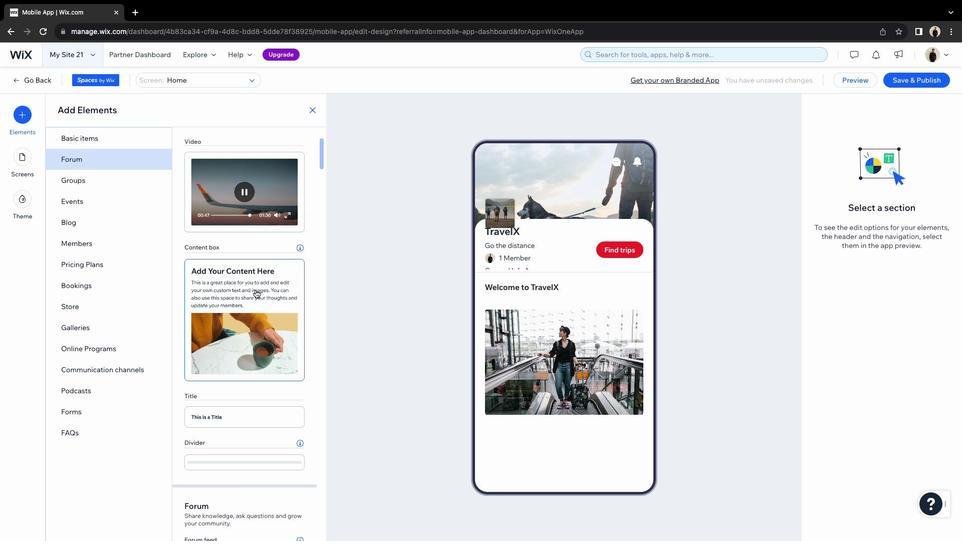 
Action: Mouse scrolled (255, 290) with delta (0, 0)
Screenshot: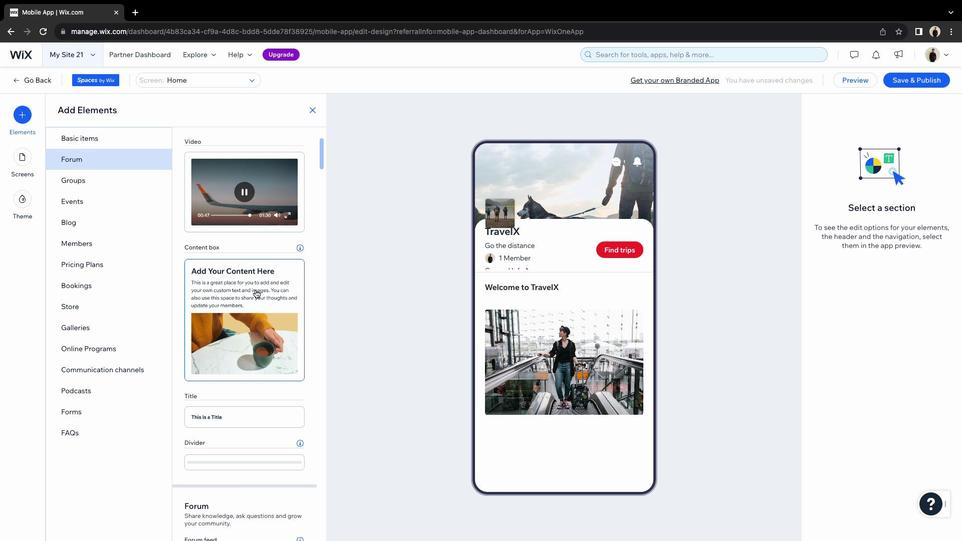 
Action: Mouse scrolled (255, 290) with delta (0, 0)
Screenshot: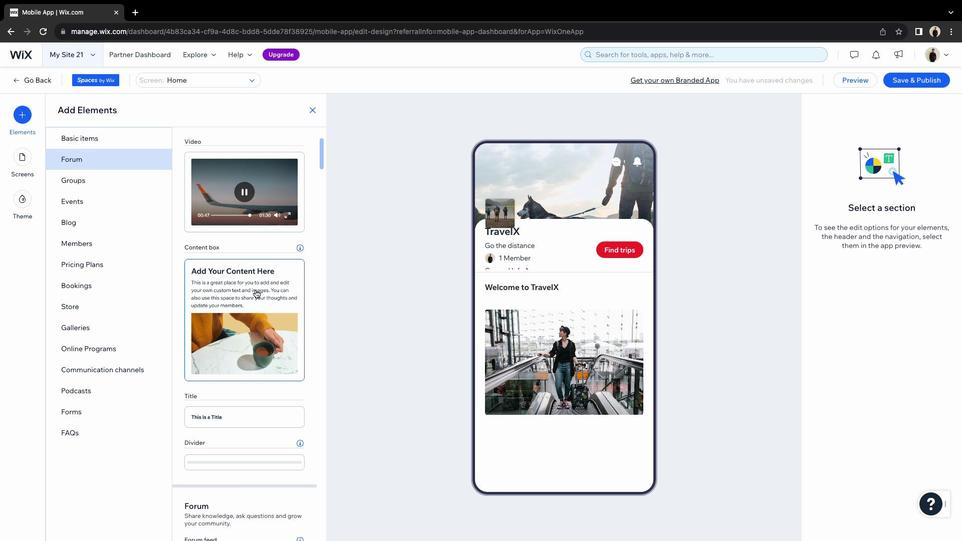 
Action: Mouse scrolled (255, 290) with delta (0, -1)
Screenshot: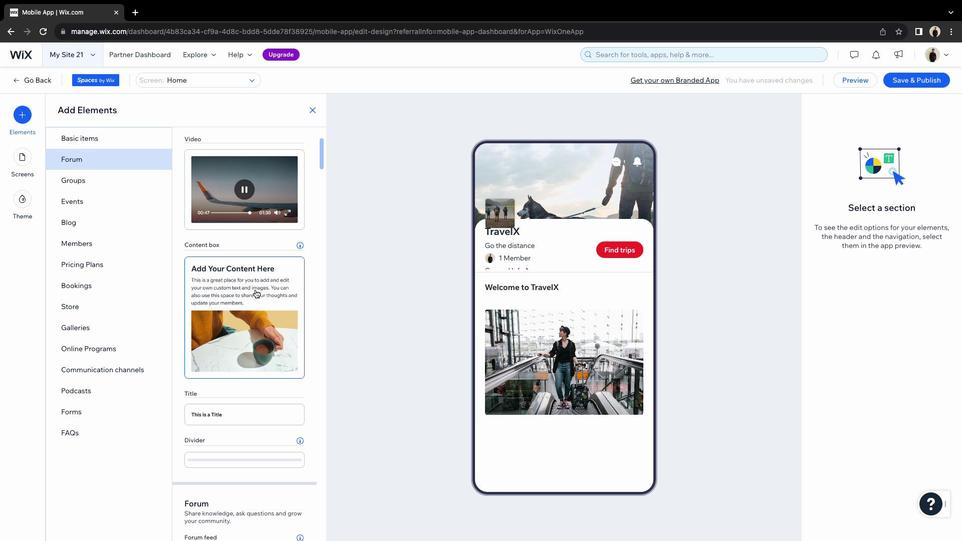 
Action: Mouse scrolled (255, 290) with delta (0, -2)
Screenshot: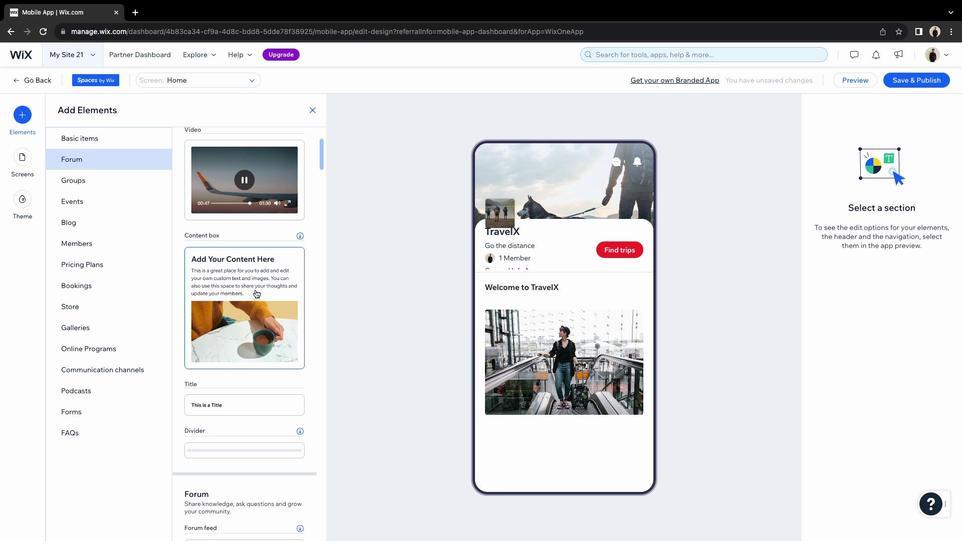 
Action: Mouse moved to (262, 271)
Screenshot: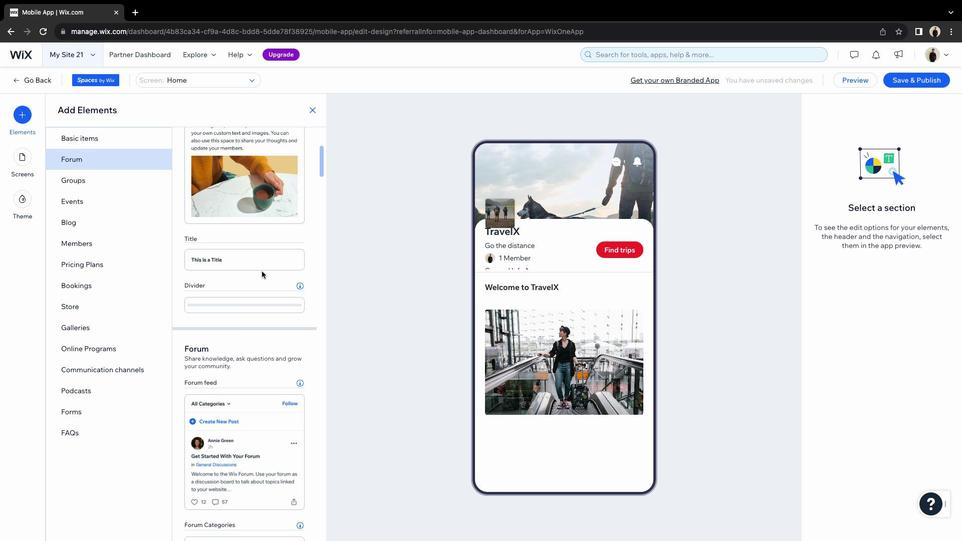 
Action: Mouse scrolled (262, 271) with delta (0, 0)
Screenshot: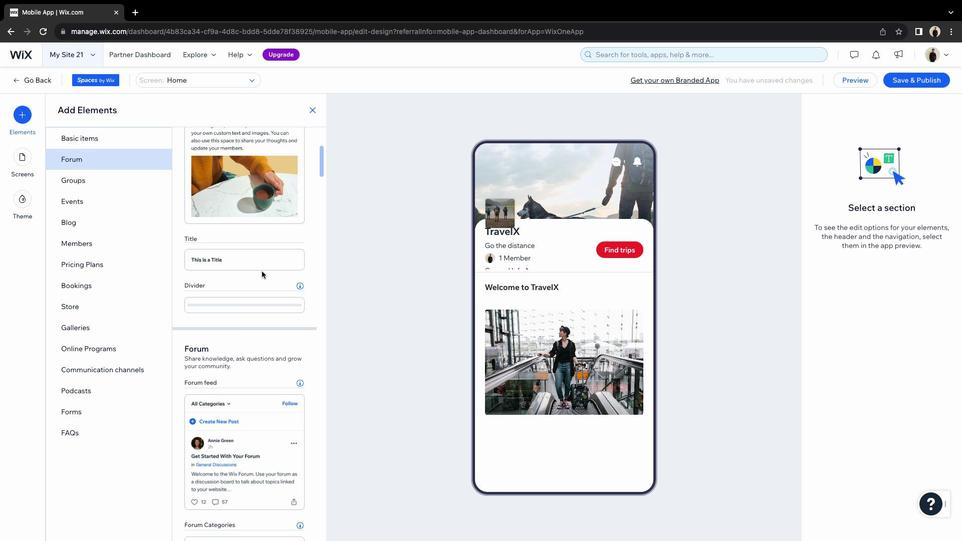
Action: Mouse scrolled (262, 271) with delta (0, 0)
Screenshot: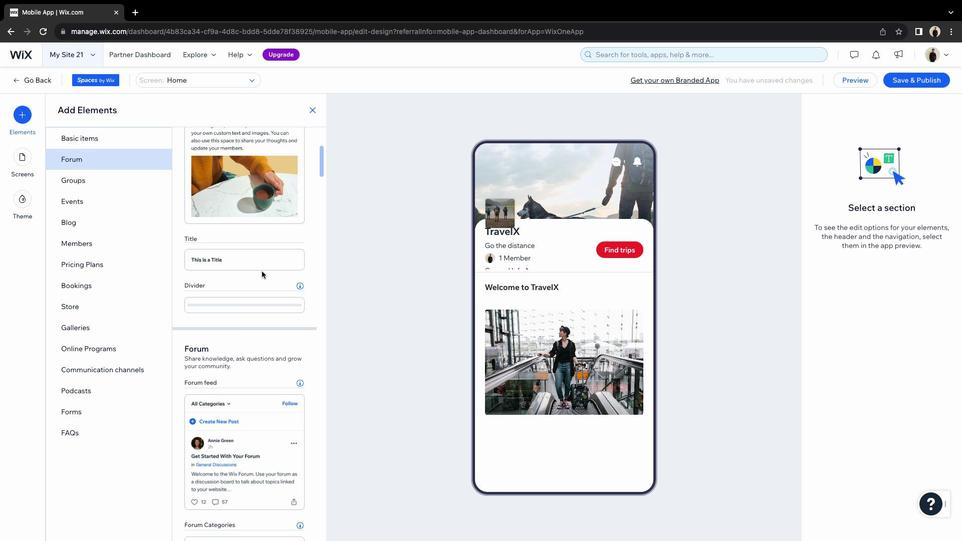 
Action: Mouse scrolled (262, 271) with delta (0, 2)
Screenshot: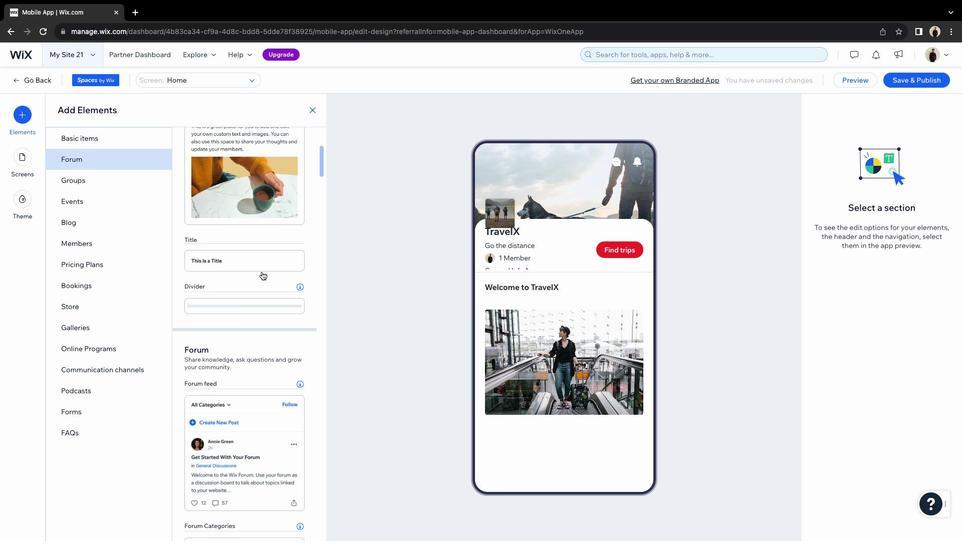 
Action: Mouse scrolled (262, 271) with delta (0, 2)
Screenshot: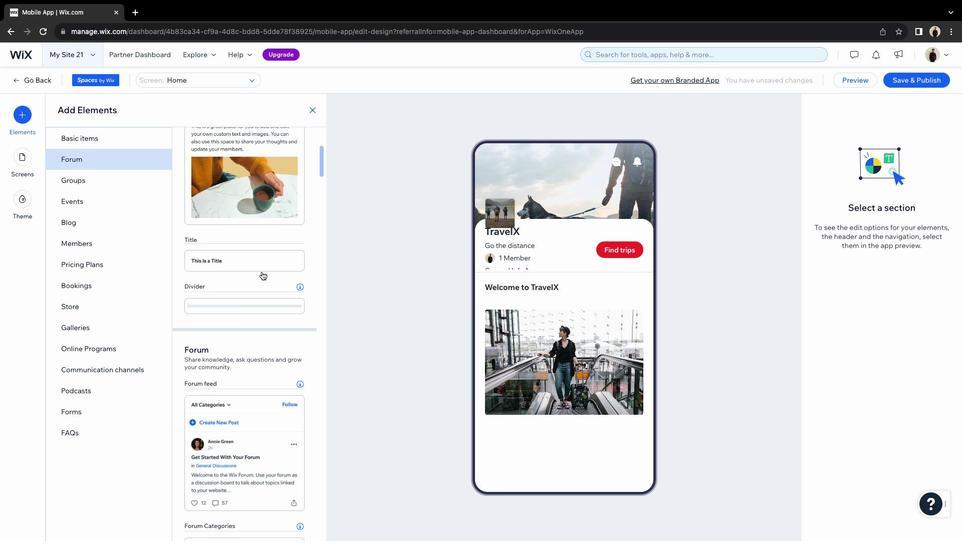 
Action: Mouse moved to (262, 271)
Screenshot: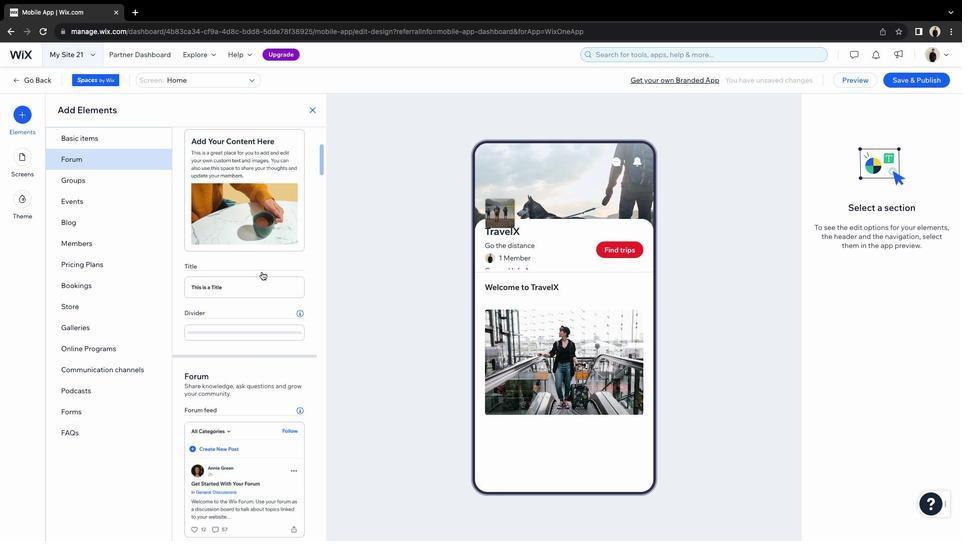 
Action: Mouse scrolled (262, 271) with delta (0, 3)
Screenshot: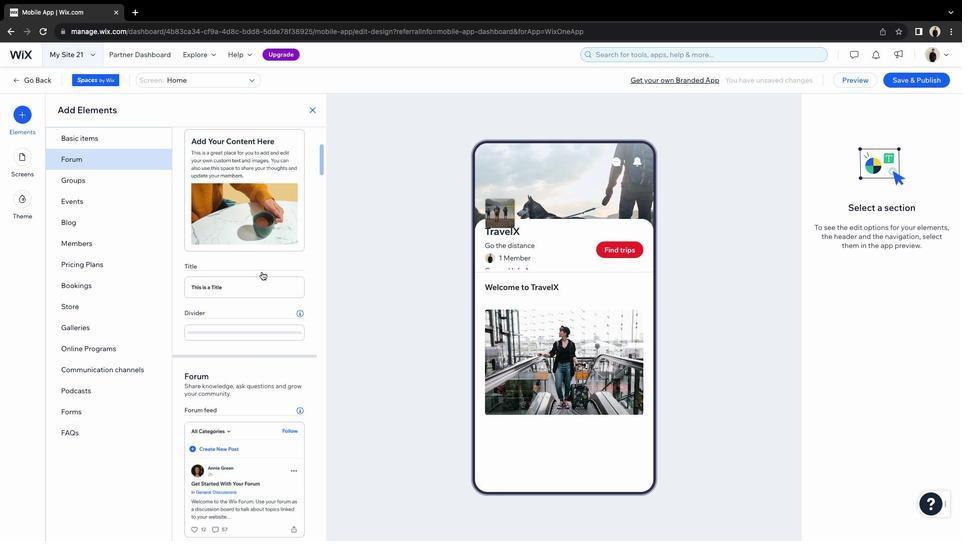 
Action: Mouse moved to (262, 271)
Screenshot: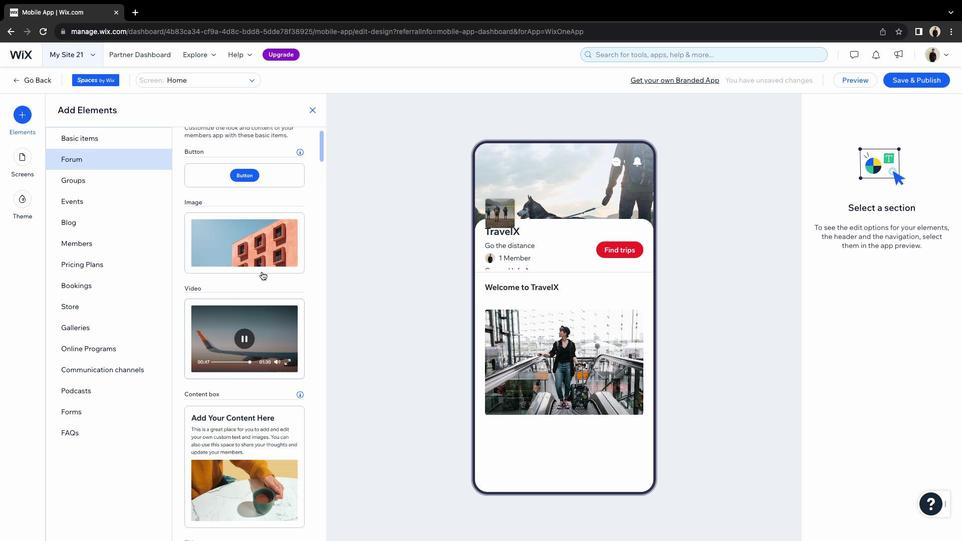 
Action: Mouse scrolled (262, 271) with delta (0, 0)
Screenshot: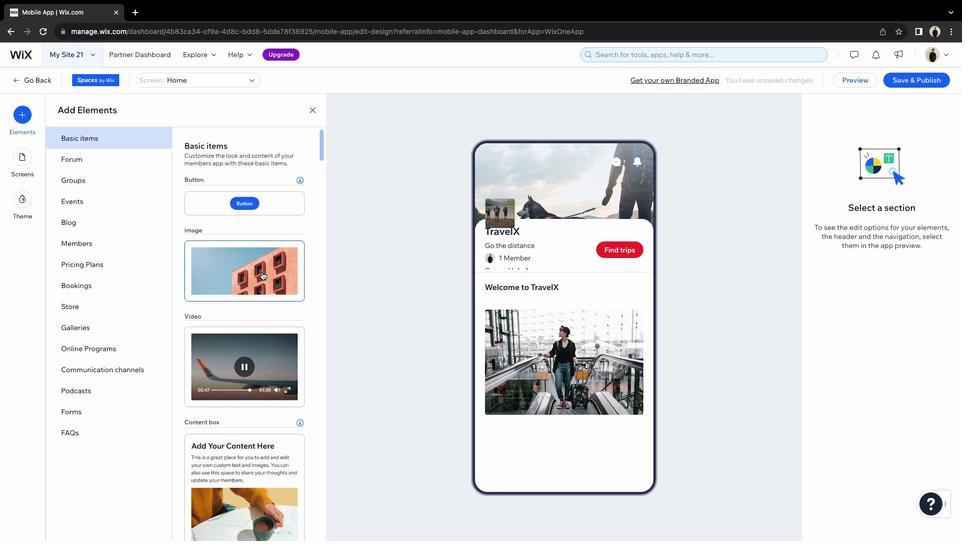 
Action: Mouse scrolled (262, 271) with delta (0, 0)
Screenshot: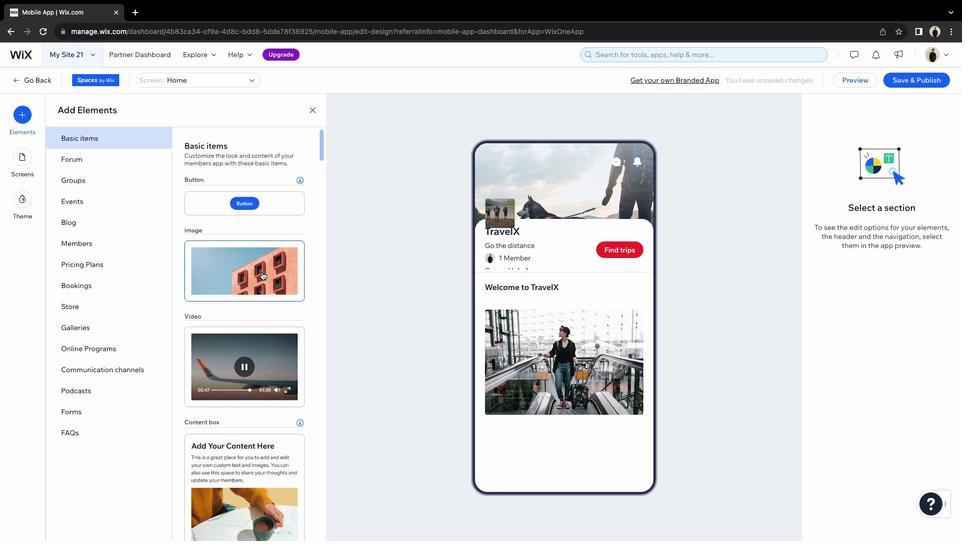 
Action: Mouse scrolled (262, 271) with delta (0, 2)
Screenshot: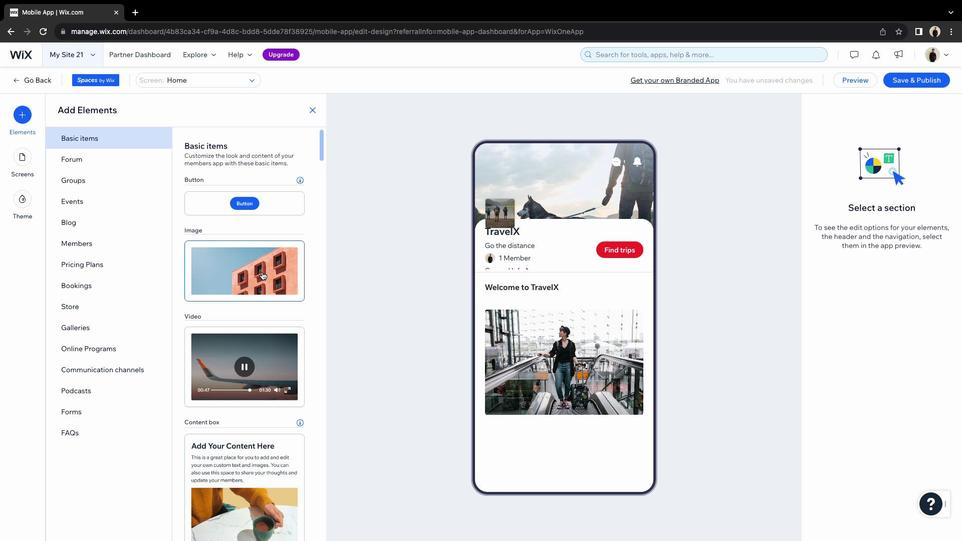 
Action: Mouse scrolled (262, 271) with delta (0, 2)
Screenshot: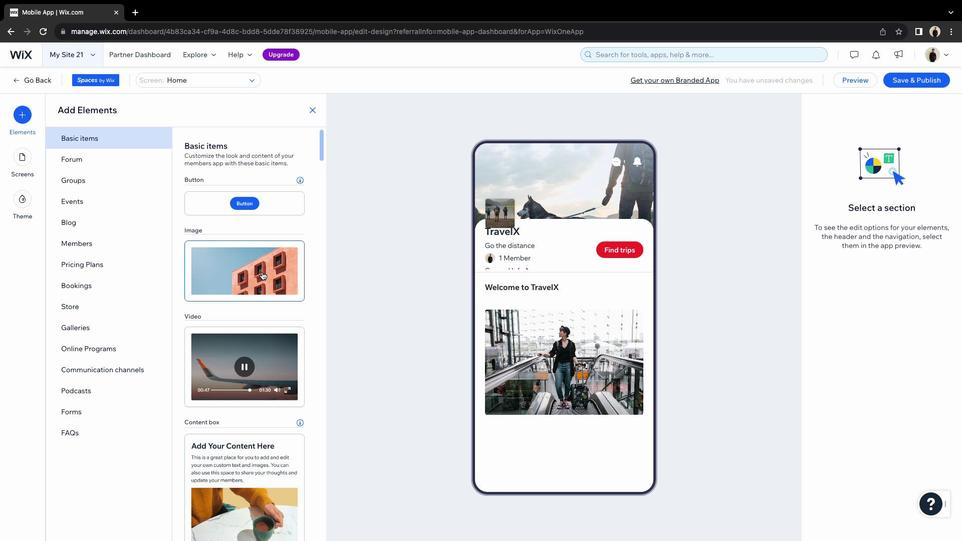 
Action: Mouse scrolled (262, 271) with delta (0, 3)
Screenshot: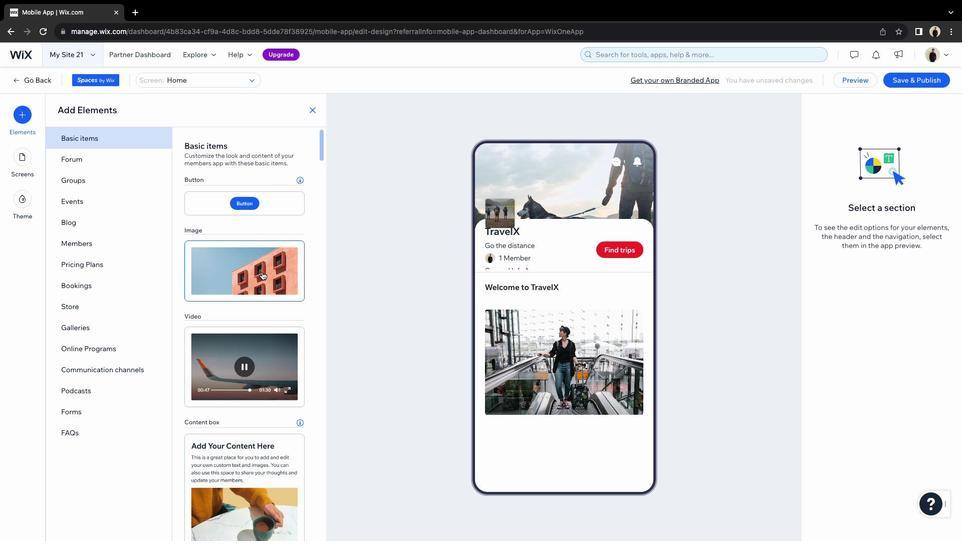 
Action: Mouse moved to (269, 203)
Screenshot: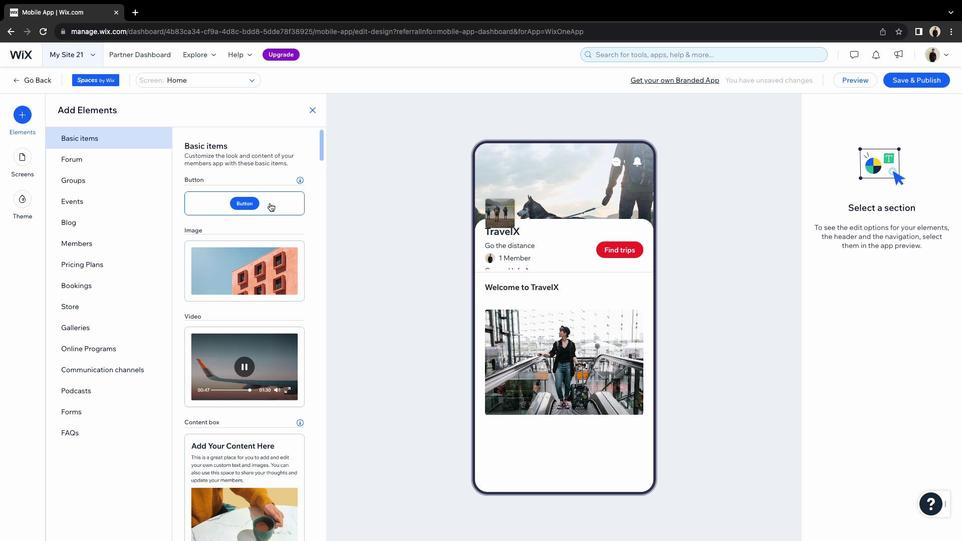 
Action: Mouse pressed left at (269, 203)
Screenshot: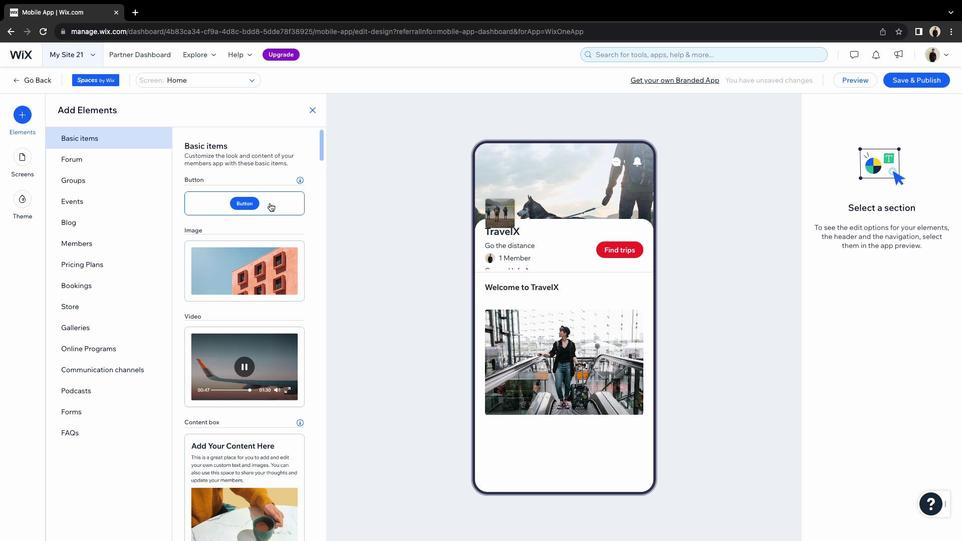 
Action: Mouse moved to (677, 305)
Screenshot: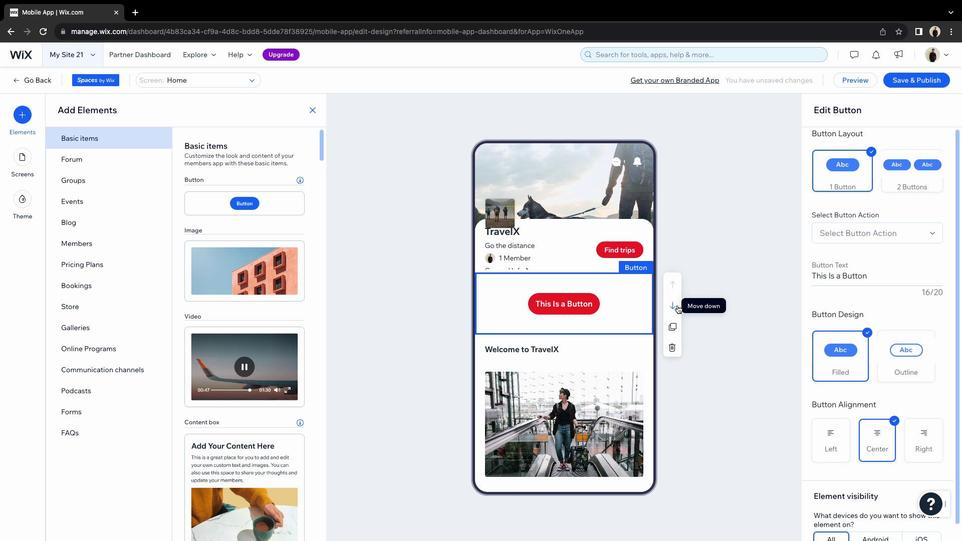 
Action: Mouse pressed left at (677, 305)
Screenshot: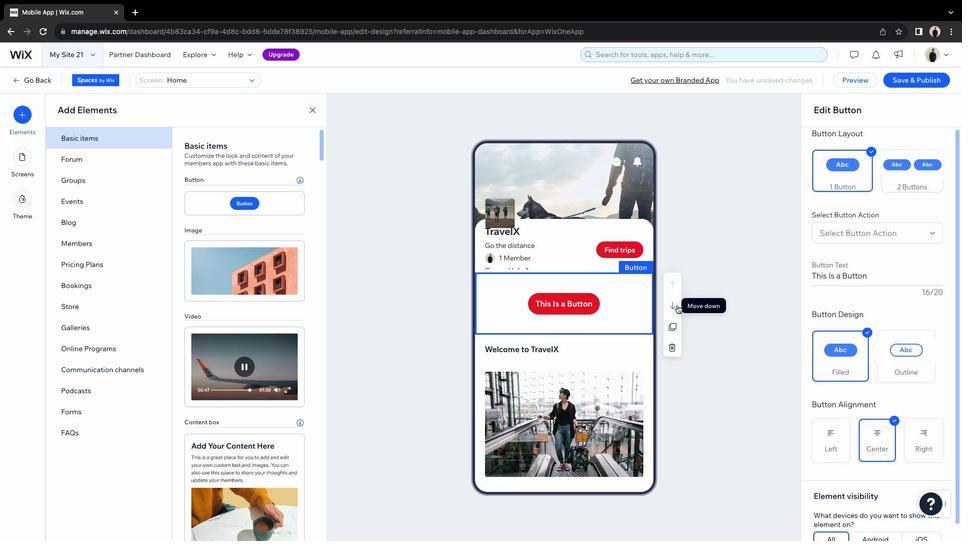 
Action: Mouse moved to (673, 334)
Screenshot: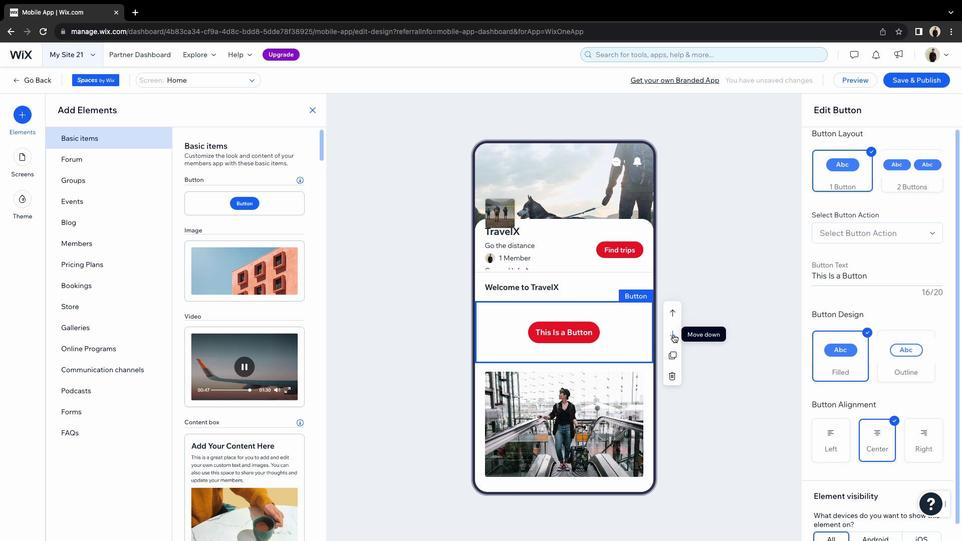 
Action: Mouse pressed left at (673, 334)
Screenshot: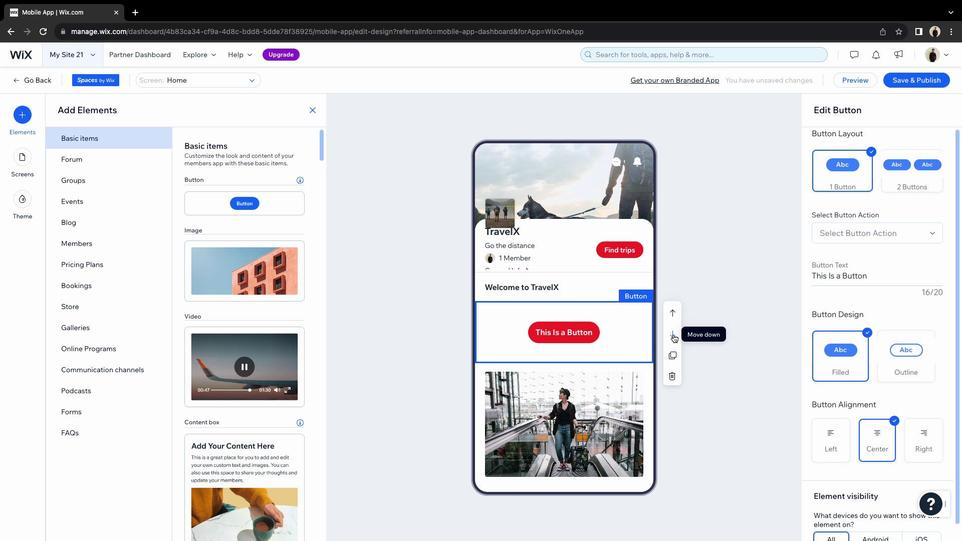 
Action: Mouse moved to (885, 278)
Screenshot: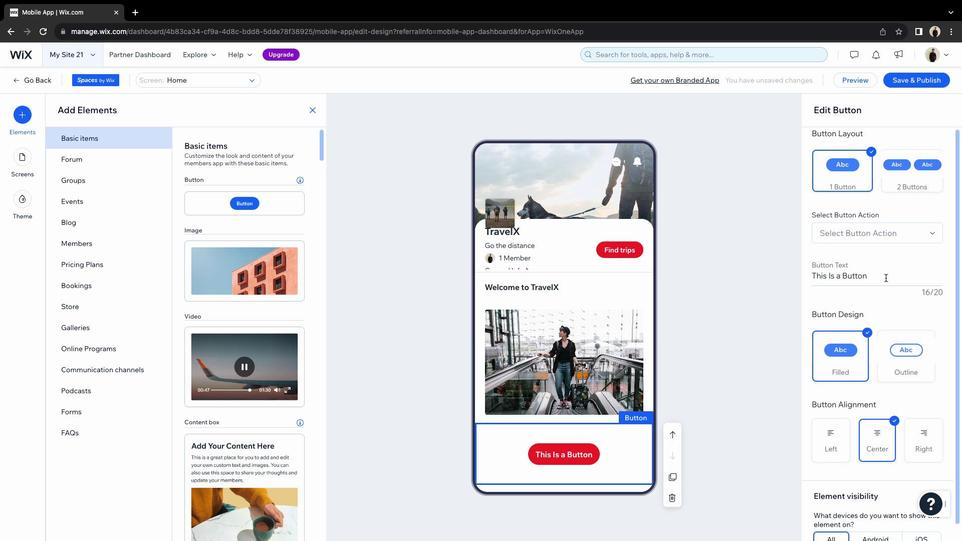 
Action: Mouse pressed left at (885, 278)
Screenshot: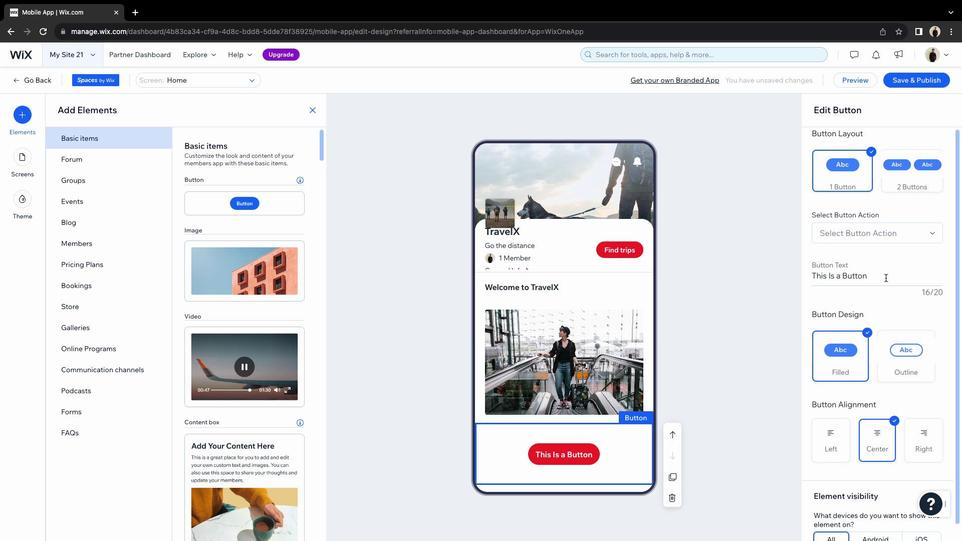 
Action: Mouse pressed left at (885, 278)
Screenshot: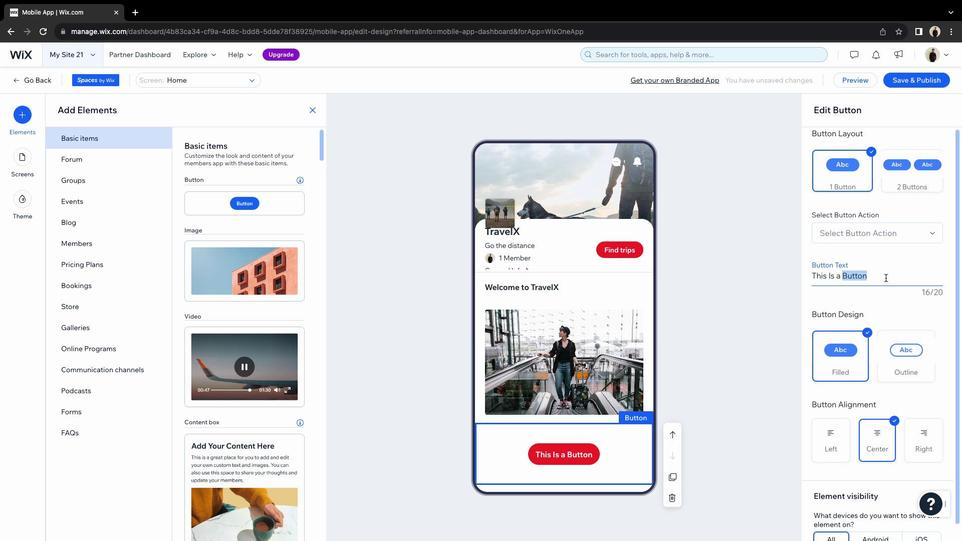 
Action: Mouse pressed left at (885, 278)
Screenshot: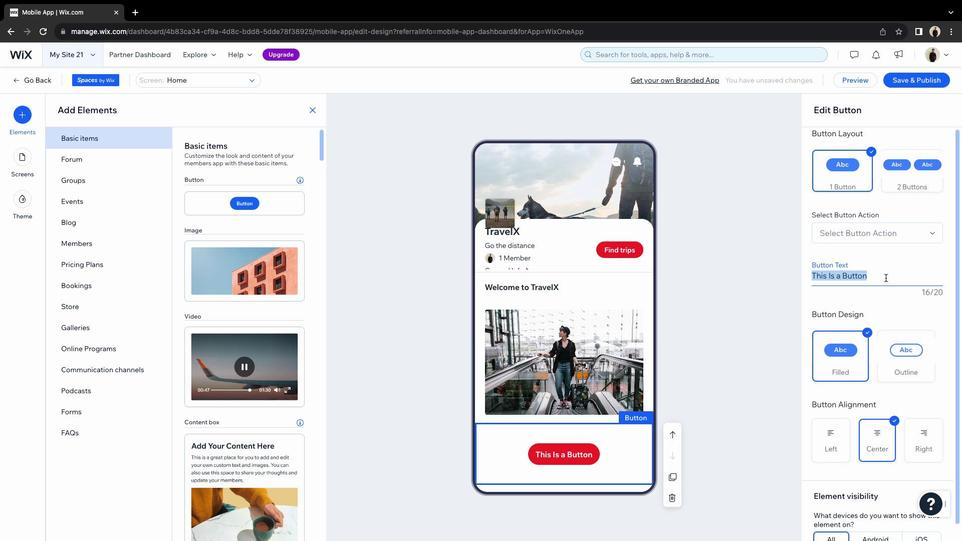 
Action: Key pressed Key.shift'S''e''a''r''c''h'Key.spaceKey.shift'T''r''i''p''s'
Screenshot: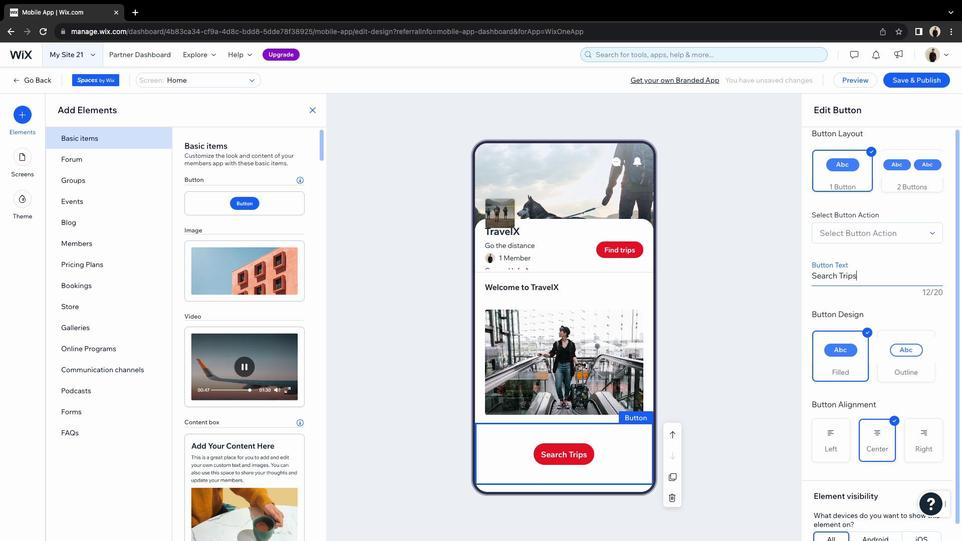
Action: Mouse scrolled (885, 278) with delta (0, 0)
Screenshot: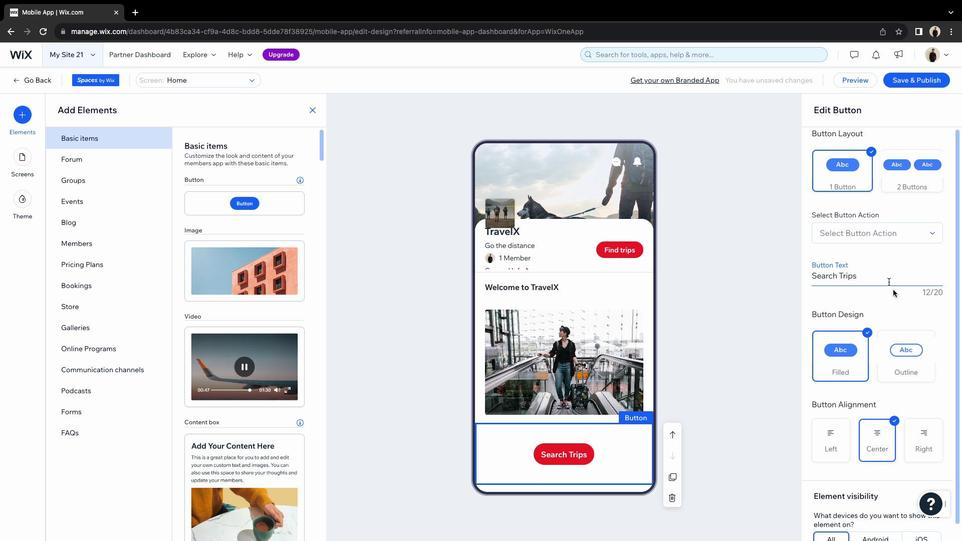 
Action: Mouse moved to (896, 342)
Screenshot: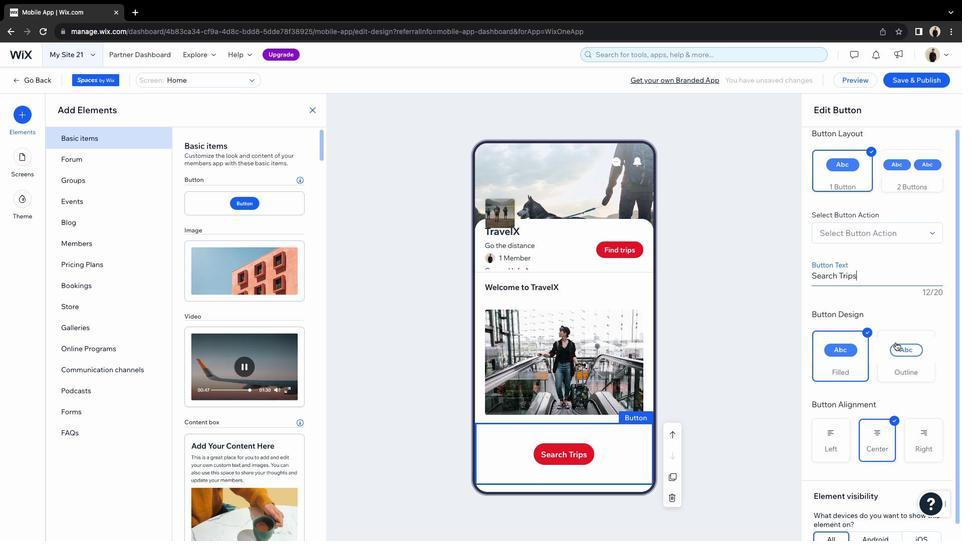 
Action: Mouse scrolled (896, 342) with delta (0, 0)
Screenshot: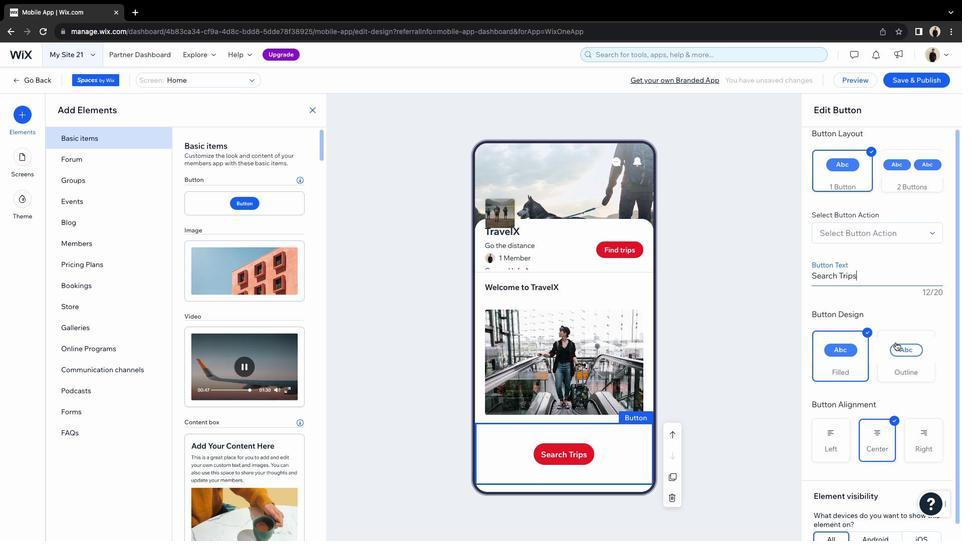 
Action: Mouse scrolled (896, 342) with delta (0, 0)
Screenshot: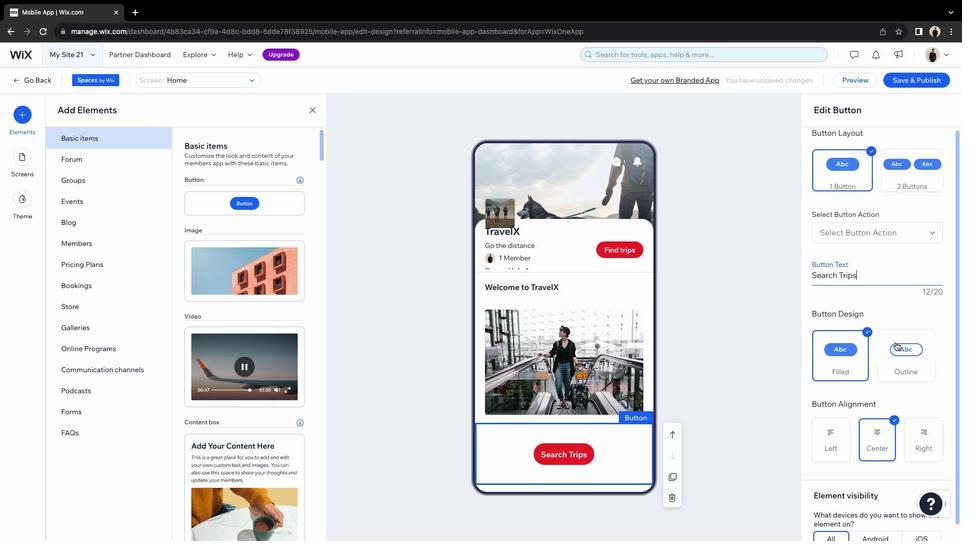
Action: Mouse scrolled (896, 342) with delta (0, -1)
Screenshot: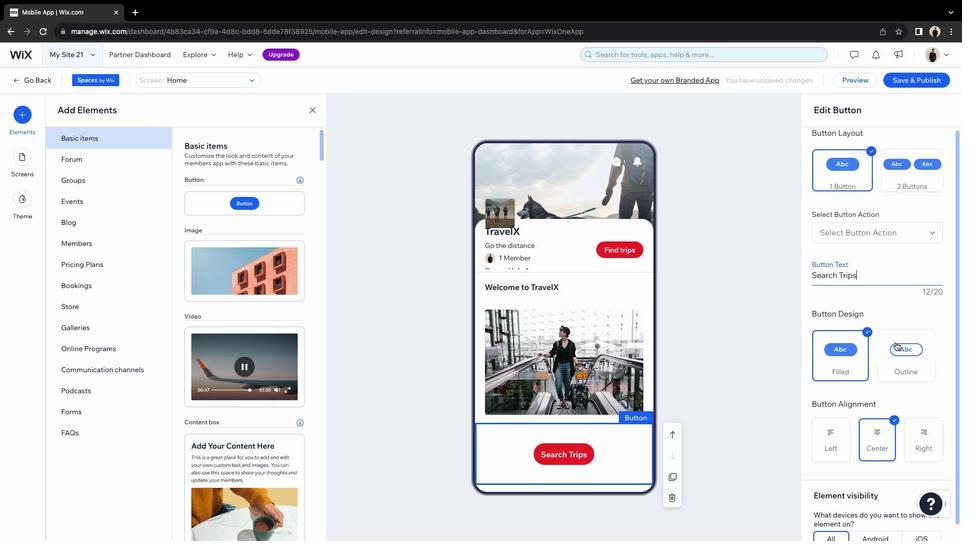 
Action: Mouse scrolled (896, 342) with delta (0, -2)
Screenshot: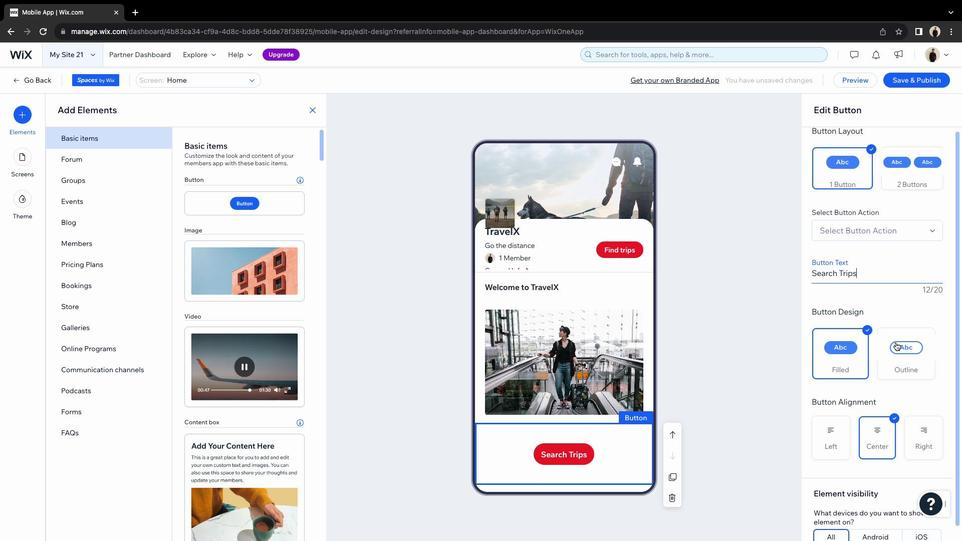 
Action: Mouse moved to (922, 524)
Screenshot: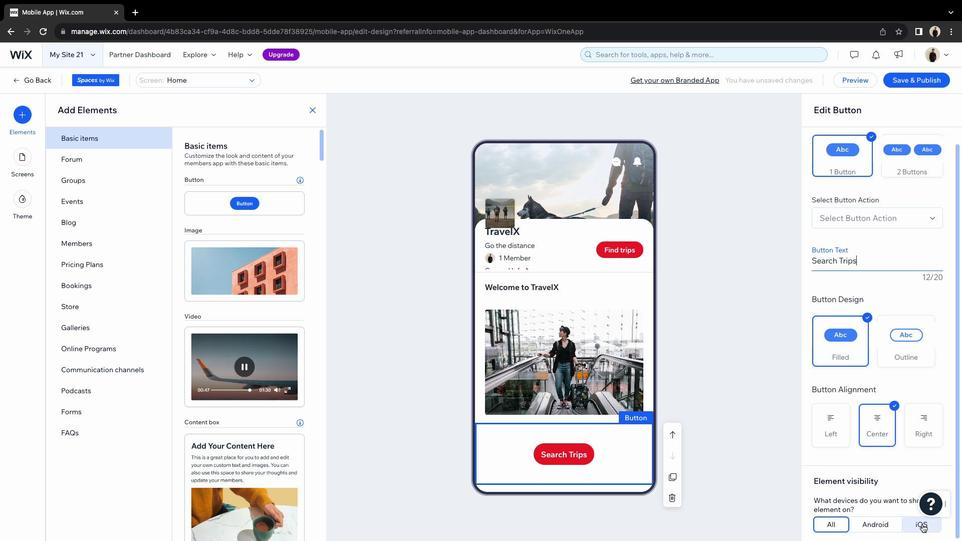 
Action: Mouse pressed left at (922, 524)
Screenshot: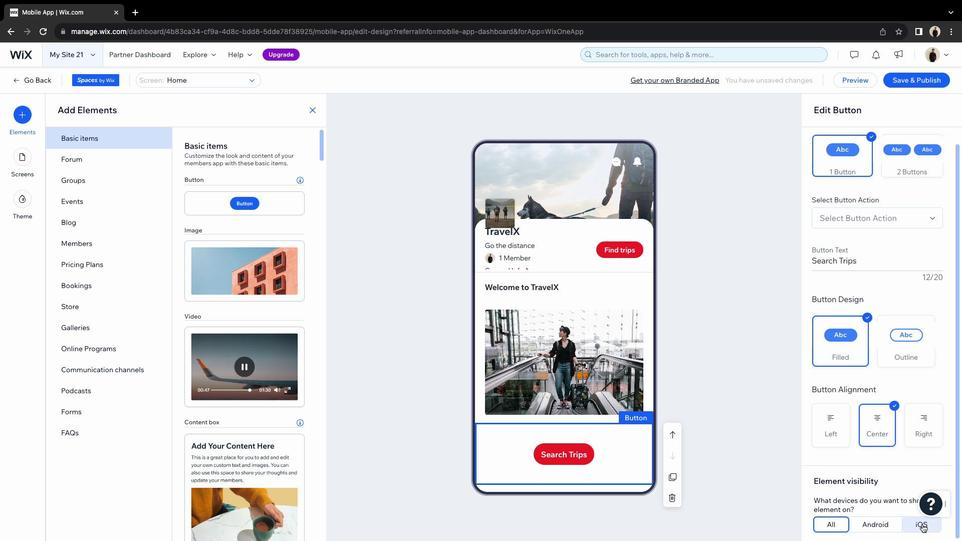 
Action: Mouse moved to (714, 349)
Screenshot: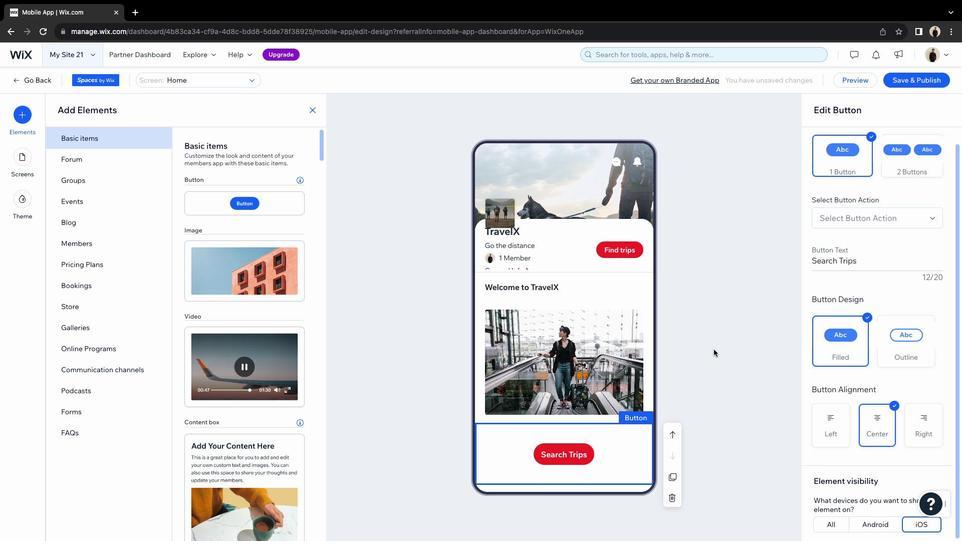 
Action: Mouse pressed left at (714, 349)
Screenshot: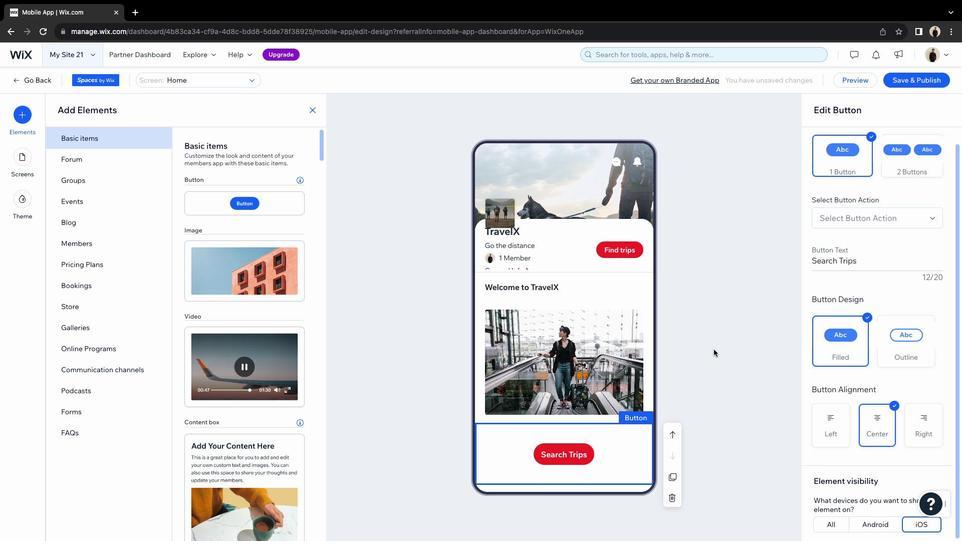 
Action: Mouse moved to (250, 344)
Screenshot: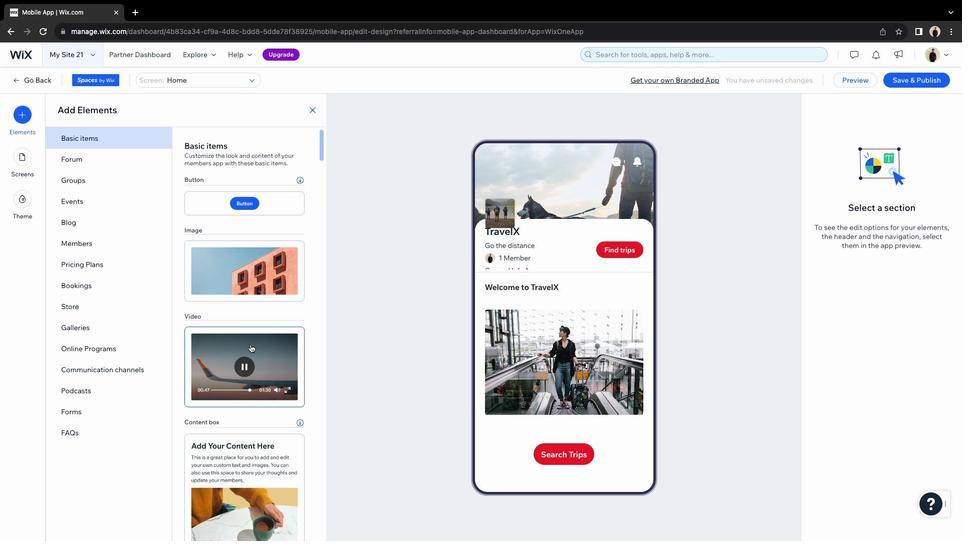 
Action: Mouse scrolled (250, 344) with delta (0, 0)
Screenshot: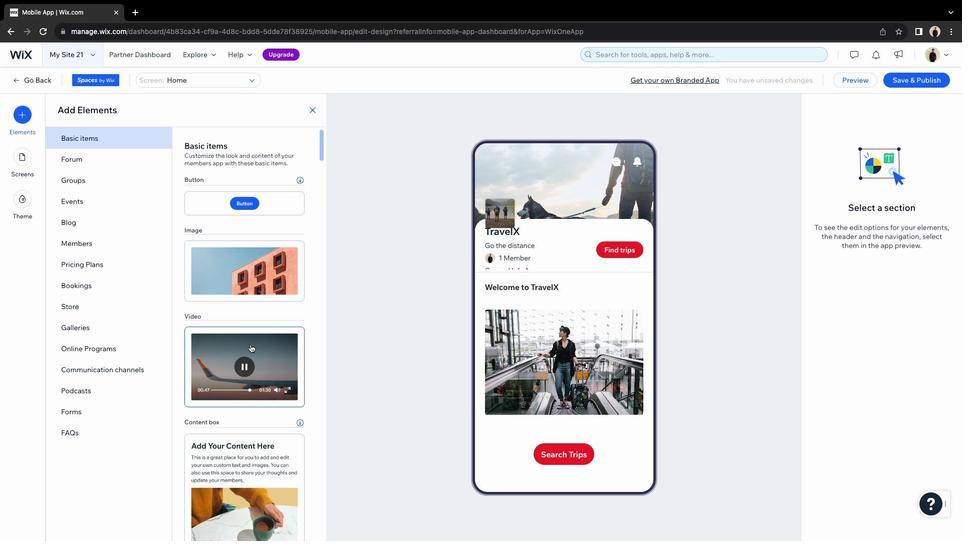 
Action: Mouse scrolled (250, 344) with delta (0, 0)
Screenshot: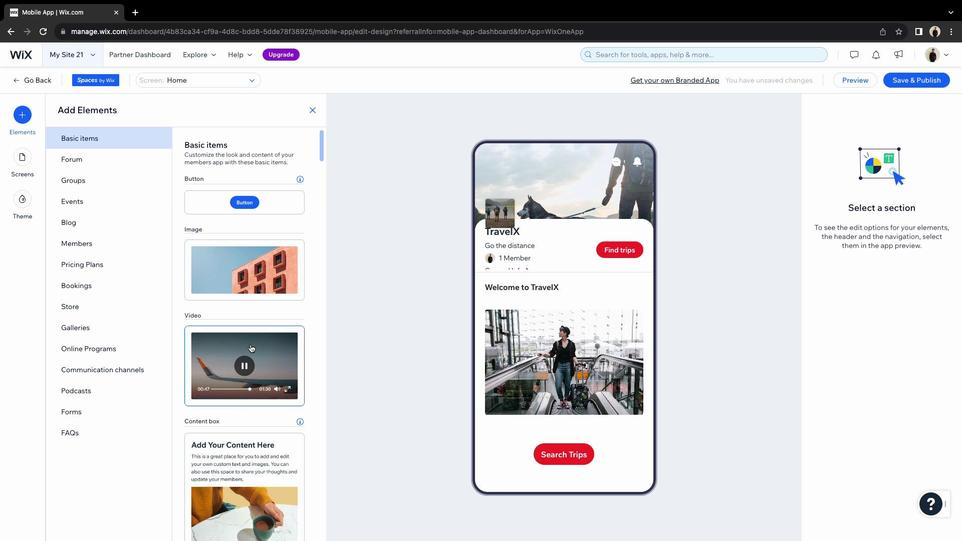 
Action: Mouse scrolled (250, 344) with delta (0, -1)
Screenshot: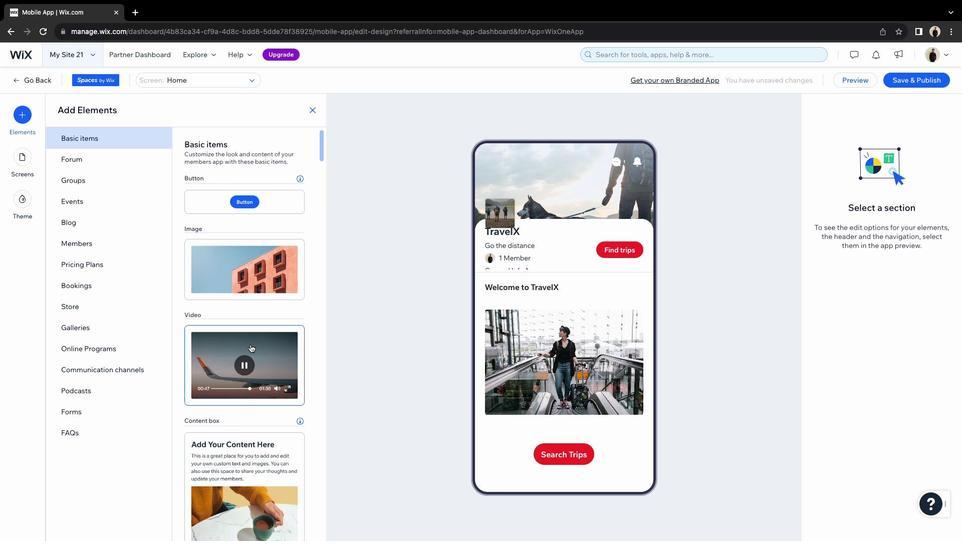 
Action: Mouse scrolled (250, 344) with delta (0, -2)
Screenshot: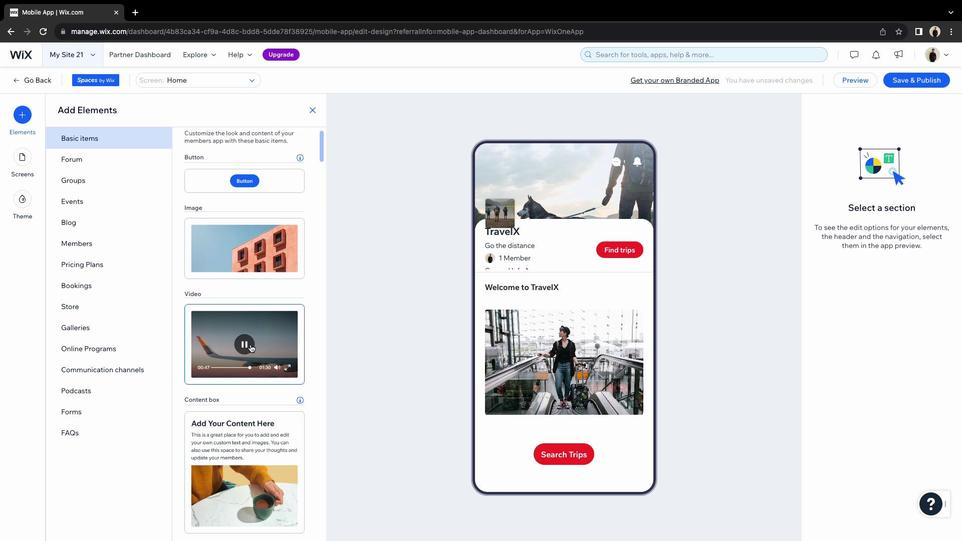 
Action: Mouse scrolled (250, 344) with delta (0, -2)
Screenshot: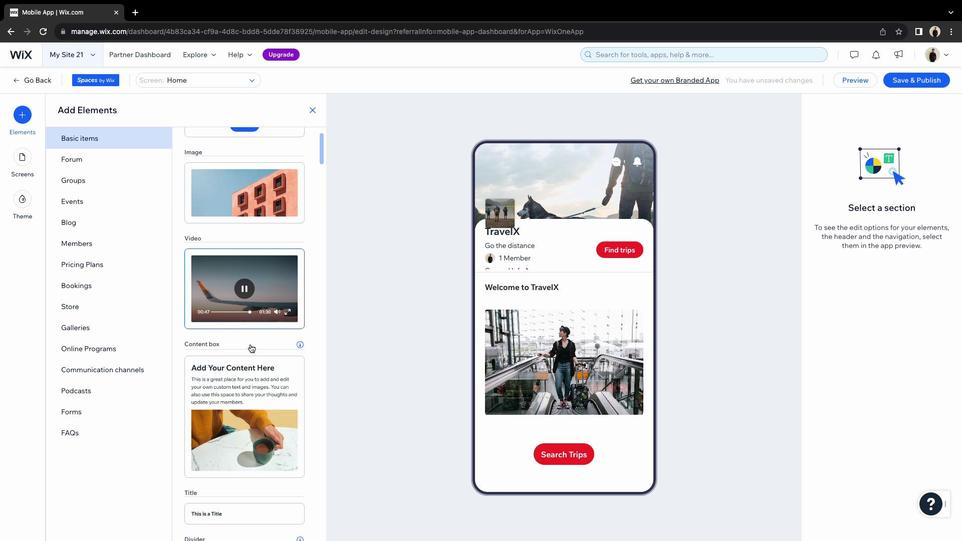 
Action: Mouse moved to (256, 336)
Screenshot: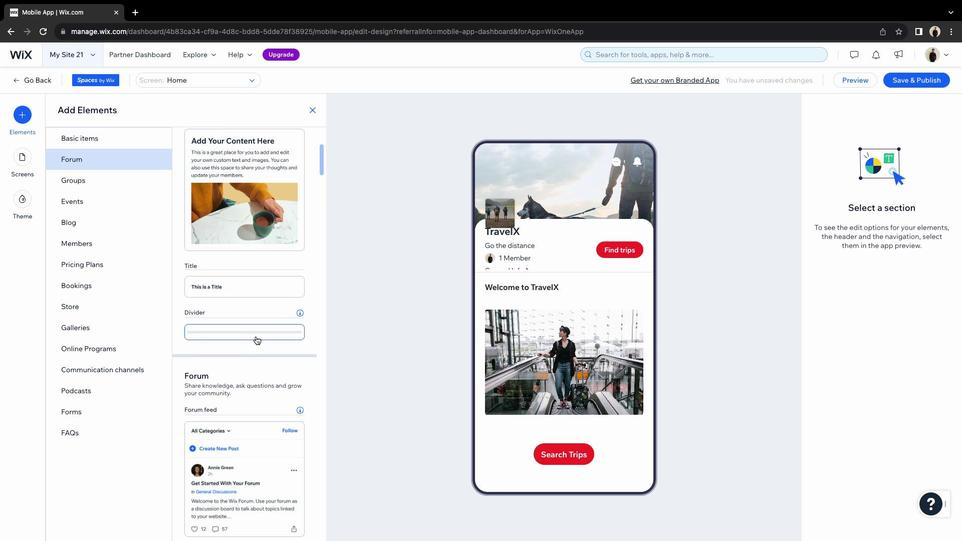 
Action: Mouse scrolled (256, 336) with delta (0, 0)
Screenshot: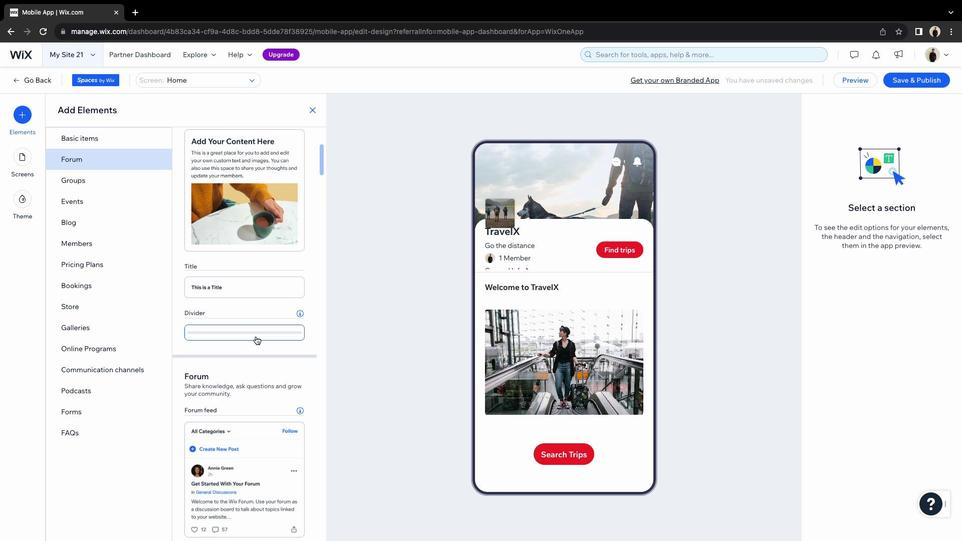 
Action: Mouse scrolled (256, 336) with delta (0, 0)
Screenshot: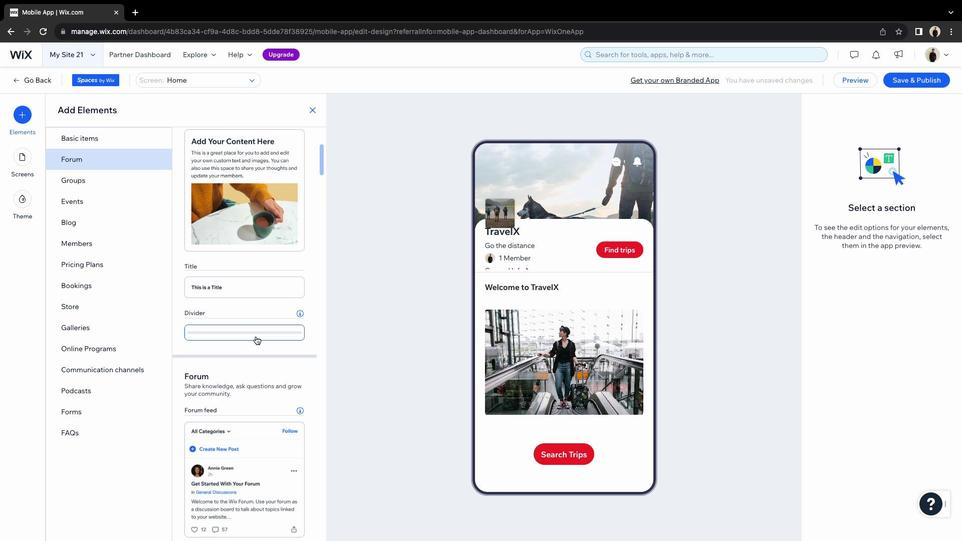 
Action: Mouse scrolled (256, 336) with delta (0, 1)
Screenshot: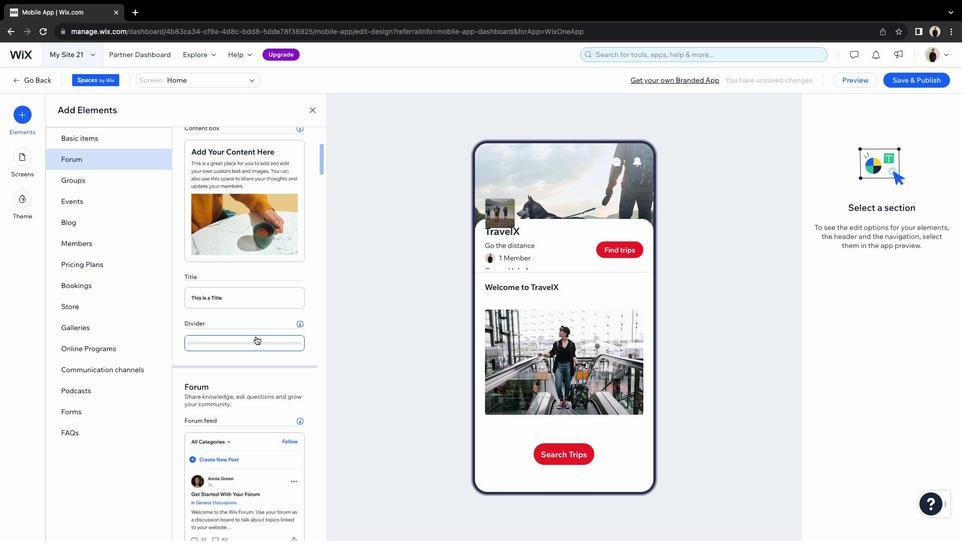 
Action: Mouse scrolled (256, 336) with delta (0, 2)
Screenshot: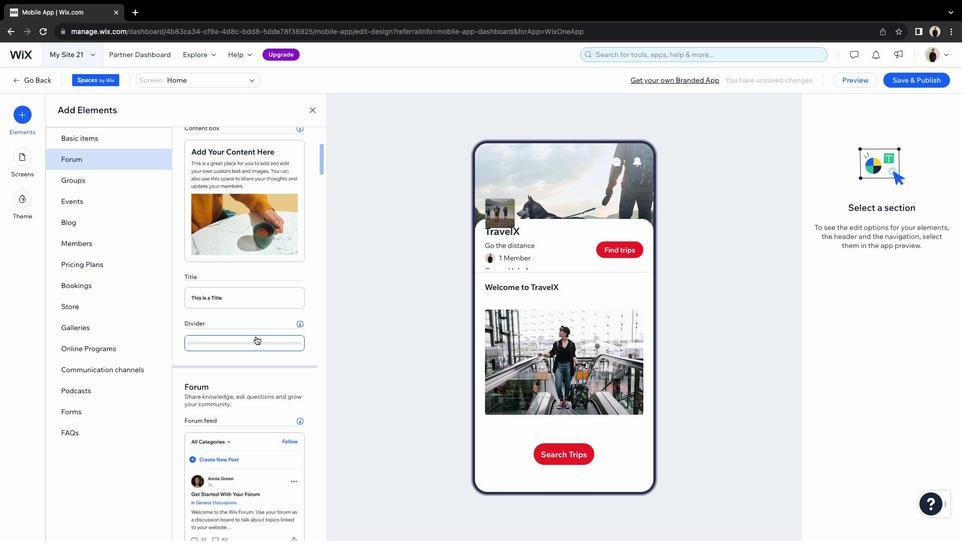 
Action: Mouse scrolled (256, 336) with delta (0, 3)
Screenshot: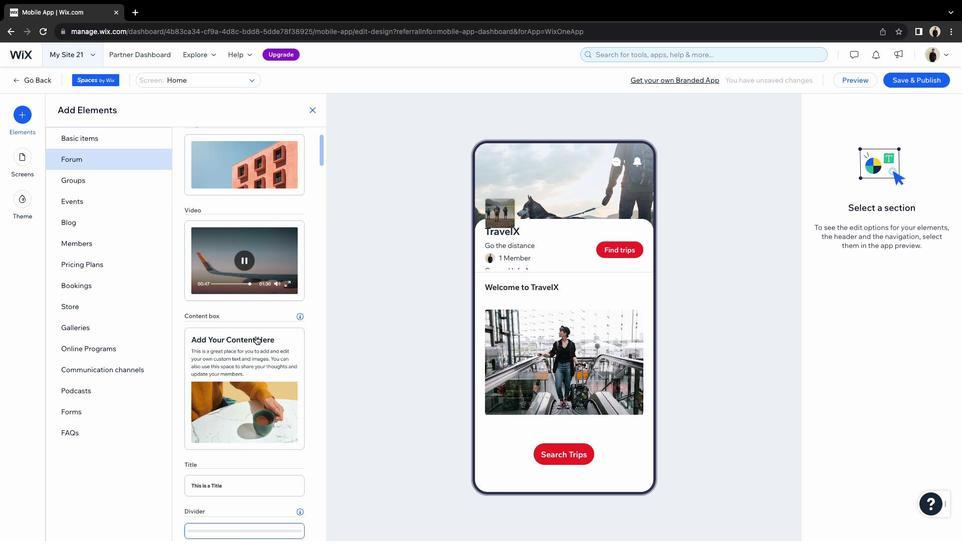 
Action: Mouse moved to (266, 345)
Screenshot: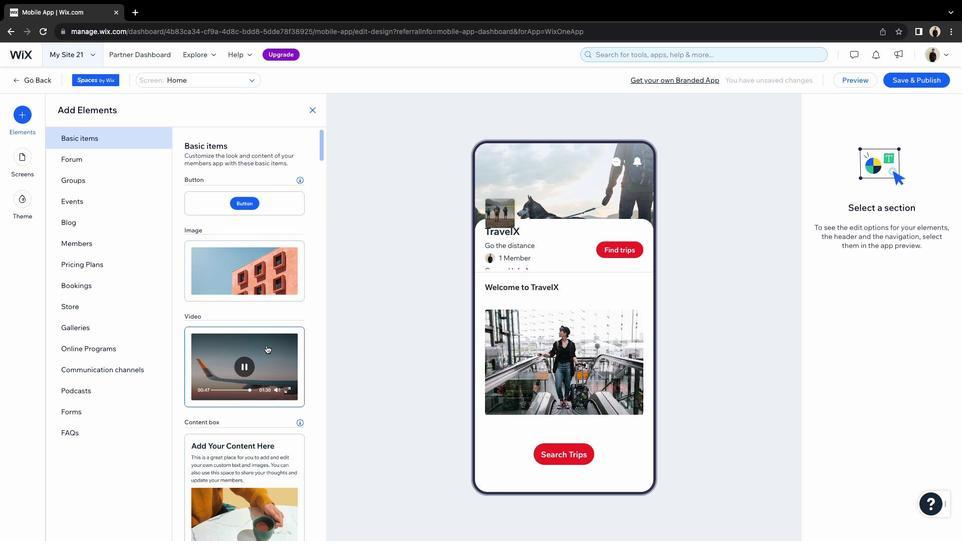 
Action: Mouse pressed left at (266, 345)
Screenshot: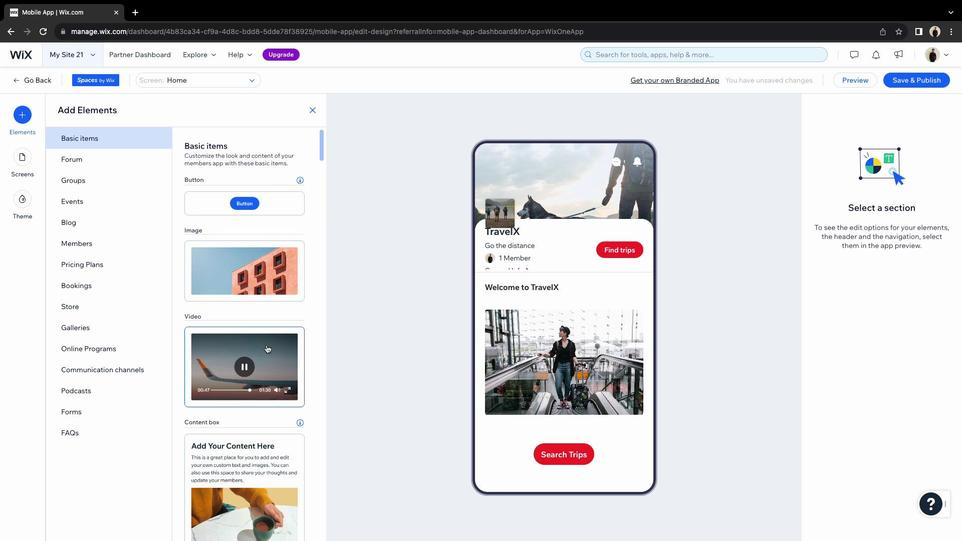 
Action: Mouse moved to (666, 316)
Screenshot: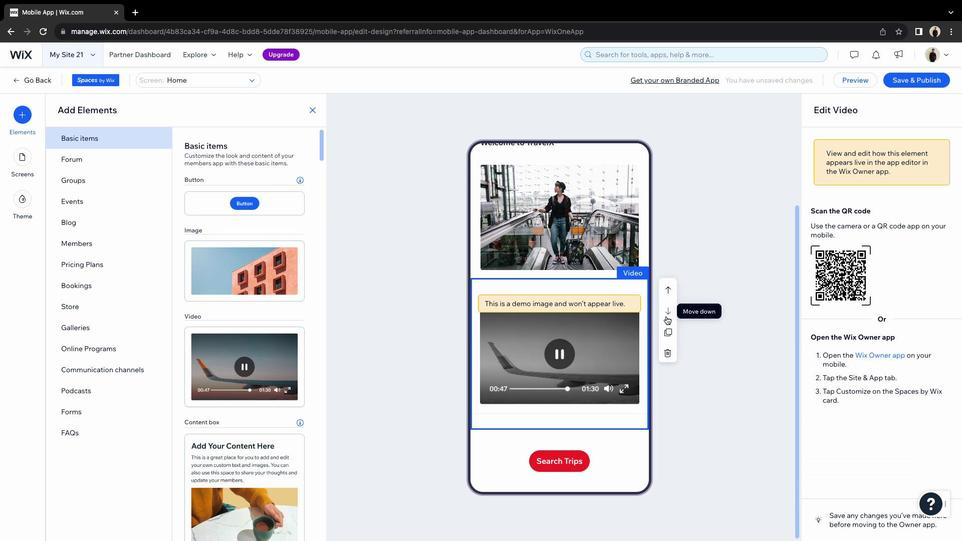 
Action: Mouse pressed left at (666, 316)
Screenshot: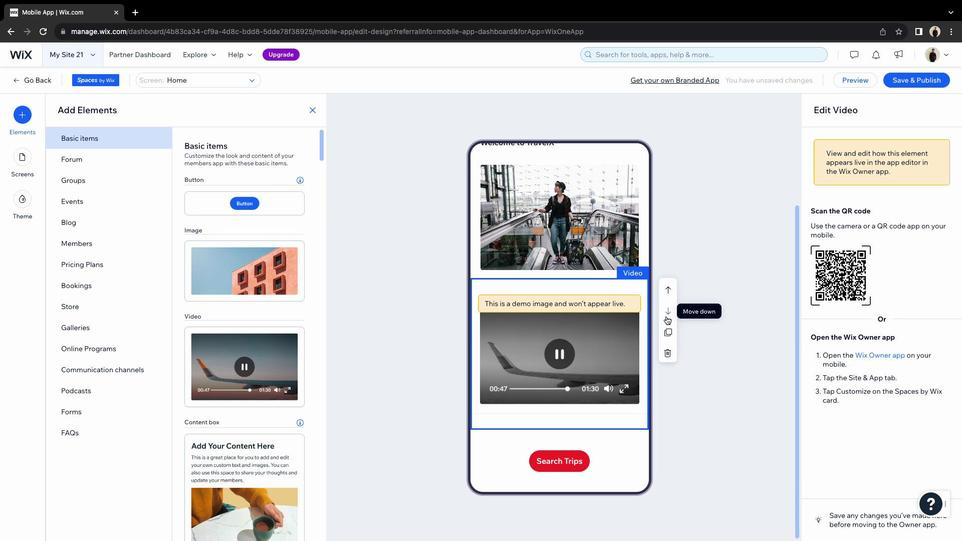 
Action: Mouse moved to (280, 276)
Screenshot: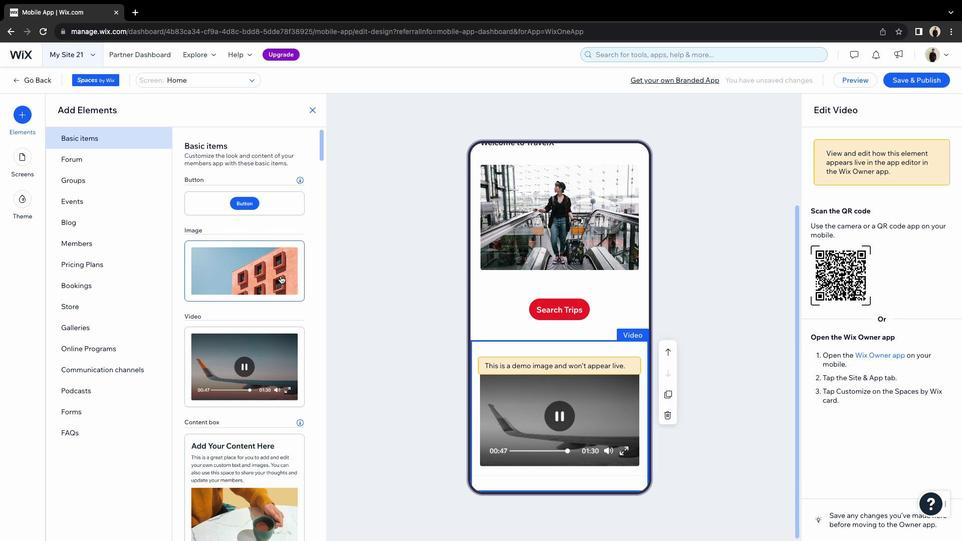 
Action: Mouse scrolled (280, 276) with delta (0, 0)
Screenshot: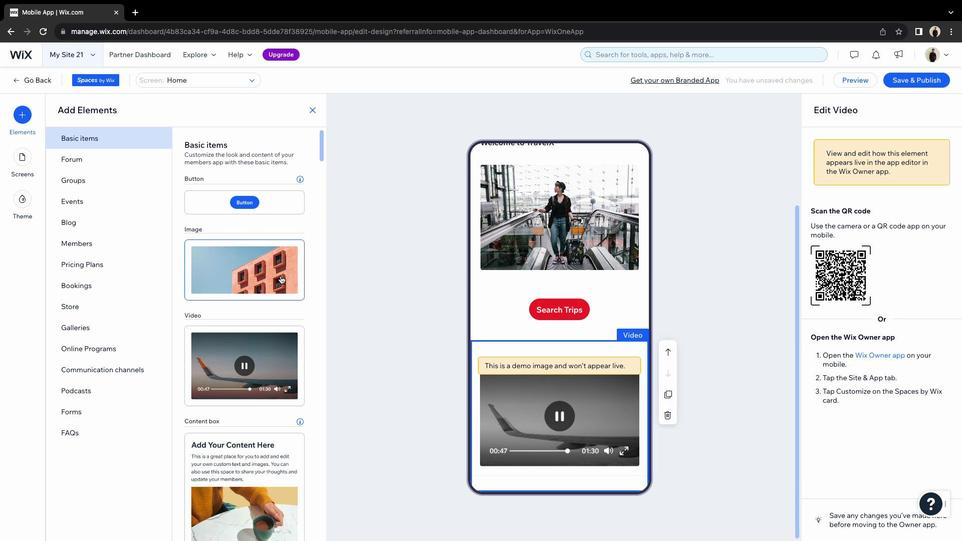 
Action: Mouse scrolled (280, 276) with delta (0, 0)
Screenshot: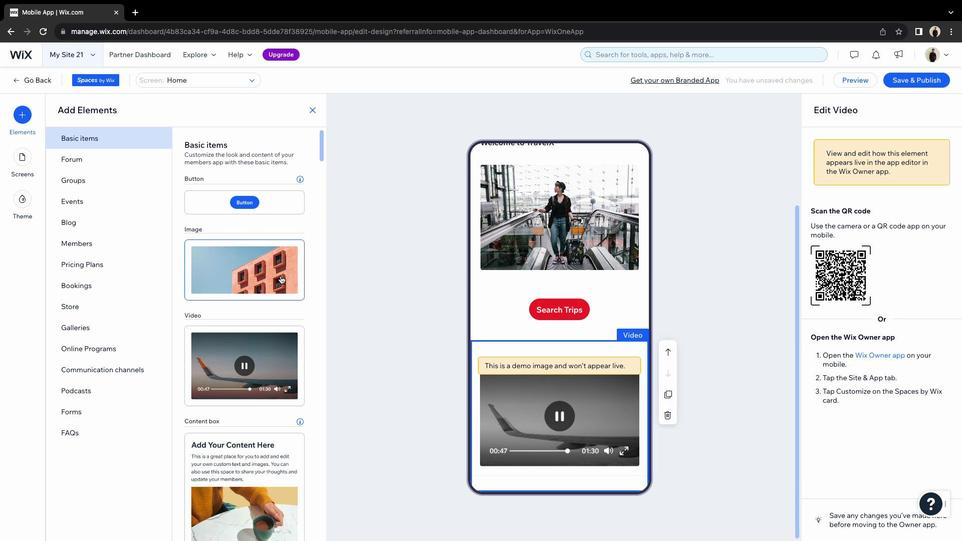 
Action: Mouse scrolled (280, 276) with delta (0, -1)
Screenshot: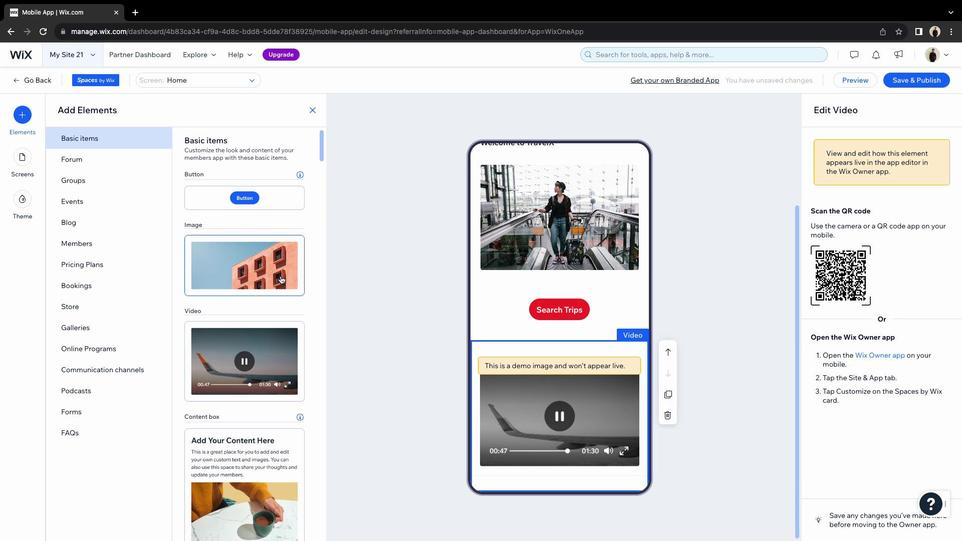 
Action: Mouse scrolled (280, 276) with delta (0, -2)
Screenshot: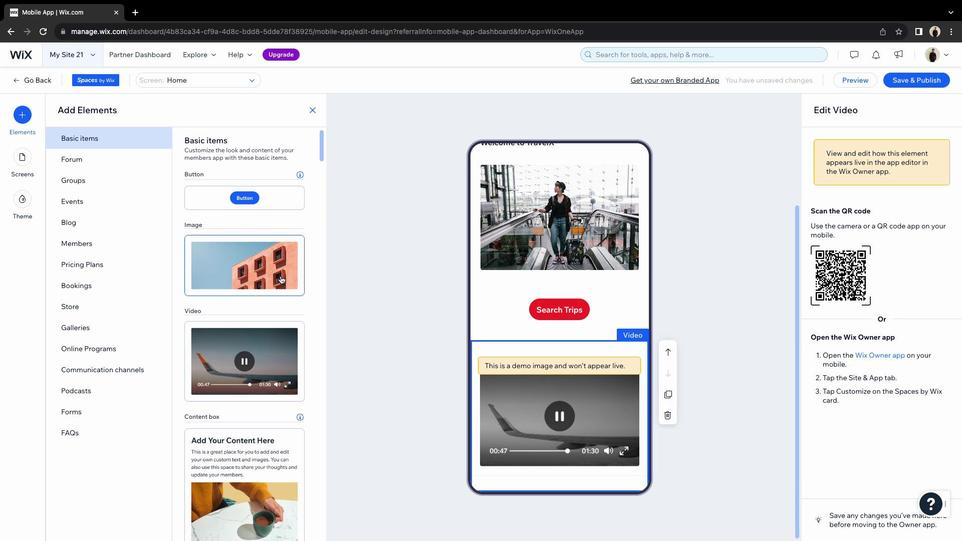 
Action: Mouse moved to (268, 375)
Screenshot: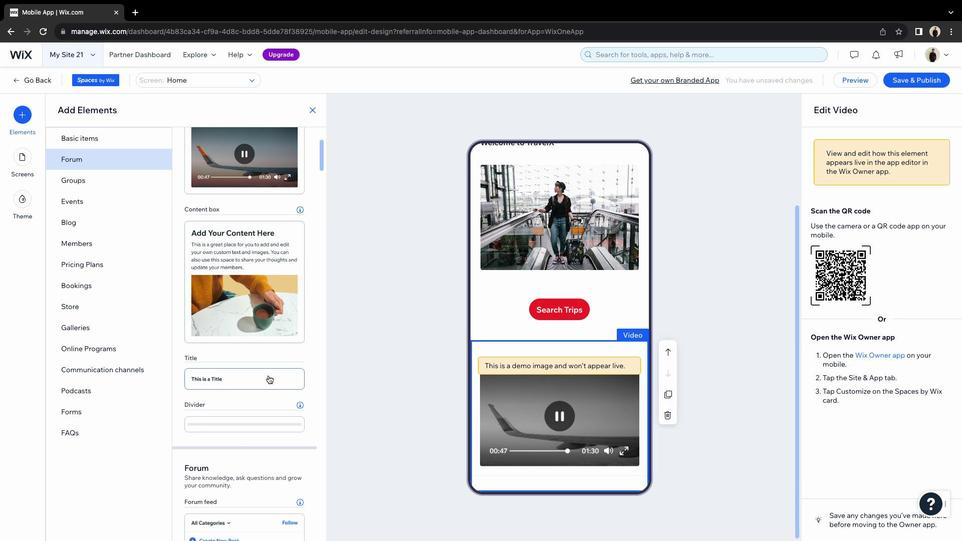 
Action: Mouse pressed left at (268, 375)
Screenshot: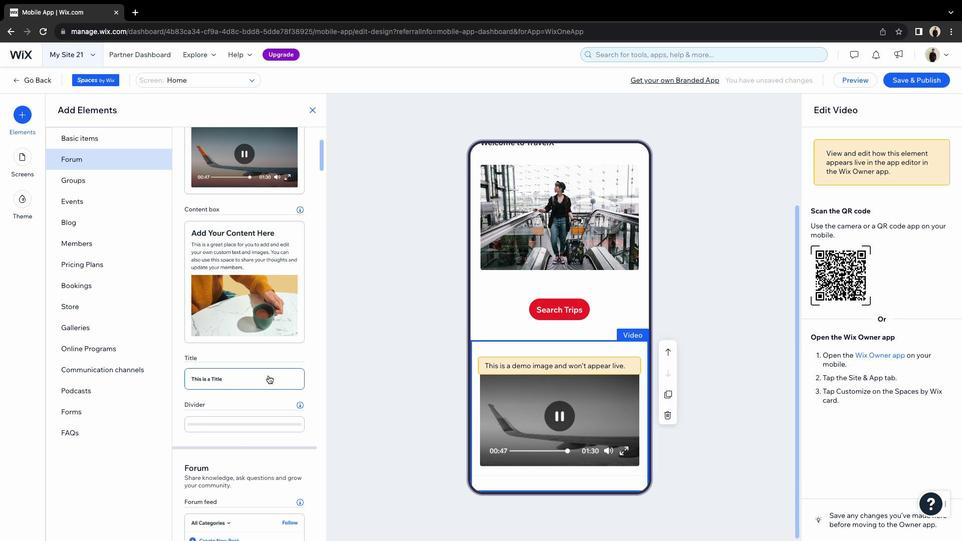 
Action: Mouse moved to (667, 478)
Screenshot: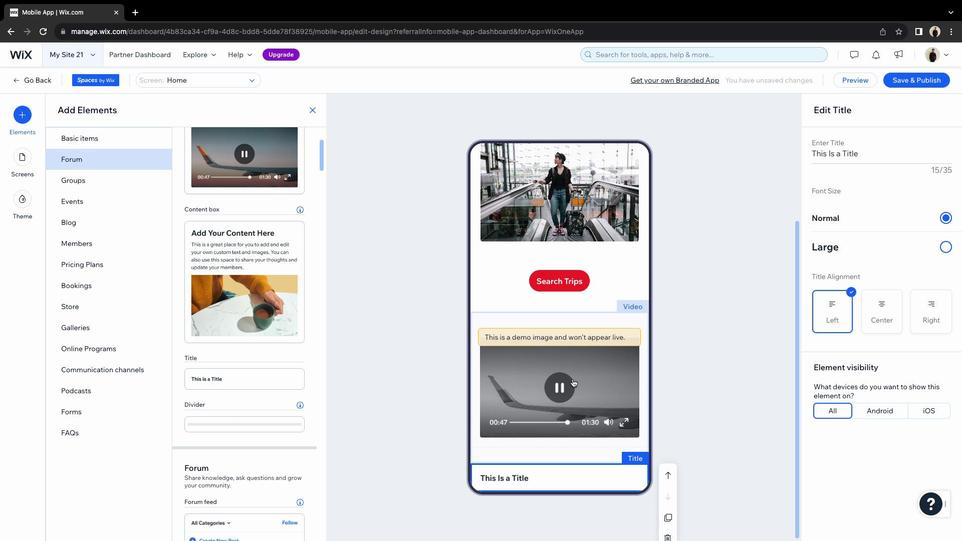 
Action: Mouse pressed left at (667, 478)
Screenshot: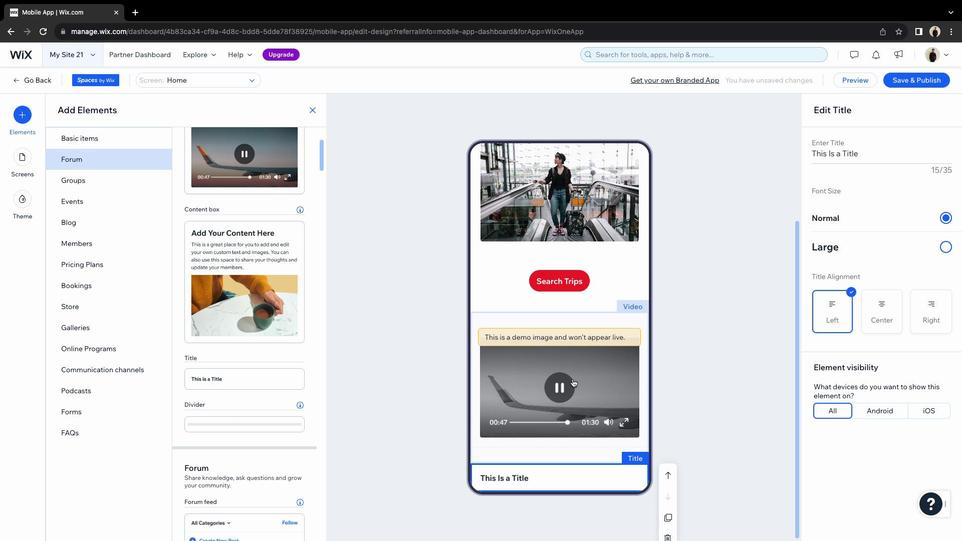 
Action: Mouse moved to (917, 411)
Screenshot: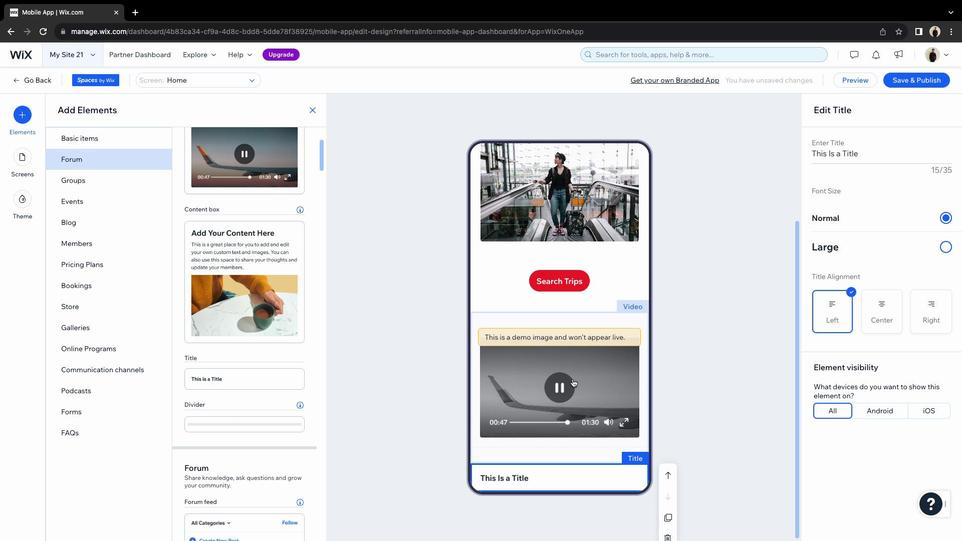 
Action: Mouse pressed left at (917, 411)
Screenshot: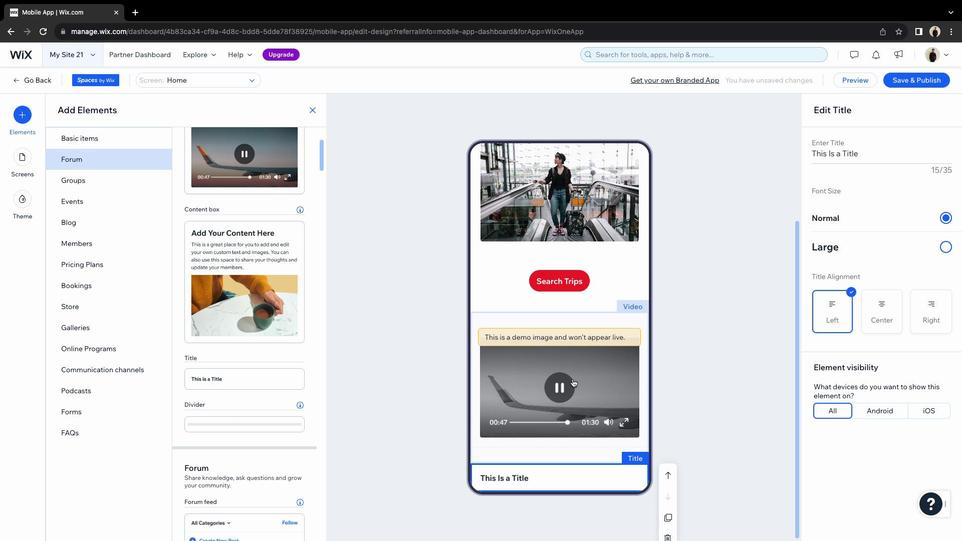 
Action: Mouse moved to (870, 155)
Screenshot: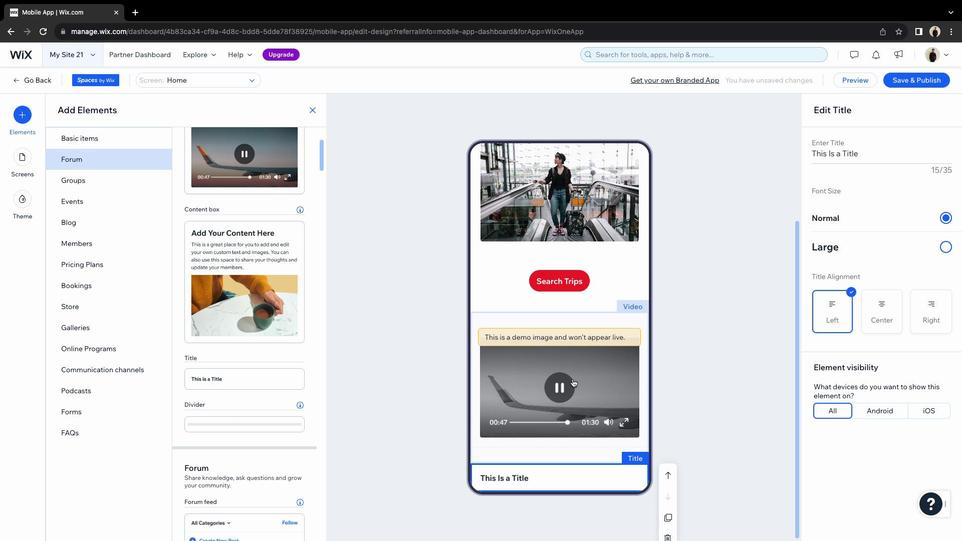 
Action: Mouse pressed left at (870, 155)
Screenshot: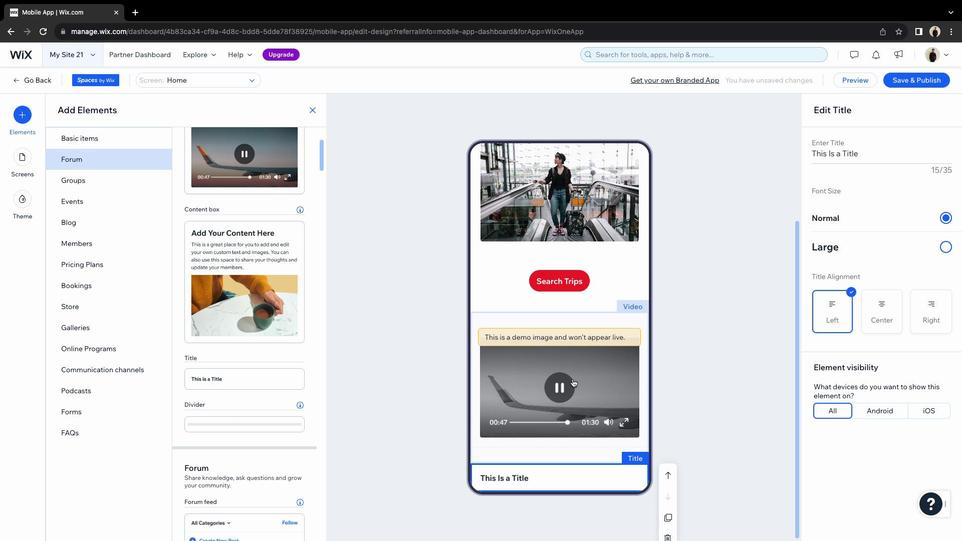 
Action: Mouse moved to (870, 156)
Screenshot: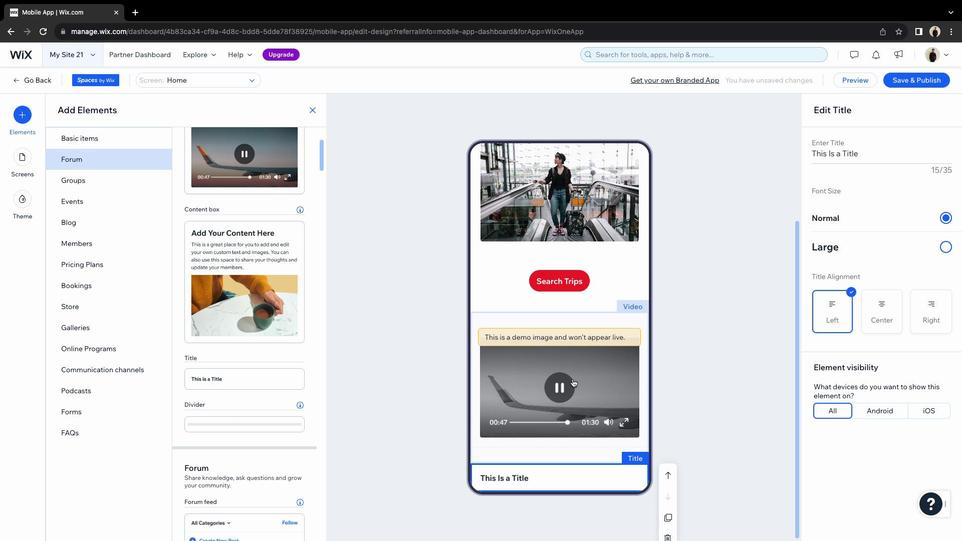 
Action: Mouse pressed left at (870, 156)
Screenshot: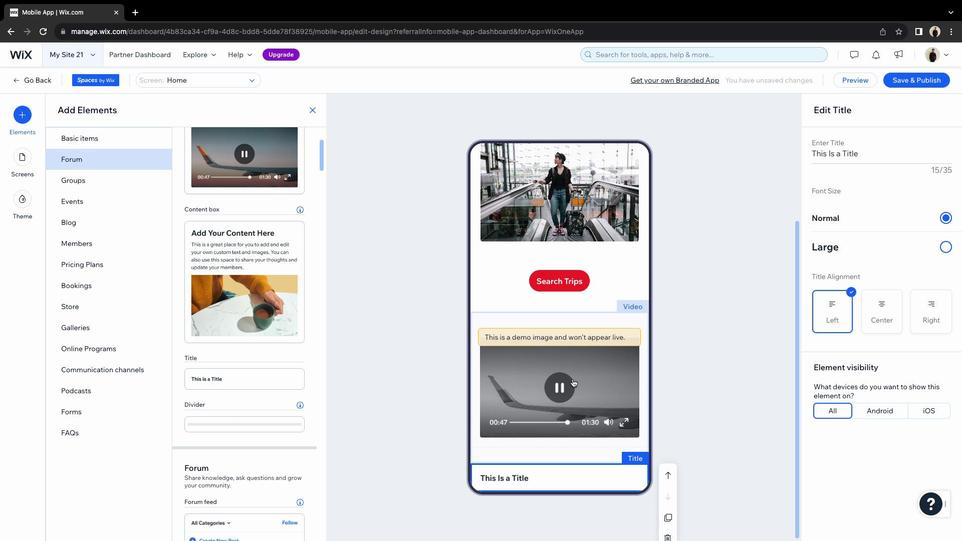 
Action: Mouse moved to (870, 156)
Screenshot: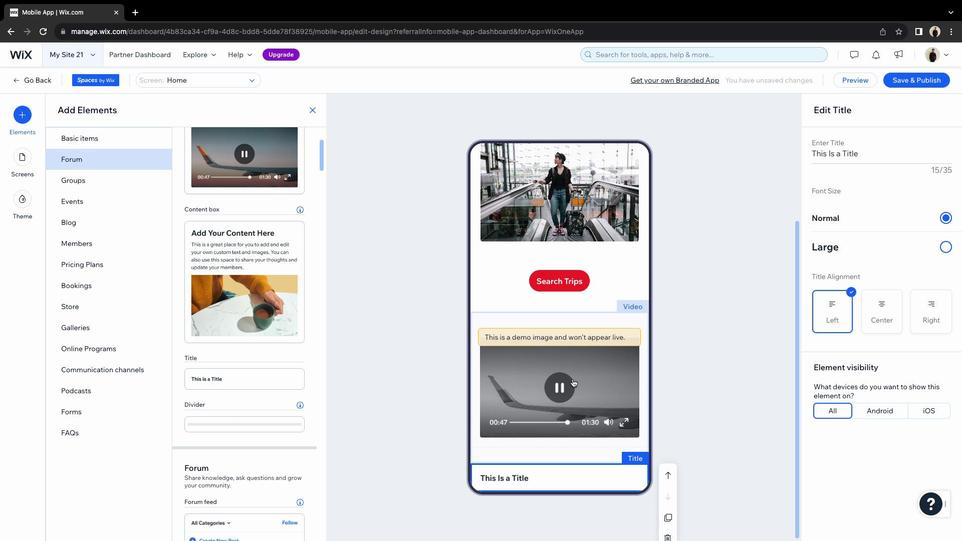 
Action: Mouse pressed left at (870, 156)
Screenshot: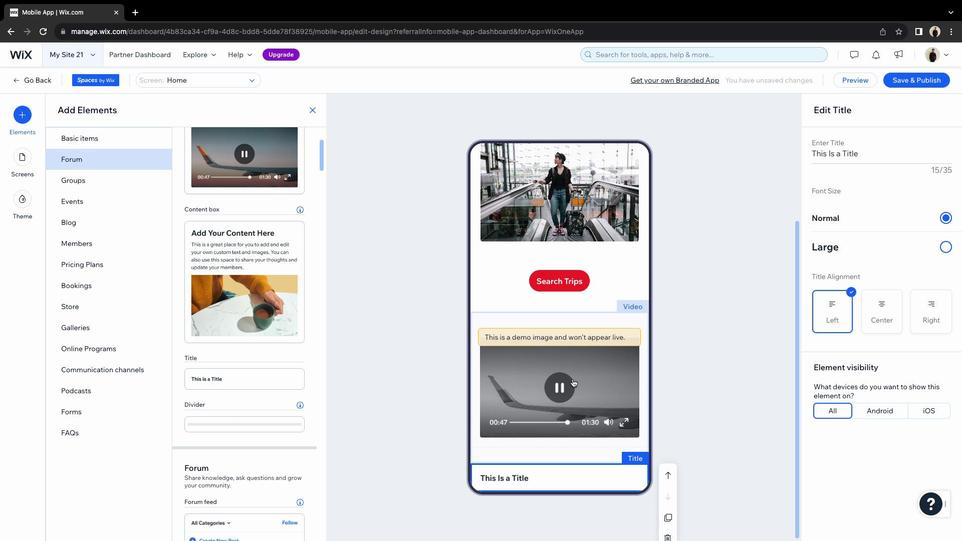 
Action: Key pressed Key.shift'W''a''t''c''h'Key.spaceKey.shift'T''o''u''r'Key.space't''r''a''i''l''e''r'
Screenshot: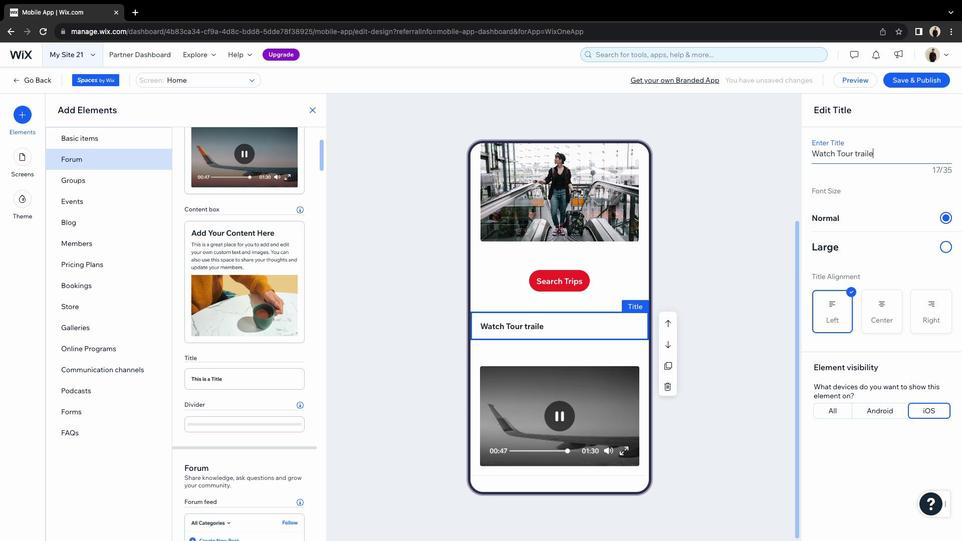 
Action: Mouse moved to (714, 214)
Screenshot: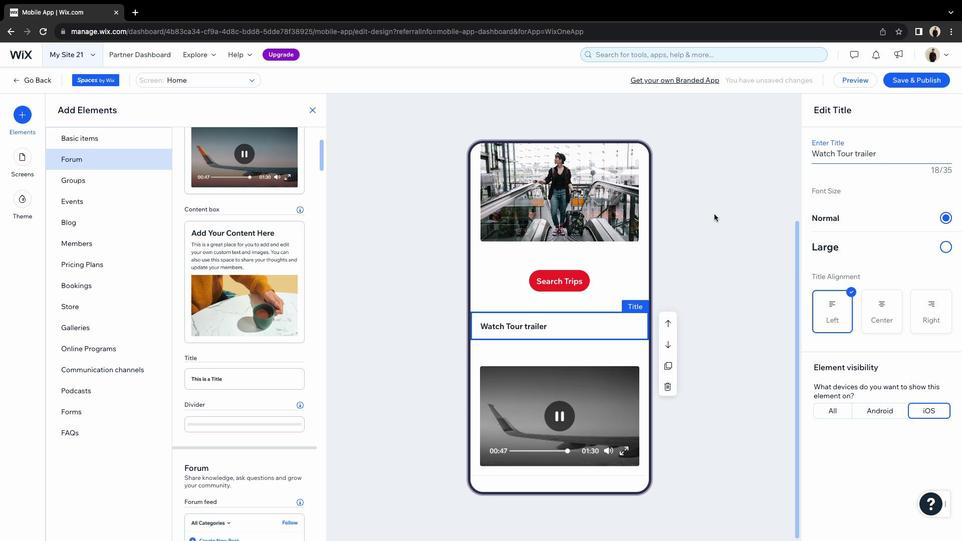 
Action: Mouse scrolled (714, 214) with delta (0, 0)
Screenshot: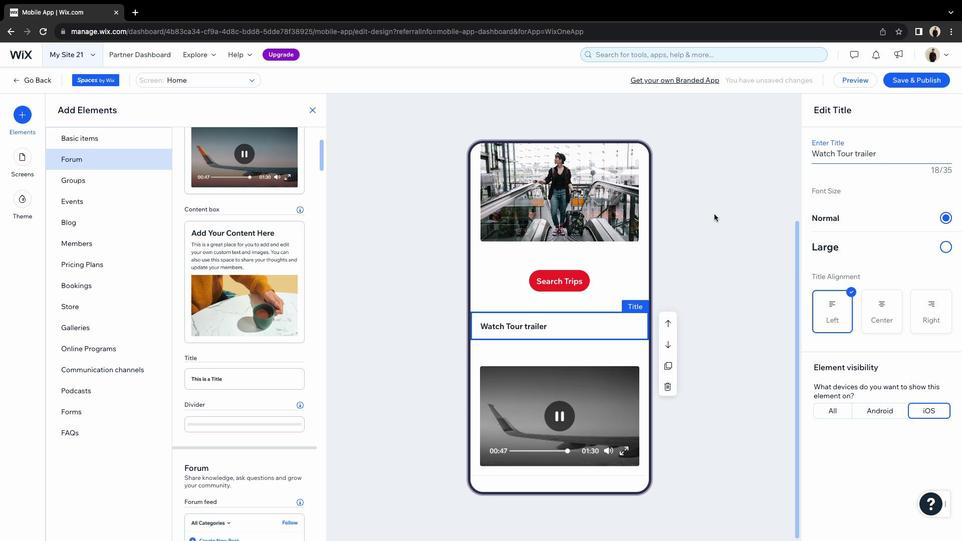 
Action: Mouse pressed left at (714, 214)
Screenshot: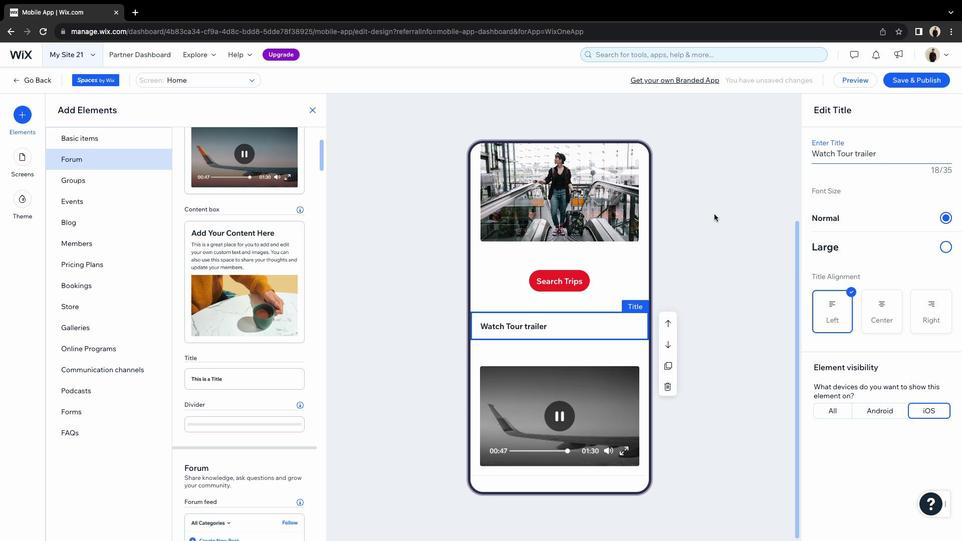 
Action: Mouse moved to (532, 312)
Screenshot: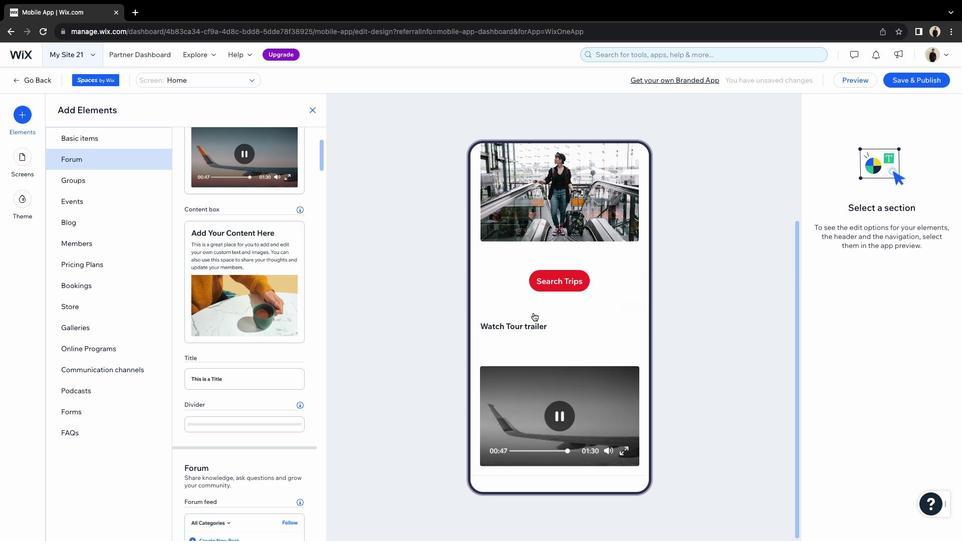 
Action: Mouse scrolled (532, 312) with delta (0, 0)
Screenshot: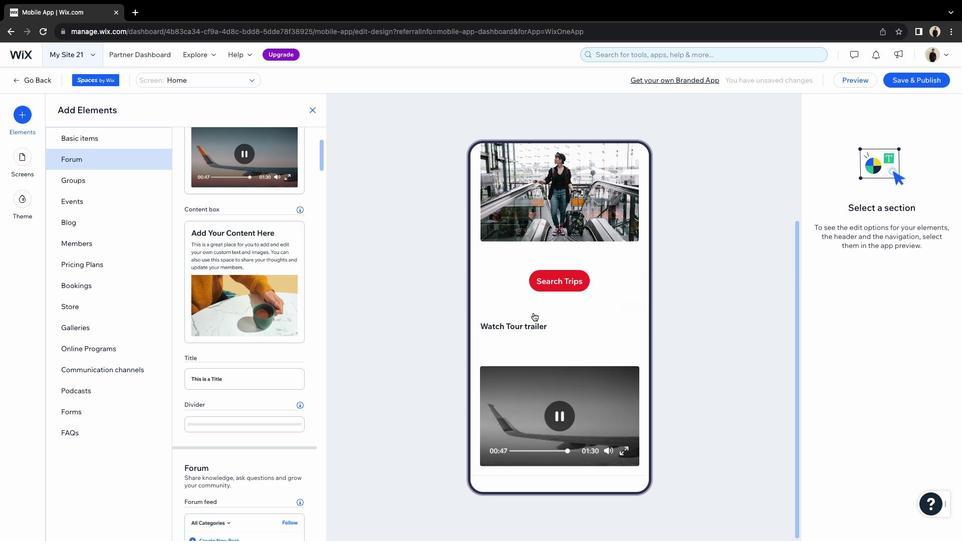 
Action: Mouse moved to (533, 312)
Screenshot: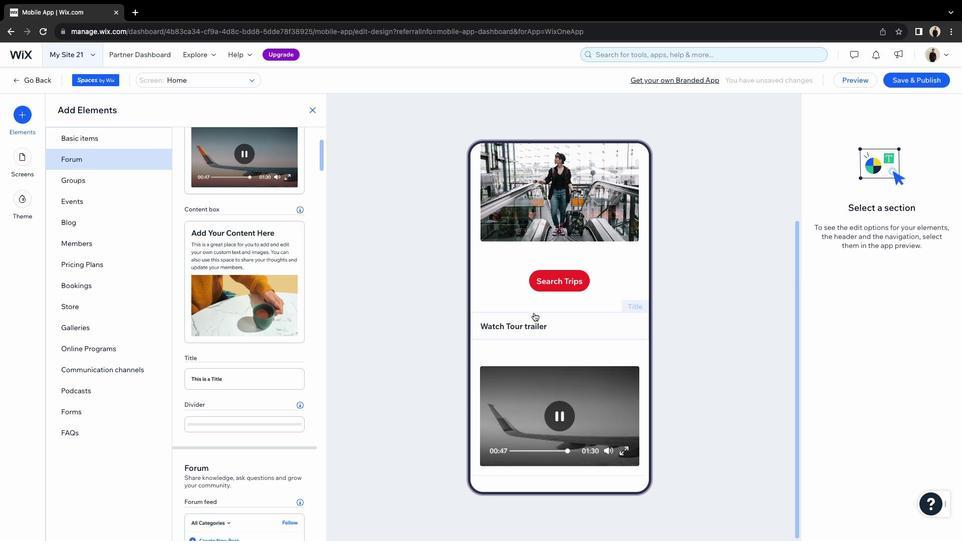 
Action: Mouse scrolled (533, 312) with delta (0, 0)
Screenshot: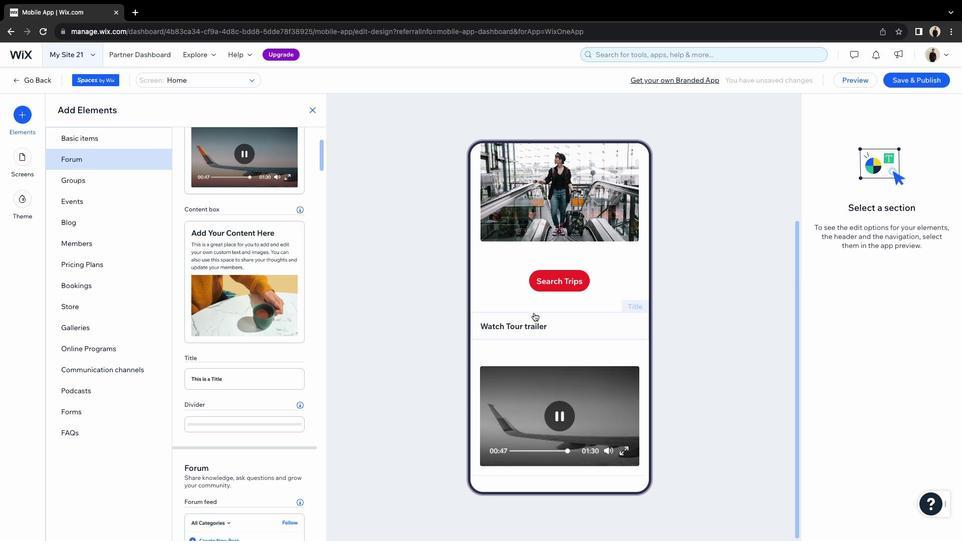 
Action: Mouse moved to (533, 313)
Screenshot: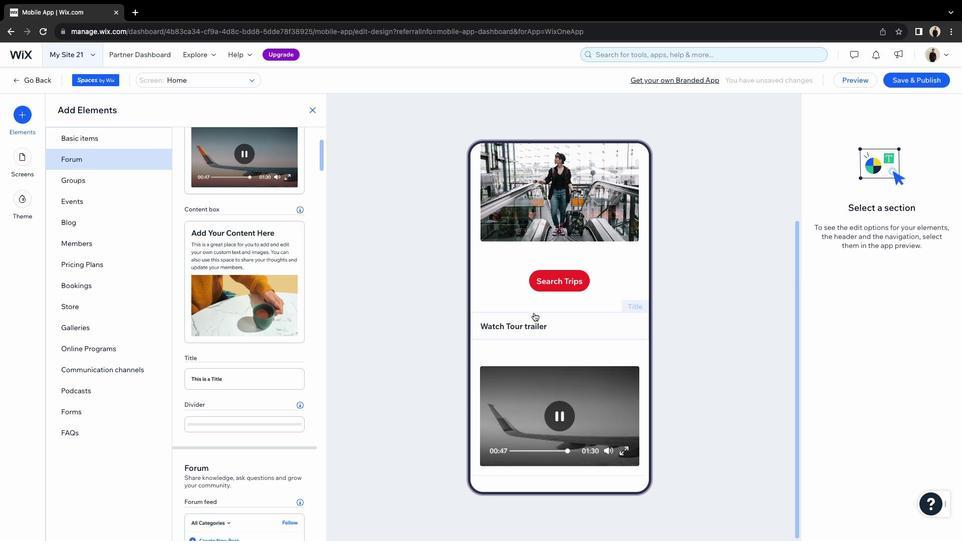
Action: Mouse scrolled (533, 313) with delta (0, -2)
Screenshot: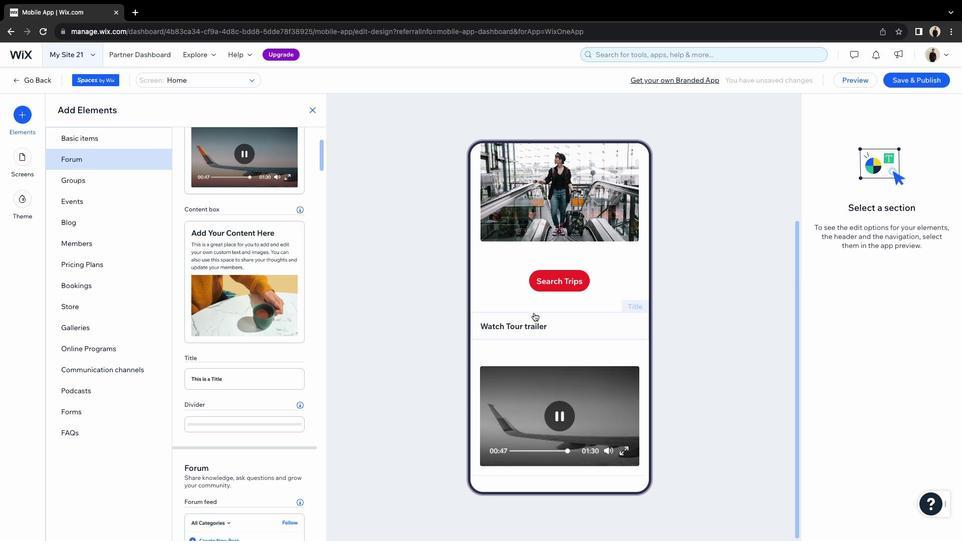 
Action: Mouse scrolled (533, 313) with delta (0, -2)
Screenshot: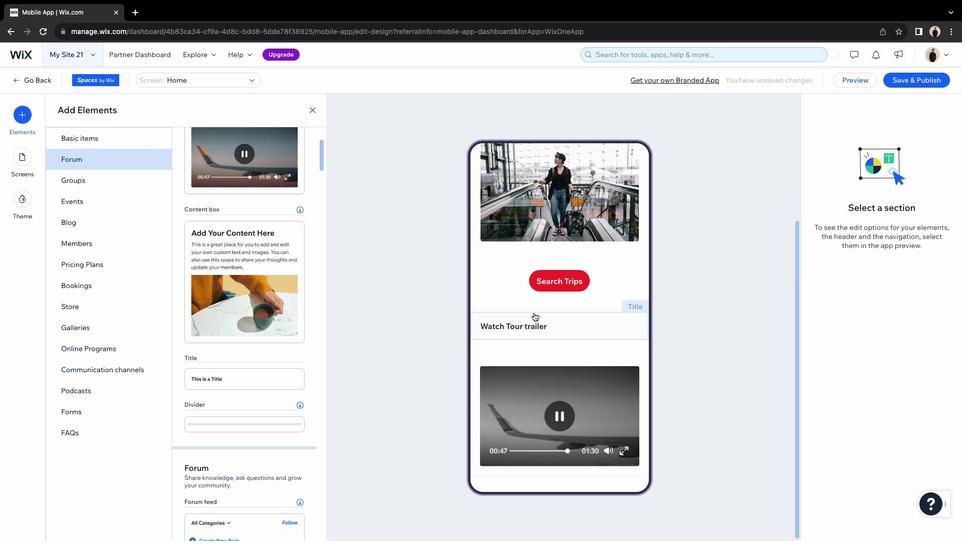 
Action: Mouse scrolled (533, 313) with delta (0, -3)
Screenshot: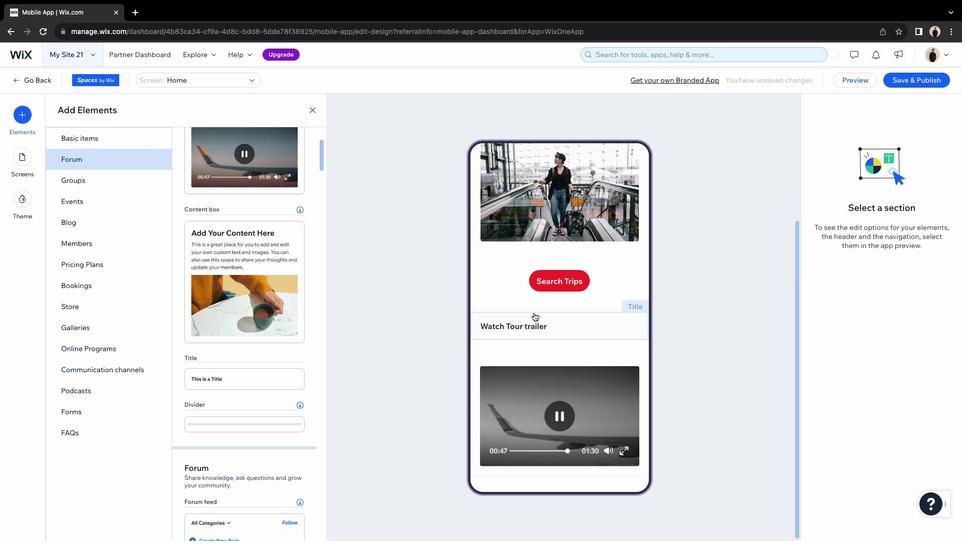 
Action: Mouse moved to (610, 336)
Screenshot: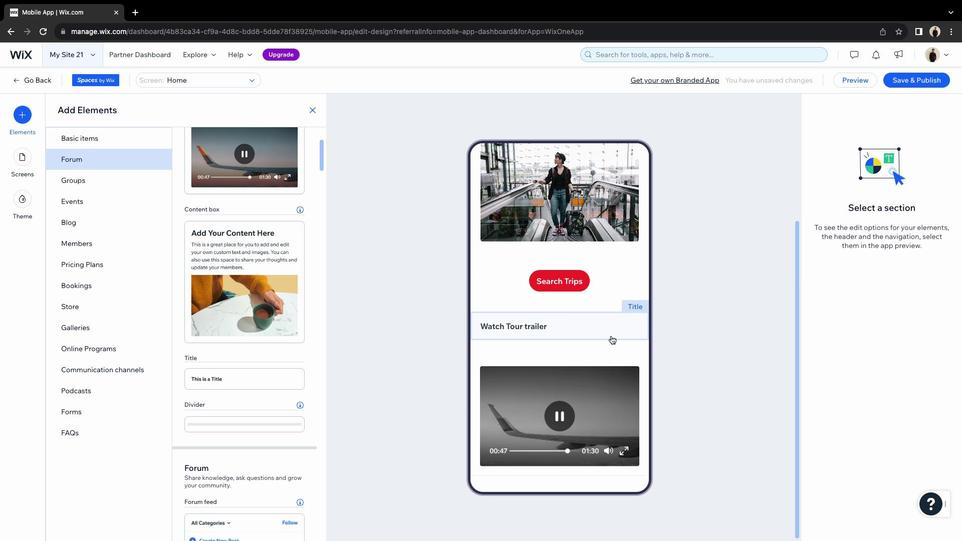 
Action: Mouse scrolled (610, 336) with delta (0, 0)
Screenshot: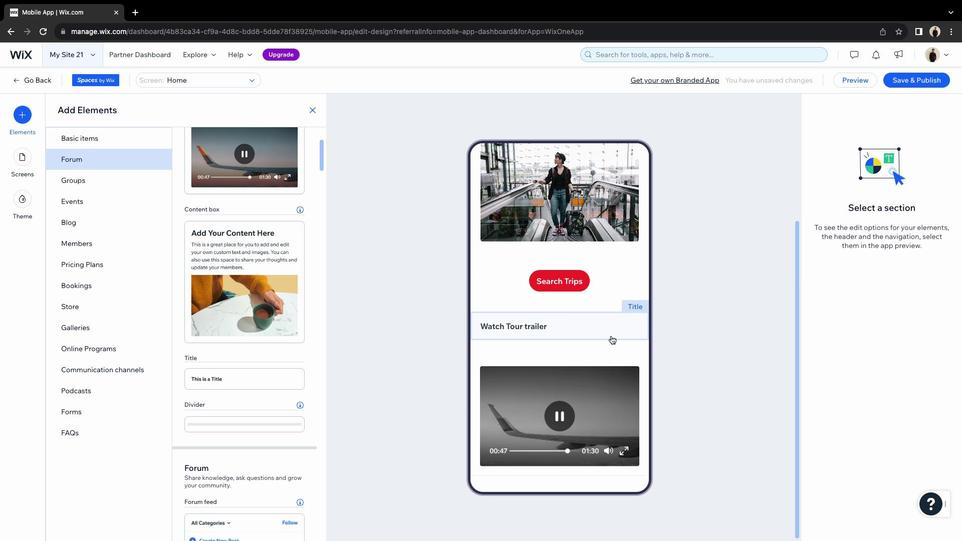 
Action: Mouse scrolled (610, 336) with delta (0, 0)
Screenshot: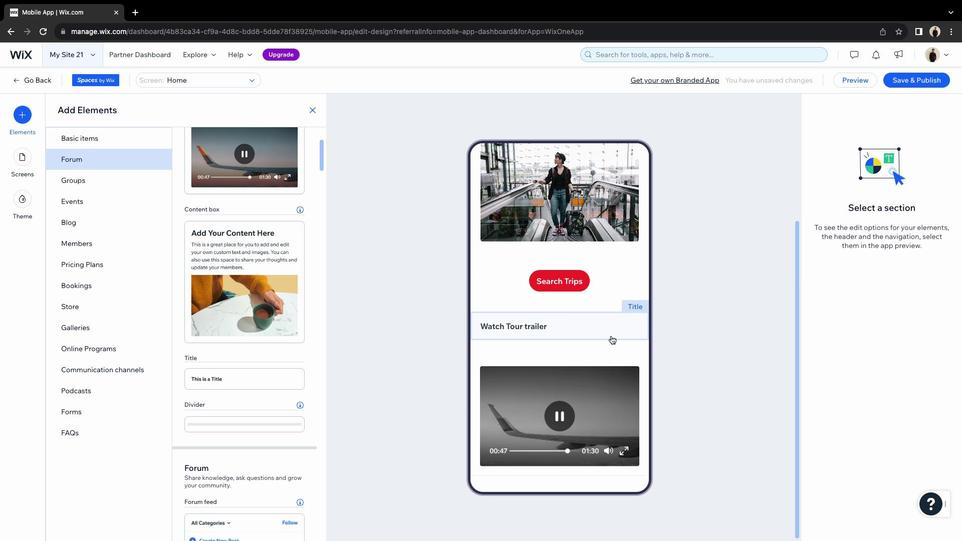 
Action: Mouse scrolled (610, 336) with delta (0, -1)
Screenshot: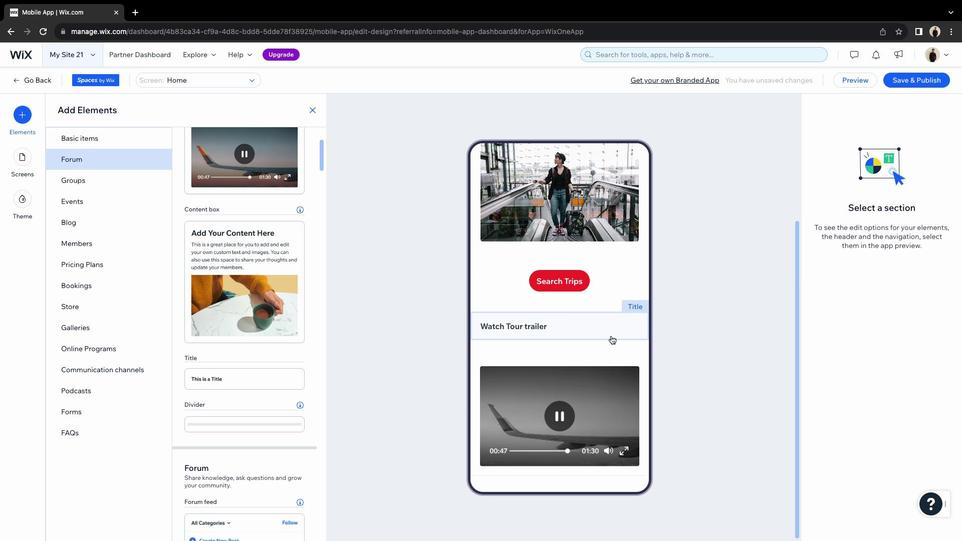 
Action: Mouse scrolled (610, 336) with delta (0, -2)
Screenshot: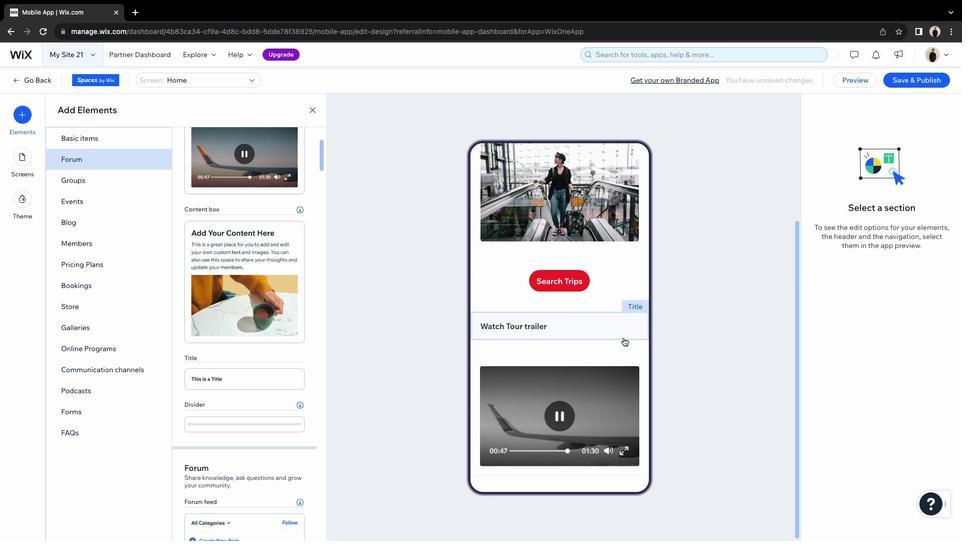 
Action: Mouse moved to (707, 330)
Screenshot: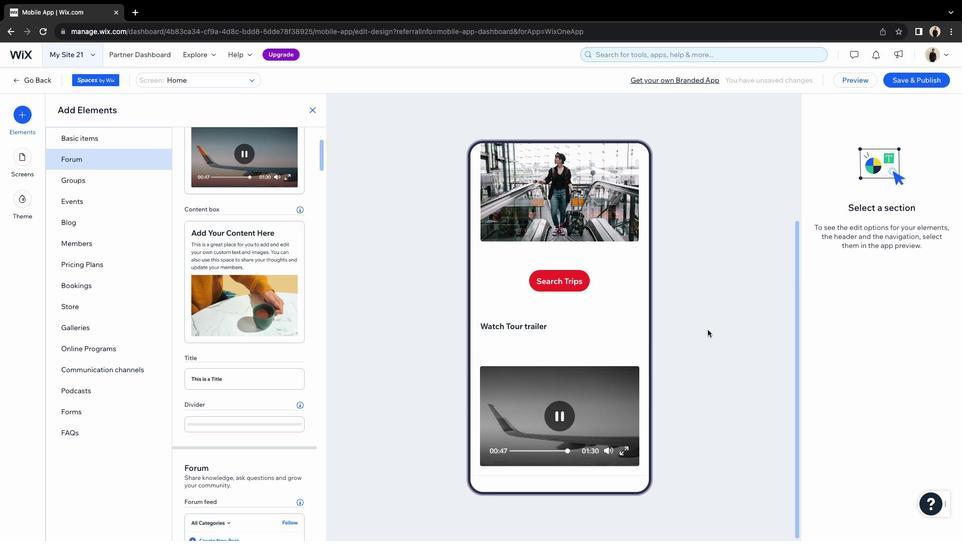 
Action: Mouse scrolled (707, 330) with delta (0, 0)
Screenshot: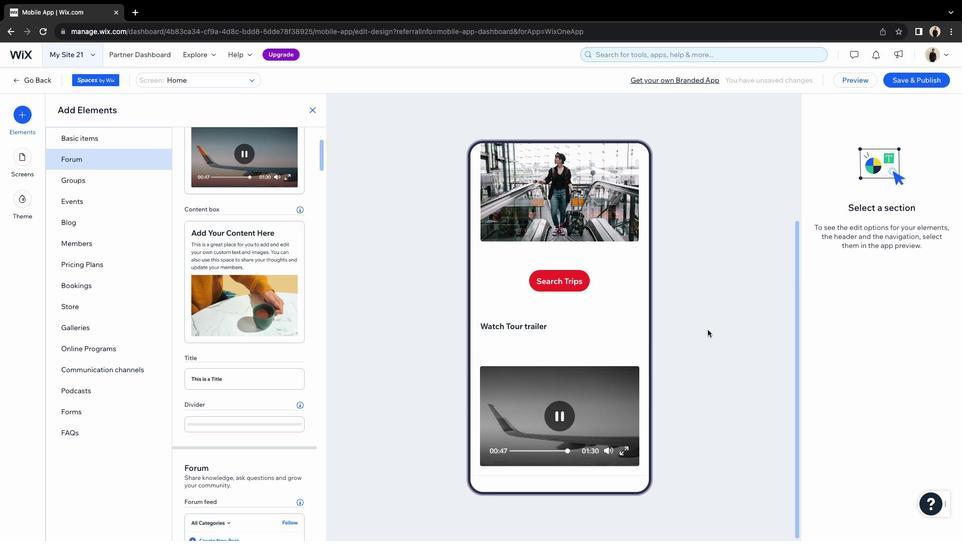 
Action: Mouse scrolled (707, 330) with delta (0, 0)
Screenshot: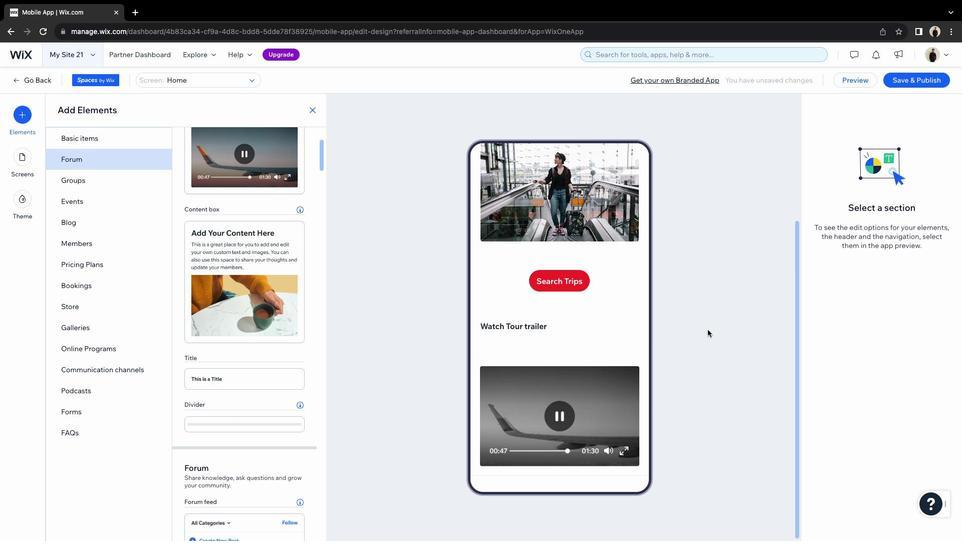 
Action: Mouse moved to (708, 330)
Screenshot: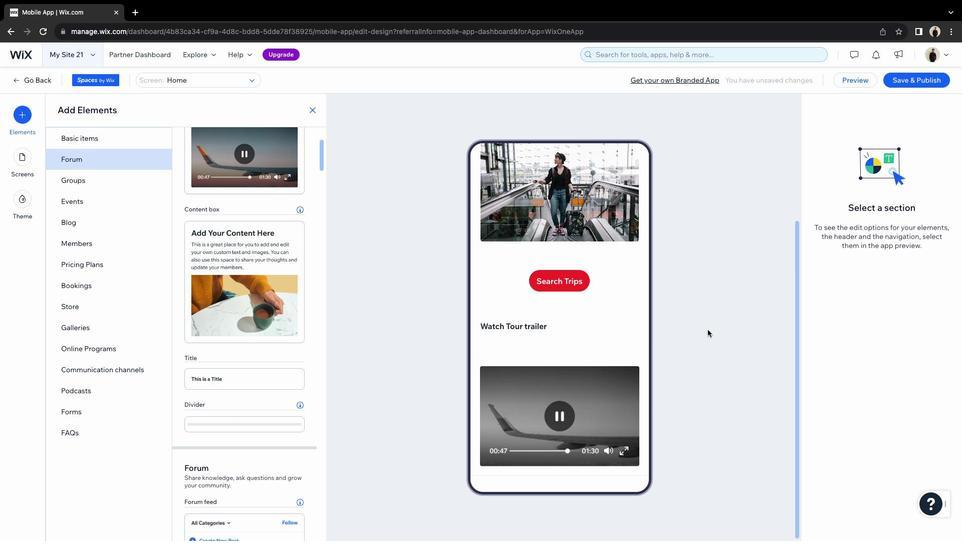
Action: Mouse scrolled (708, 330) with delta (0, -1)
Screenshot: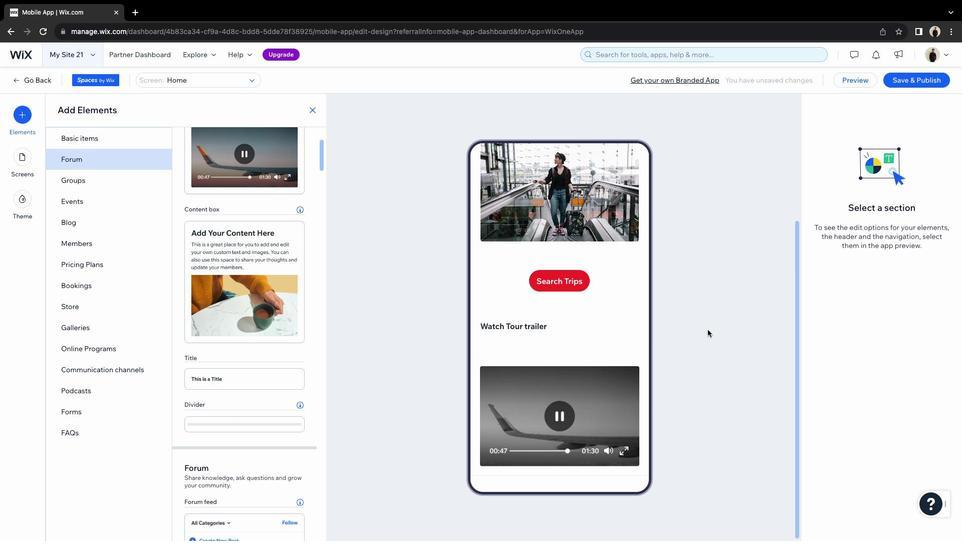 
Action: Mouse scrolled (708, 330) with delta (0, -2)
Screenshot: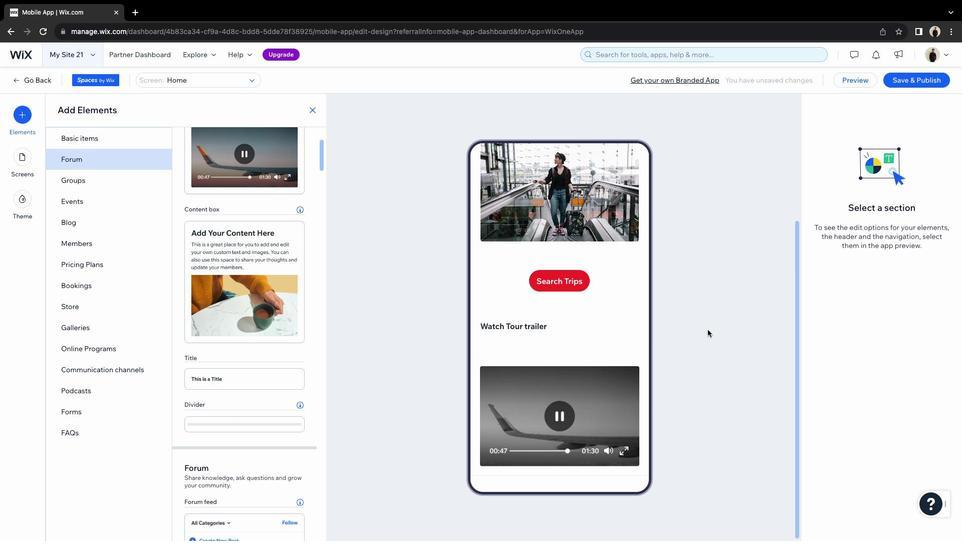 
Action: Mouse moved to (229, 319)
Screenshot: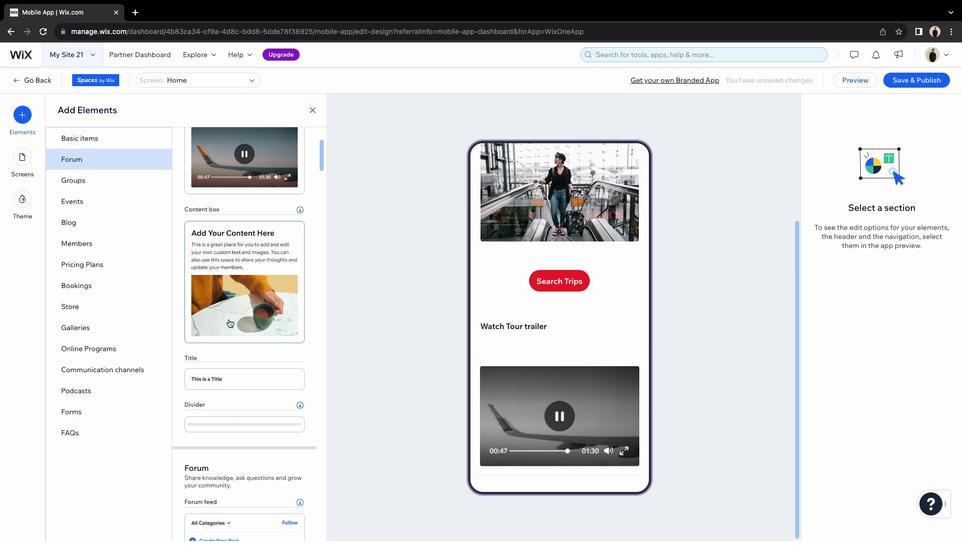 
Action: Mouse scrolled (229, 319) with delta (0, 0)
Screenshot: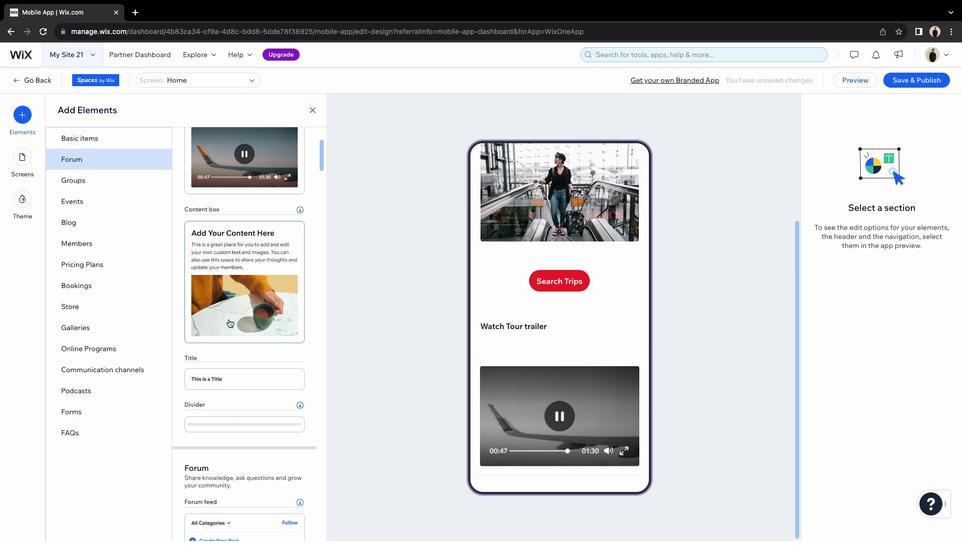 
Action: Mouse scrolled (229, 319) with delta (0, 0)
Screenshot: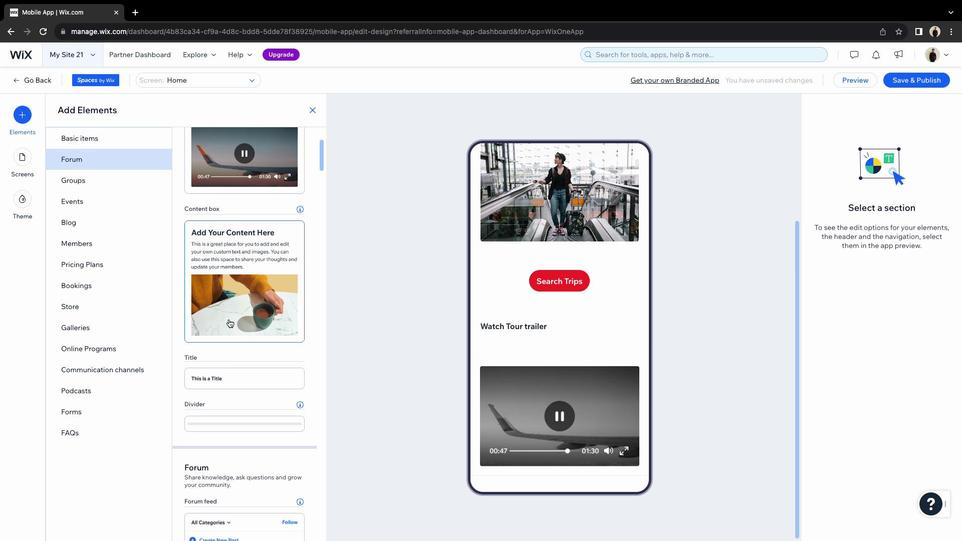 
Action: Mouse scrolled (229, 319) with delta (0, -1)
Screenshot: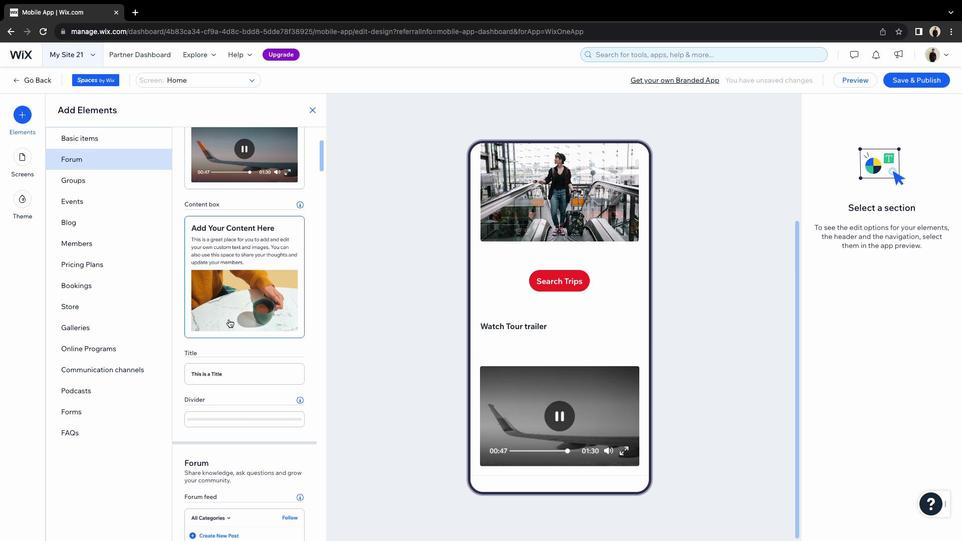 
Action: Mouse scrolled (229, 319) with delta (0, -2)
Screenshot: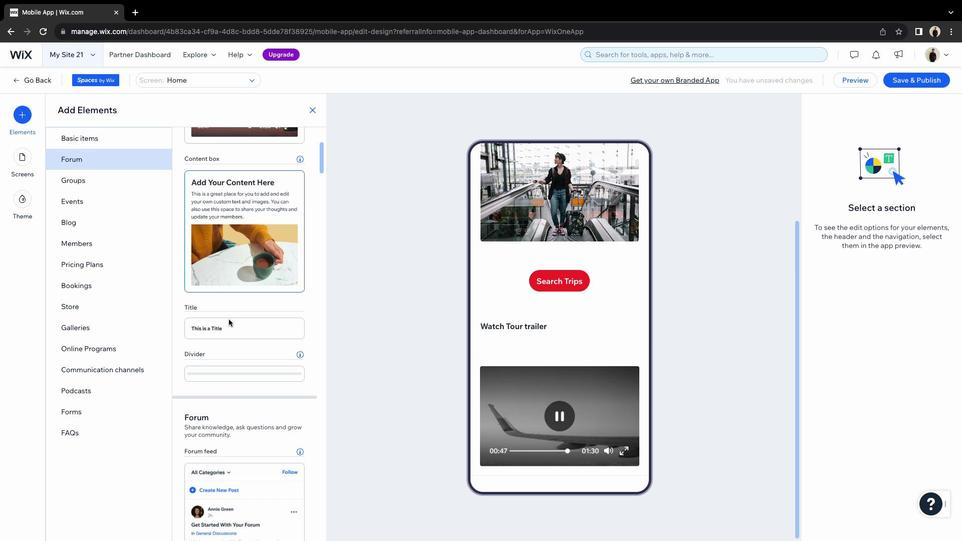 
Action: Mouse moved to (234, 322)
Screenshot: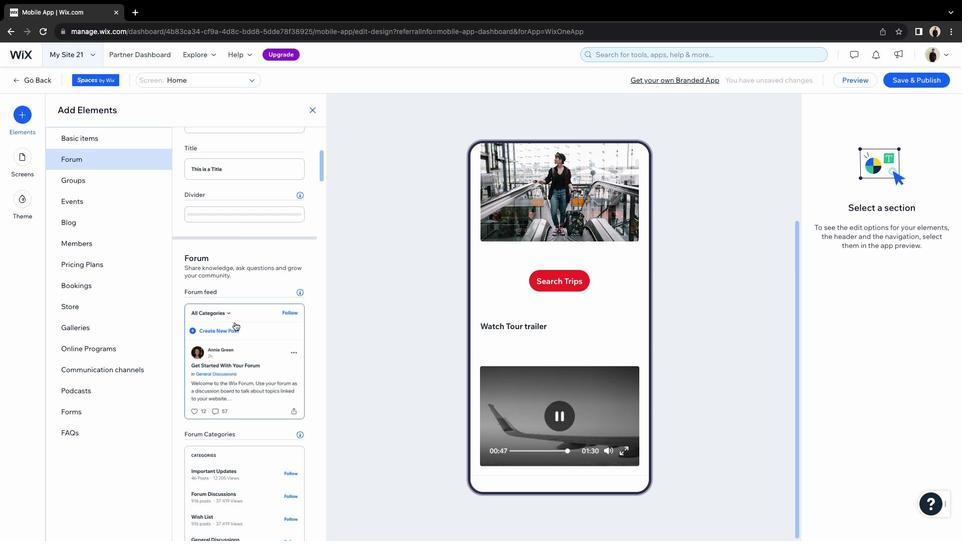 
Action: Mouse scrolled (234, 322) with delta (0, 0)
Screenshot: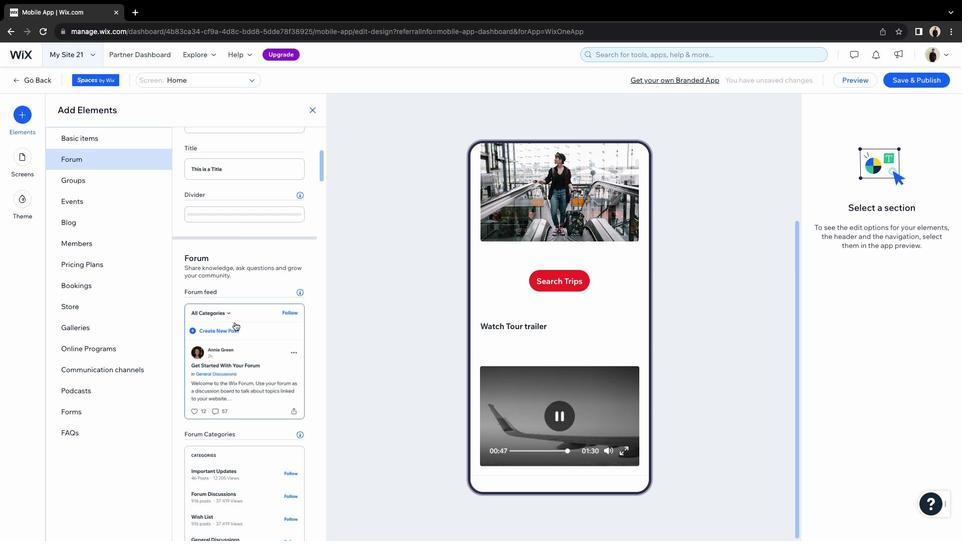 
Action: Mouse scrolled (234, 322) with delta (0, 0)
Screenshot: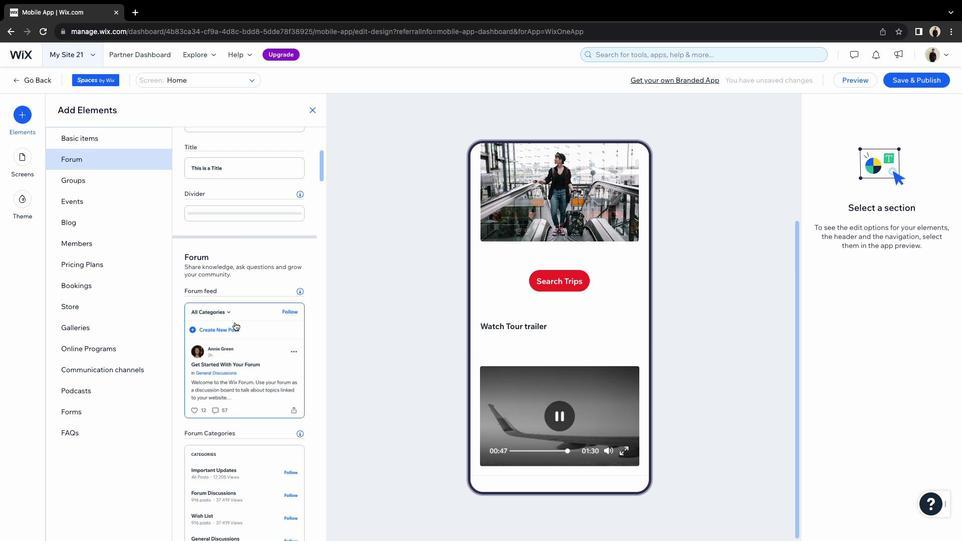 
Action: Mouse scrolled (234, 322) with delta (0, -1)
Screenshot: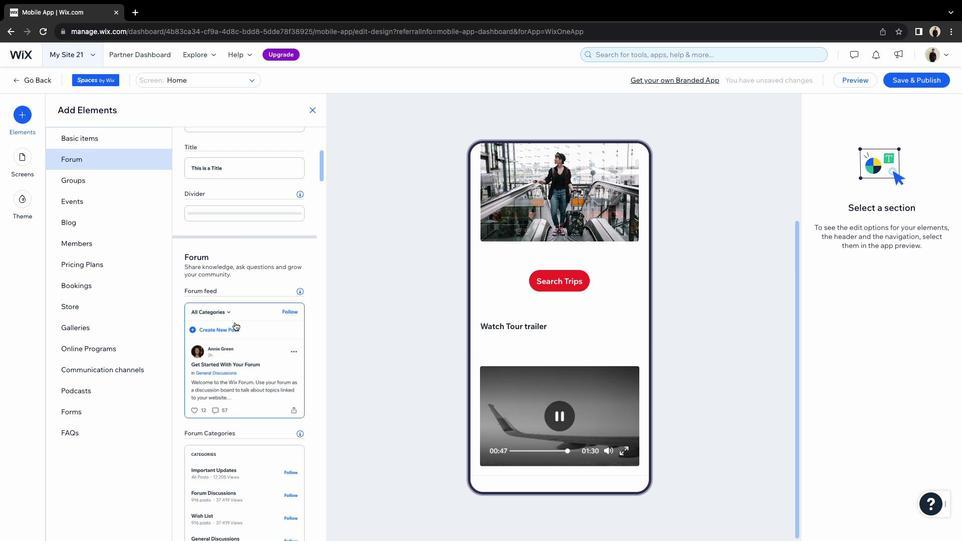 
Action: Mouse scrolled (234, 322) with delta (0, -2)
Screenshot: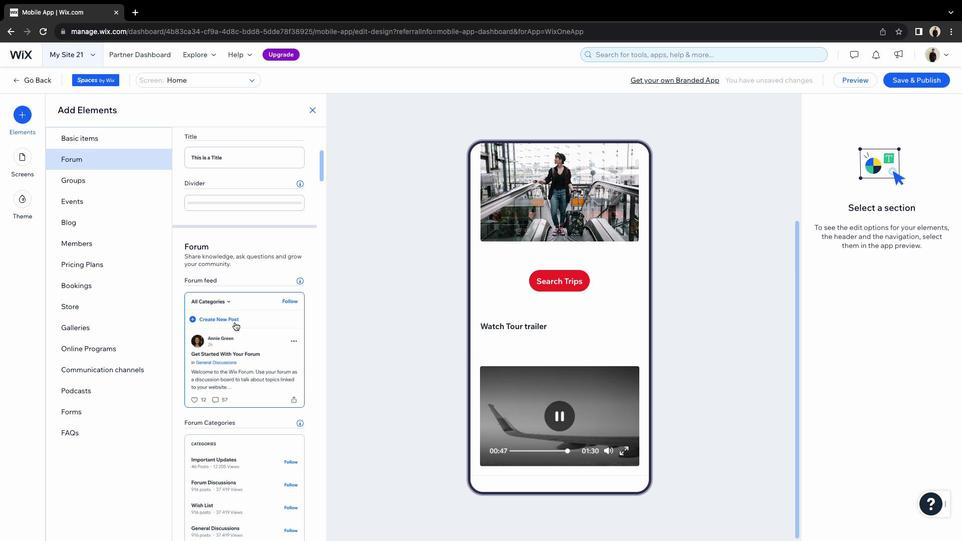 
Action: Mouse moved to (234, 322)
Screenshot: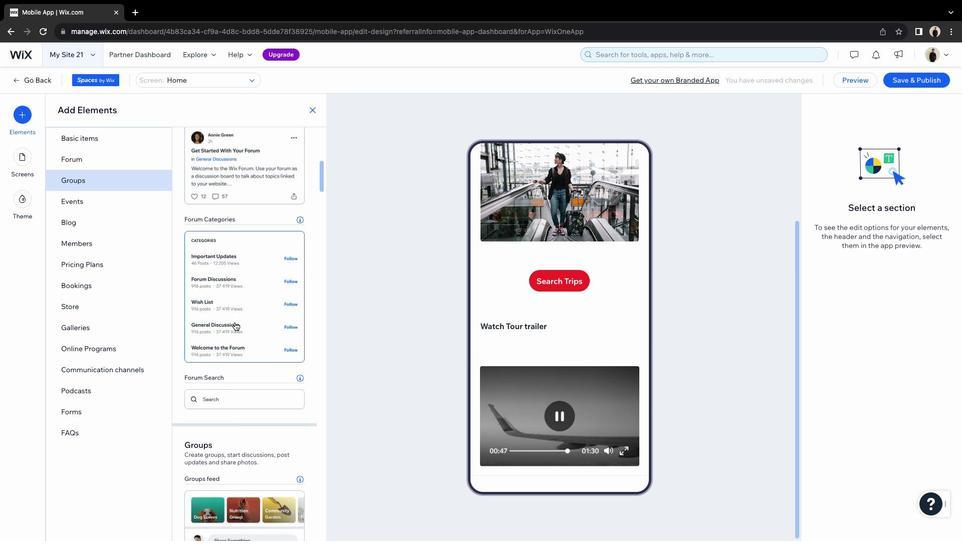 
Action: Mouse scrolled (234, 322) with delta (0, 0)
Screenshot: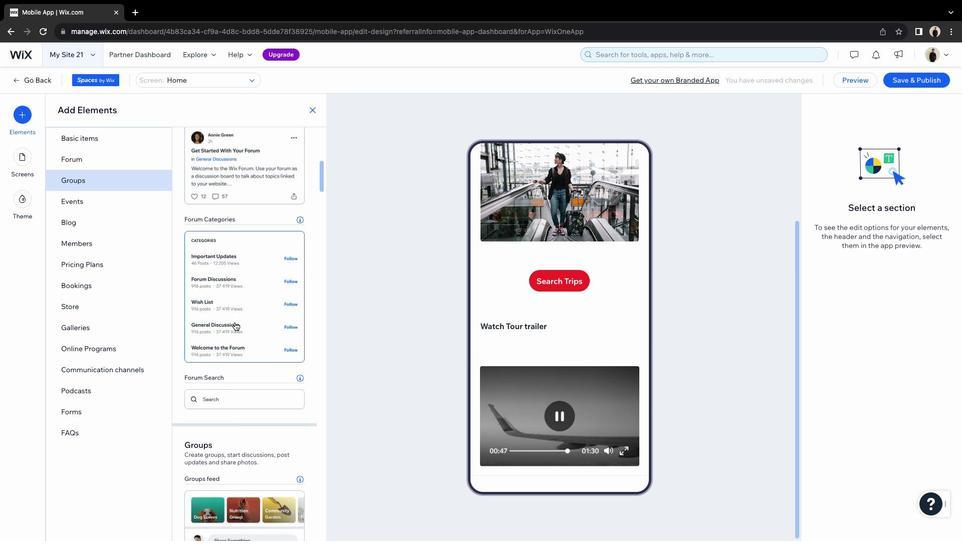 
Action: Mouse scrolled (234, 322) with delta (0, 0)
Screenshot: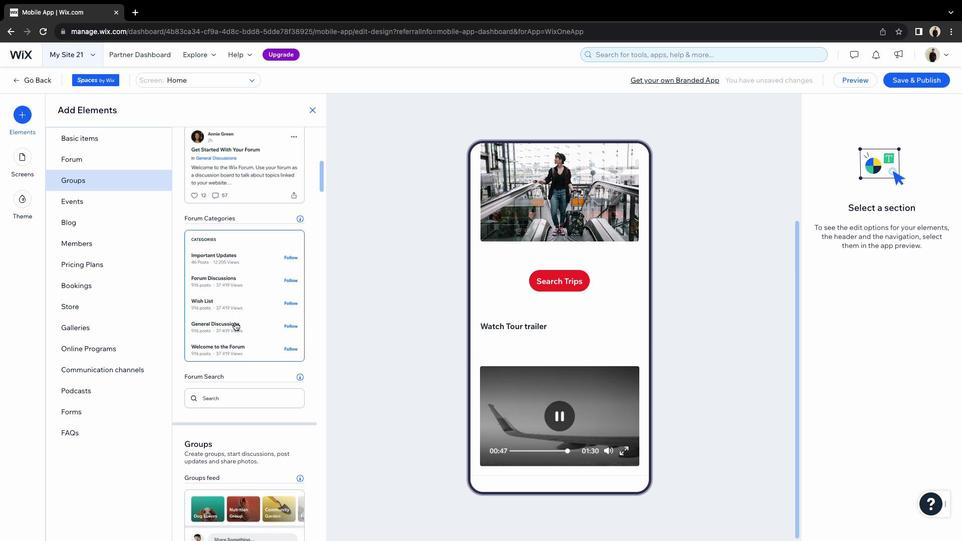 
Action: Mouse scrolled (234, 322) with delta (0, -1)
Screenshot: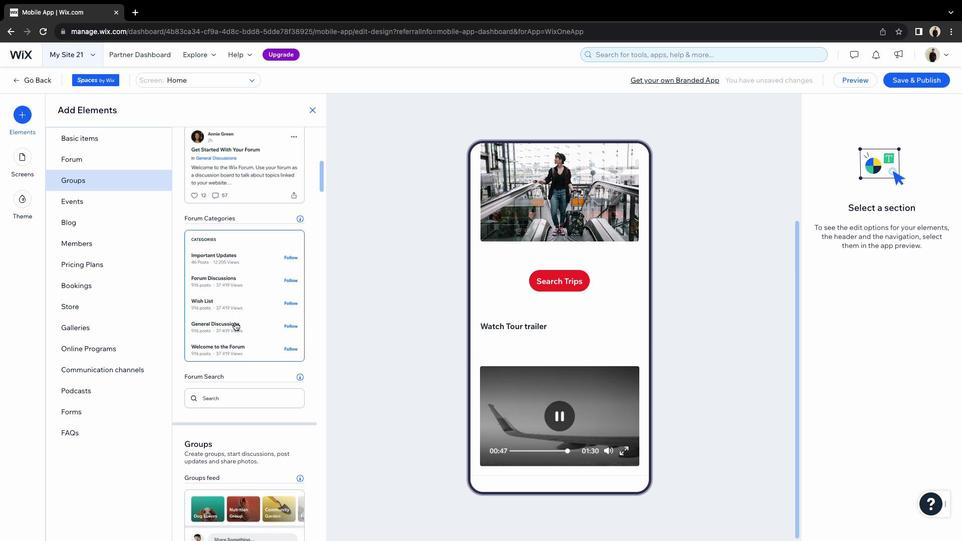 
Action: Mouse scrolled (234, 322) with delta (0, -2)
Screenshot: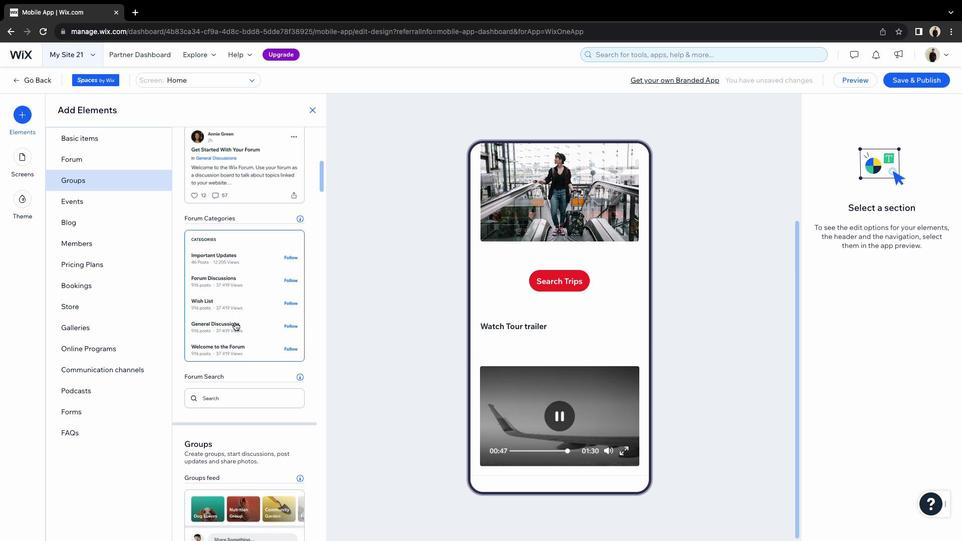 
Action: Mouse scrolled (234, 322) with delta (0, -3)
Screenshot: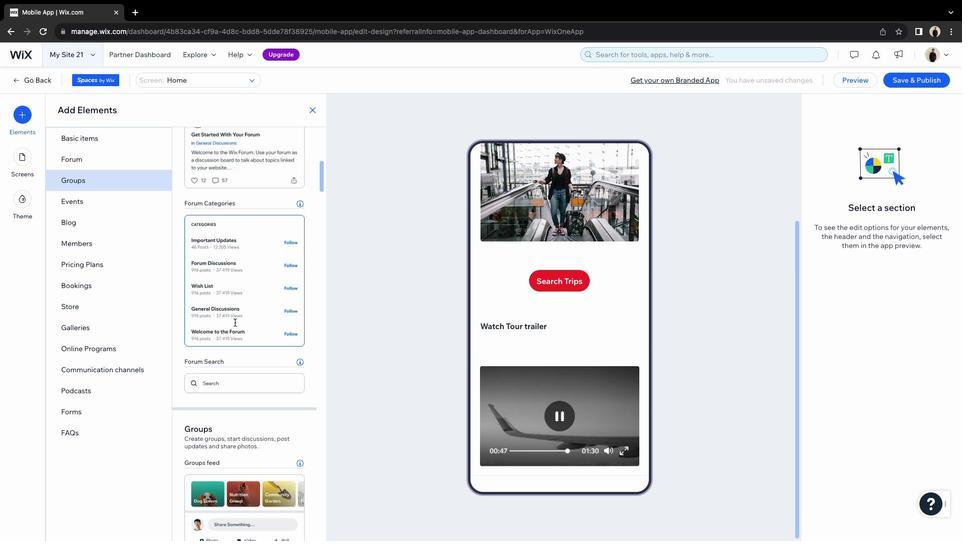 
Action: Mouse scrolled (234, 322) with delta (0, -3)
Screenshot: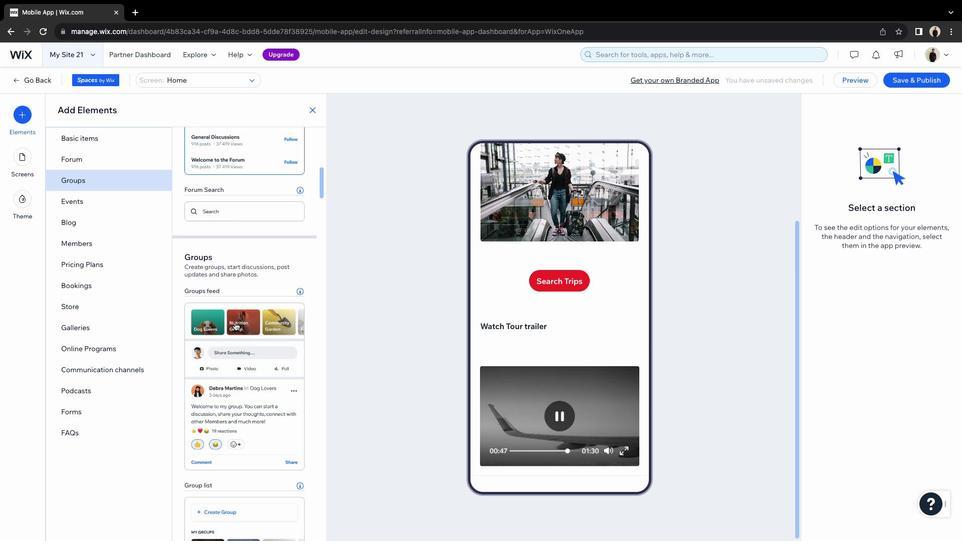 
Action: Mouse moved to (236, 325)
Screenshot: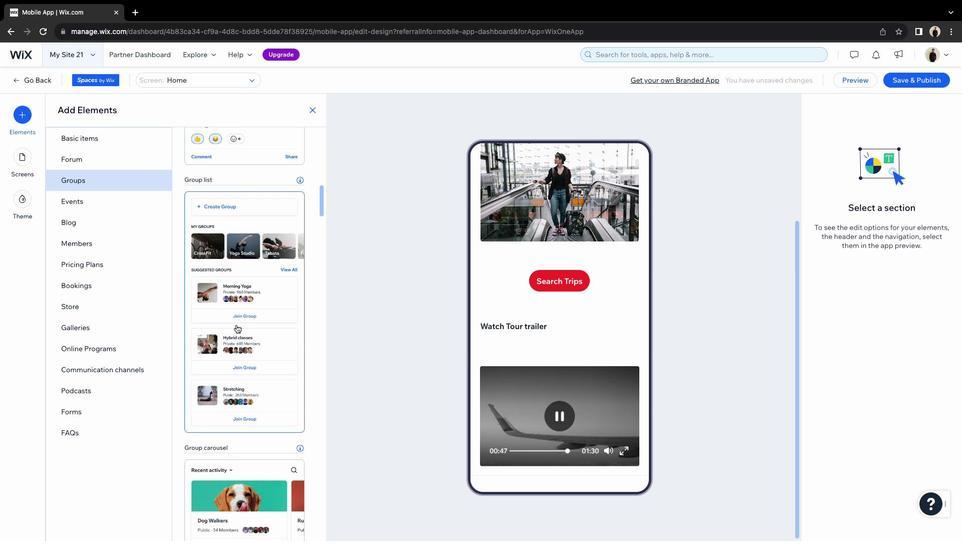 
Action: Mouse scrolled (236, 325) with delta (0, 0)
Screenshot: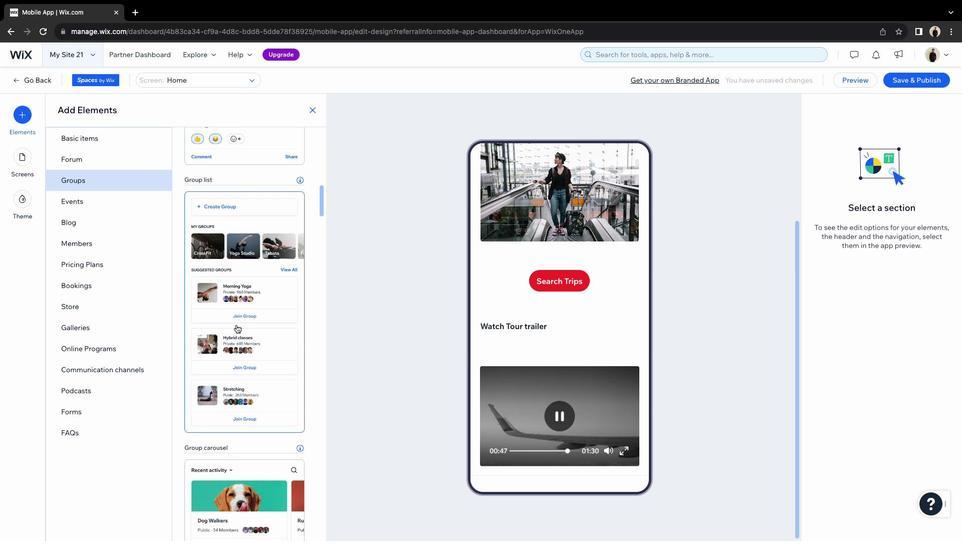 
Action: Mouse moved to (236, 324)
Screenshot: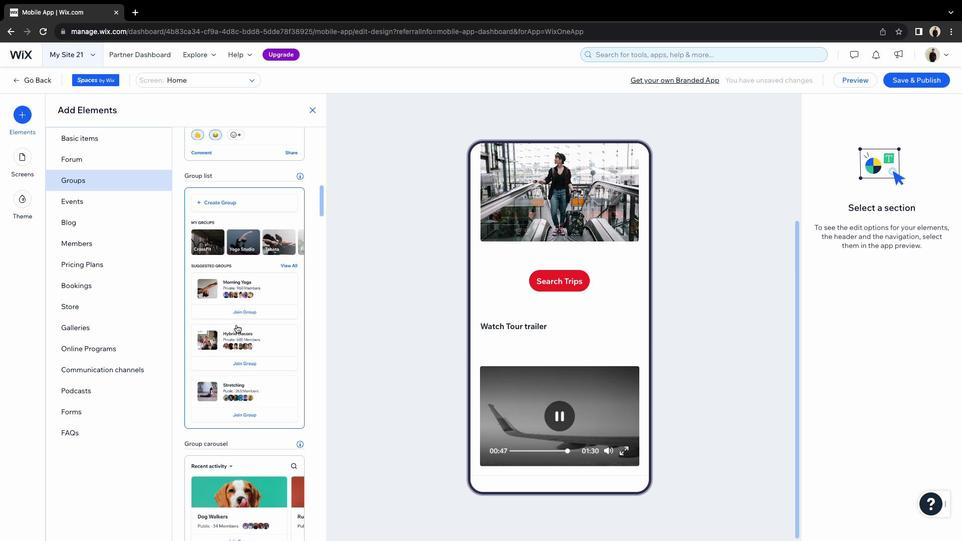 
Action: Mouse scrolled (236, 324) with delta (0, 0)
Screenshot: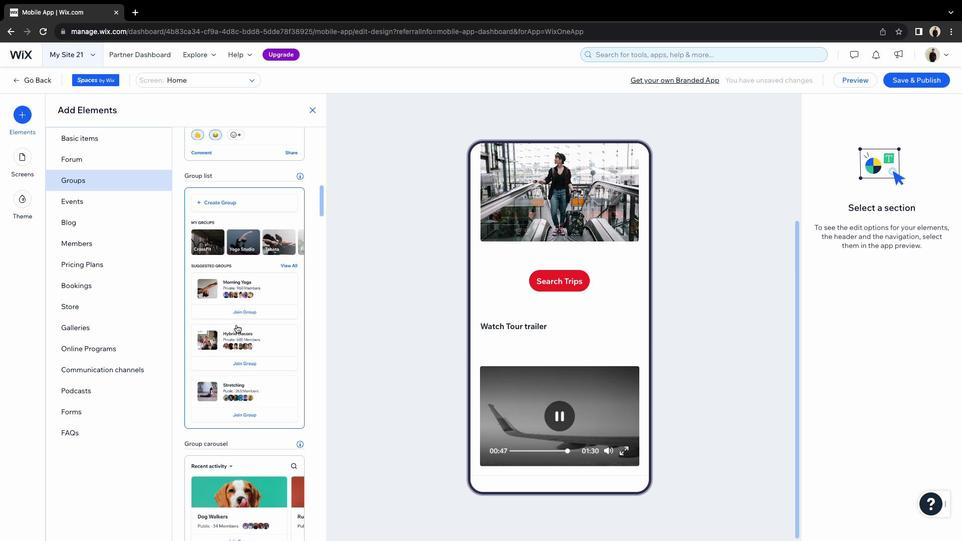 
Action: Mouse scrolled (236, 324) with delta (0, -2)
Screenshot: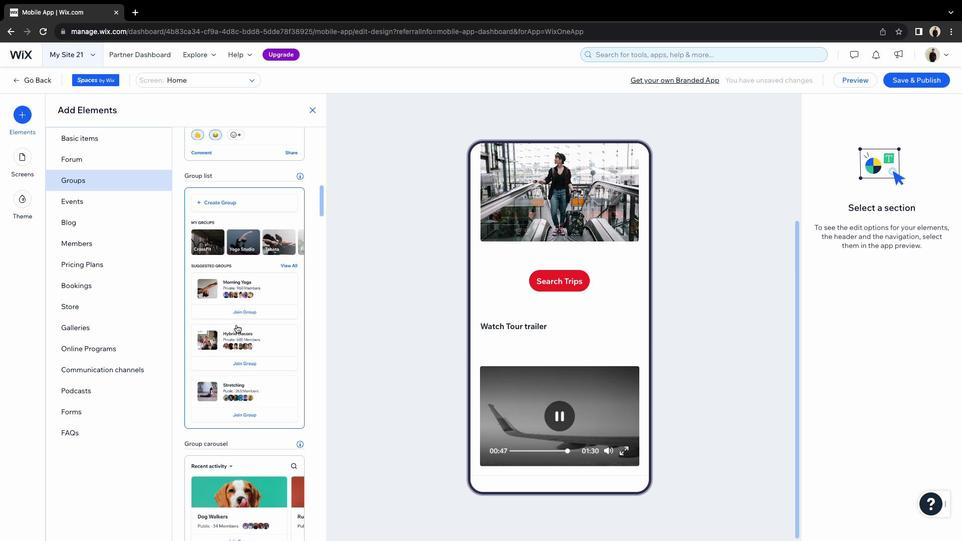 
Action: Mouse scrolled (236, 324) with delta (0, -2)
Screenshot: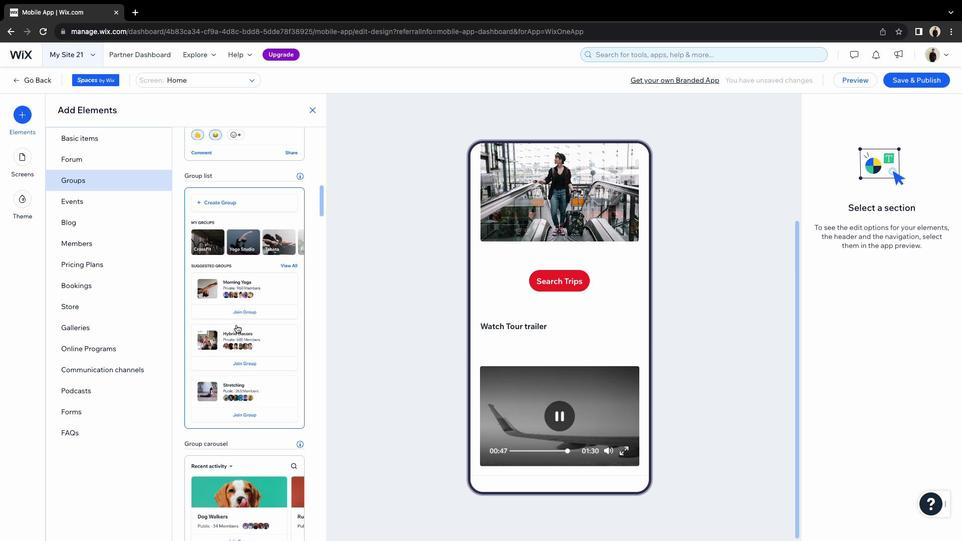 
Action: Mouse scrolled (236, 324) with delta (0, -3)
Screenshot: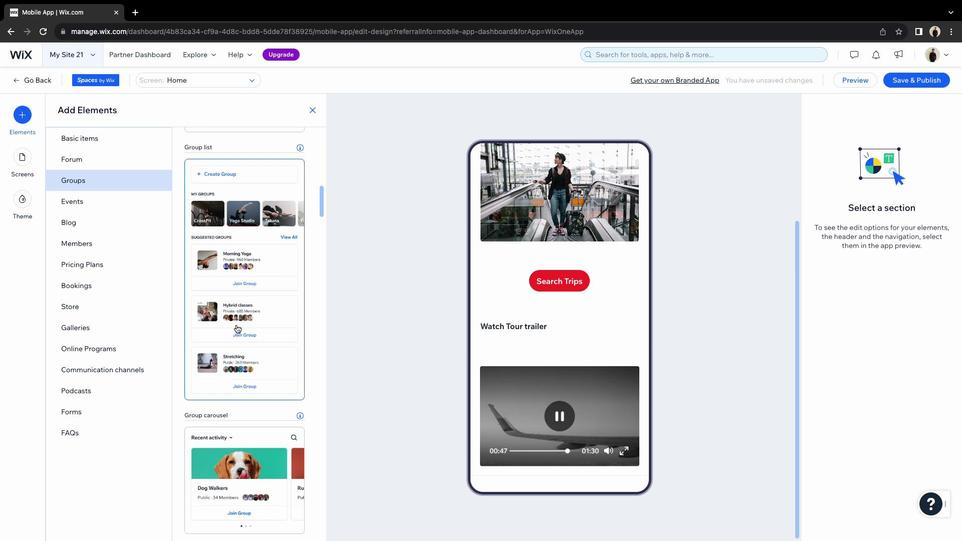 
Action: Mouse moved to (238, 325)
Screenshot: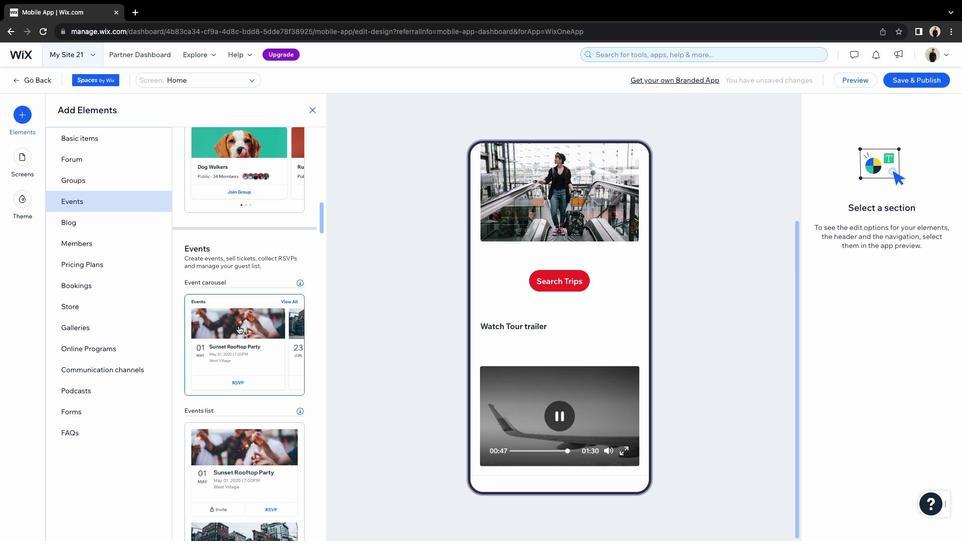 
Action: Mouse scrolled (238, 325) with delta (0, 0)
Screenshot: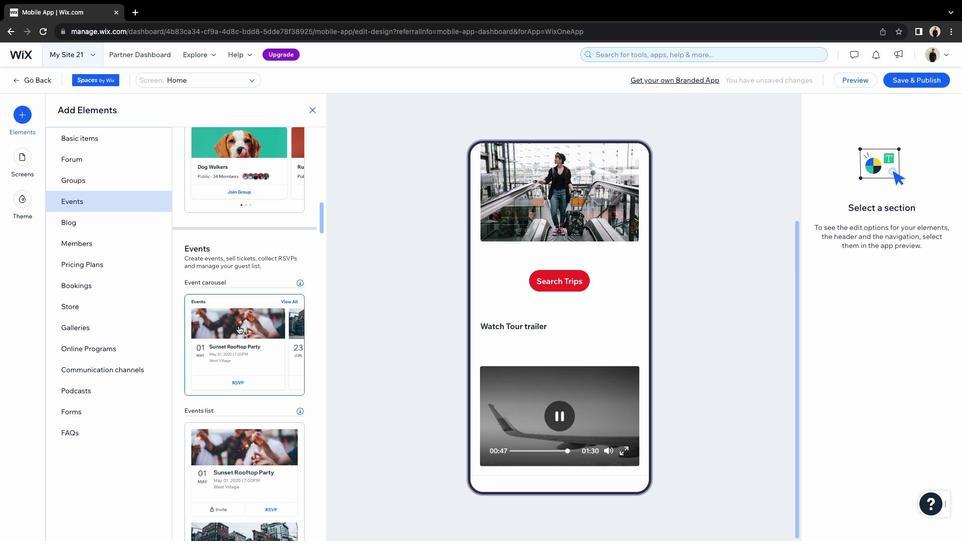 
Action: Mouse scrolled (238, 325) with delta (0, 0)
Screenshot: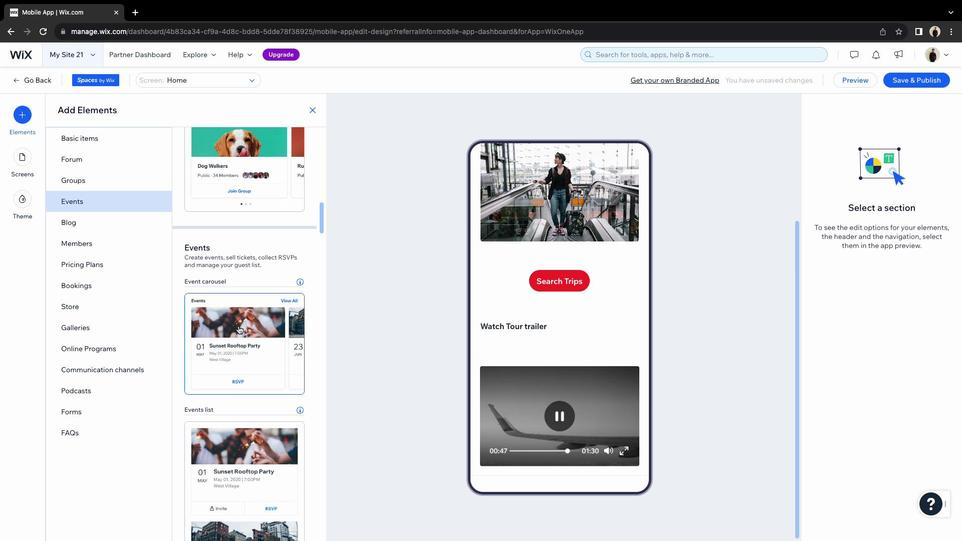 
Action: Mouse scrolled (238, 325) with delta (0, -1)
Screenshot: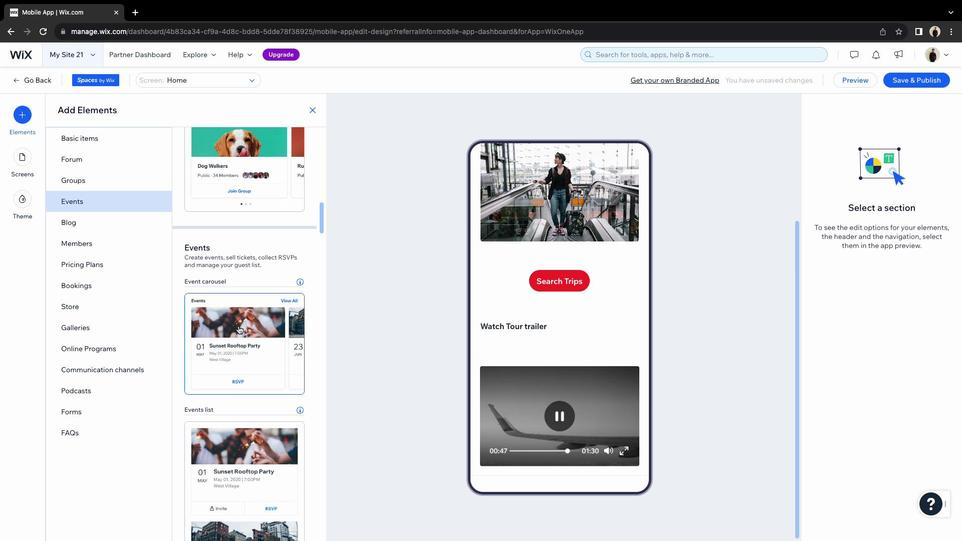 
Action: Mouse scrolled (238, 325) with delta (0, -2)
Screenshot: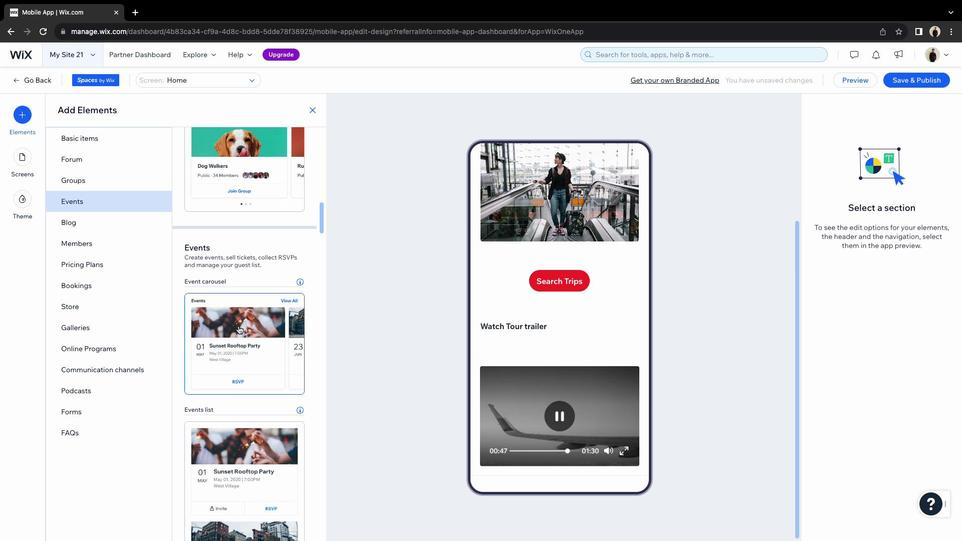 
Action: Mouse scrolled (238, 325) with delta (0, -3)
Screenshot: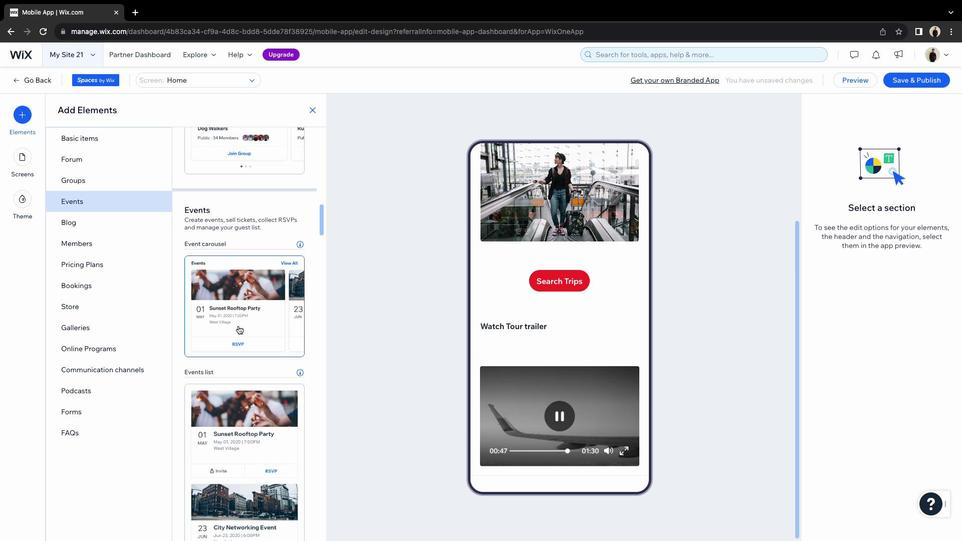 
Action: Mouse moved to (238, 327)
Screenshot: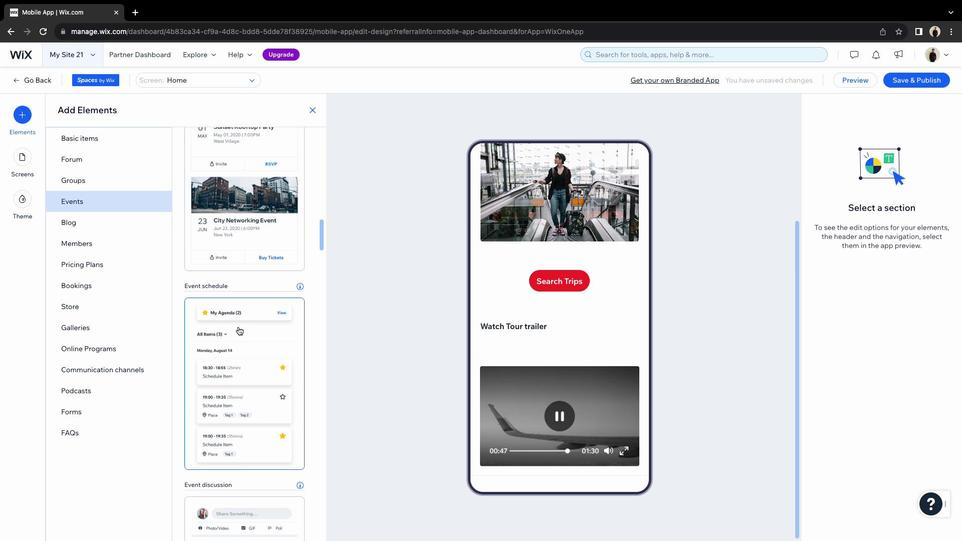 
Action: Mouse scrolled (238, 327) with delta (0, 0)
